 Task: Provide the 2023 Victory Lane Racing Xfinity Series picks for the track "Richmond Raceway".
Action: Mouse moved to (164, 321)
Screenshot: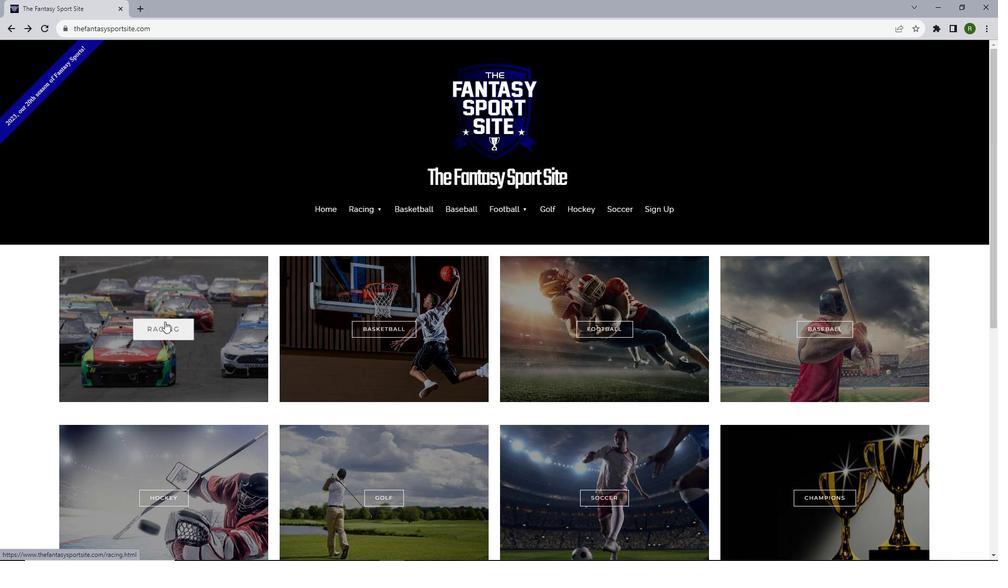 
Action: Mouse pressed left at (164, 321)
Screenshot: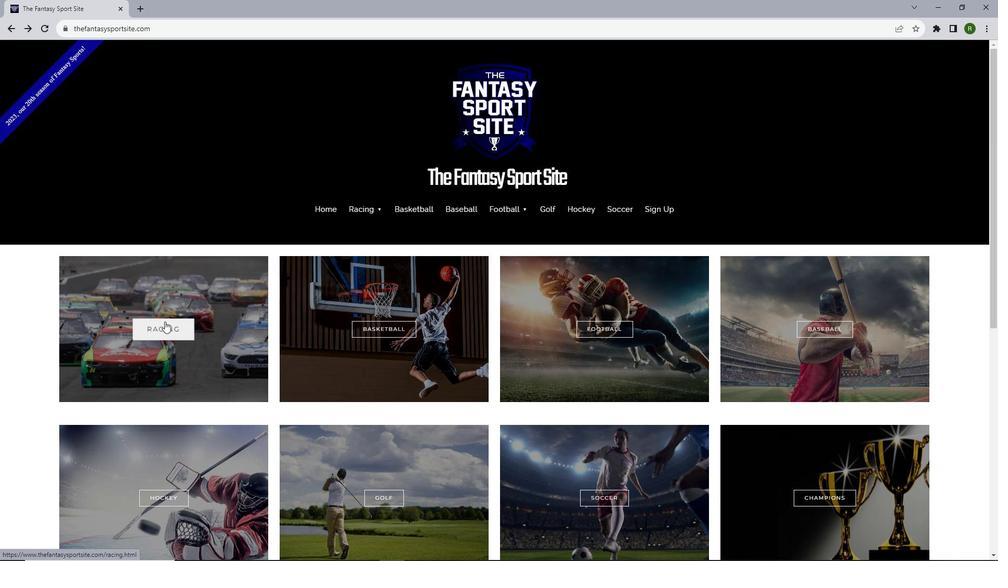 
Action: Mouse moved to (326, 294)
Screenshot: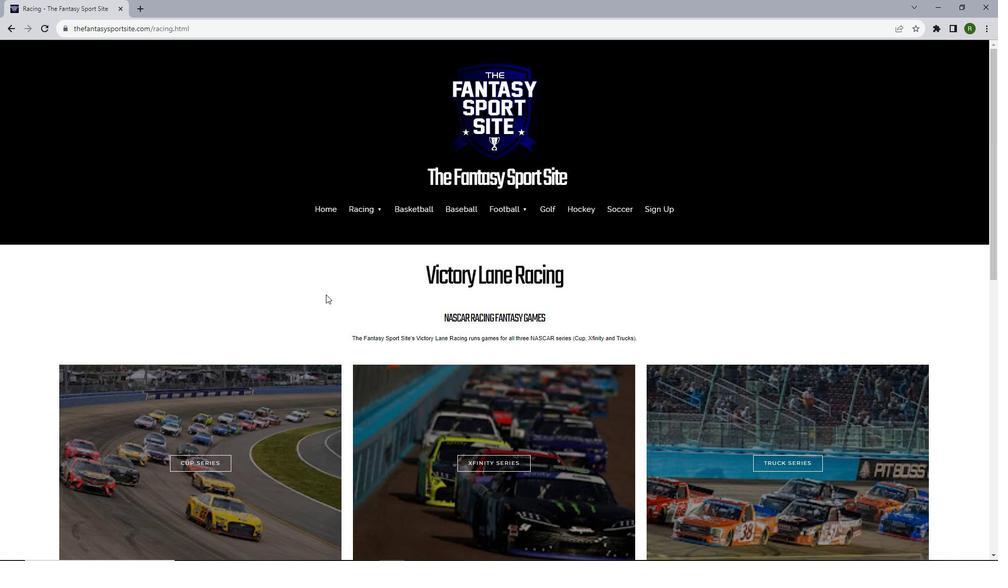
Action: Mouse scrolled (326, 294) with delta (0, 0)
Screenshot: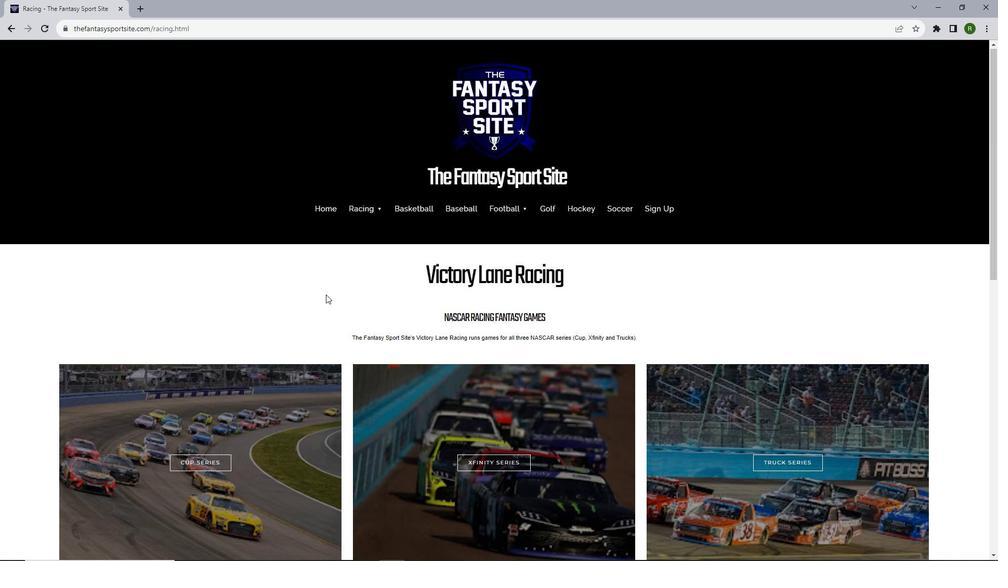 
Action: Mouse scrolled (326, 294) with delta (0, 0)
Screenshot: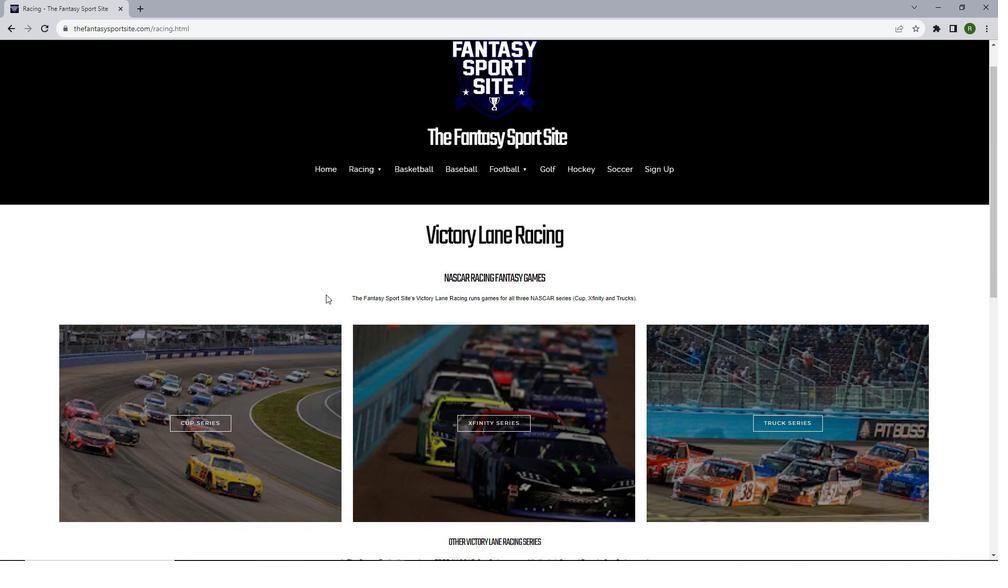 
Action: Mouse scrolled (326, 294) with delta (0, 0)
Screenshot: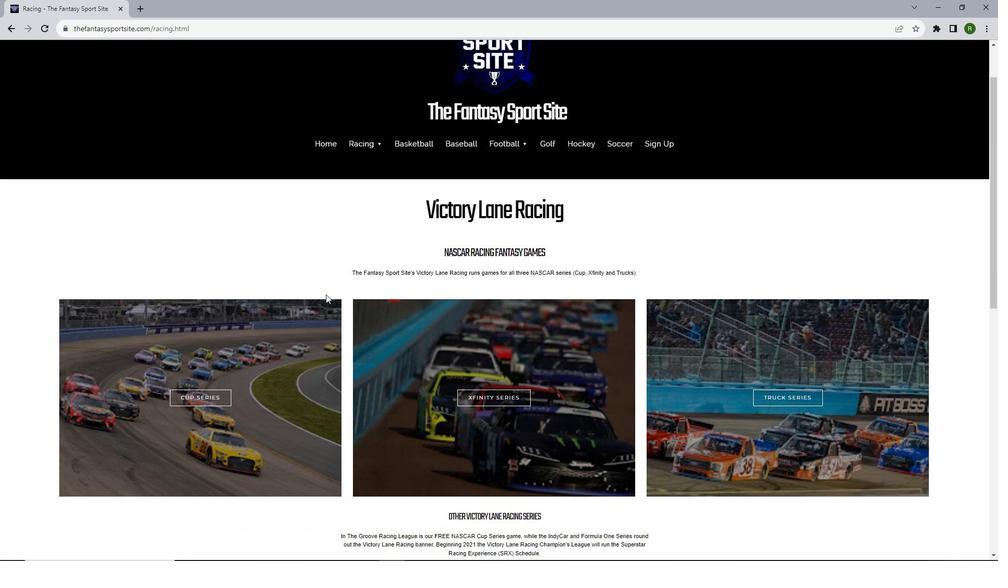 
Action: Mouse moved to (509, 298)
Screenshot: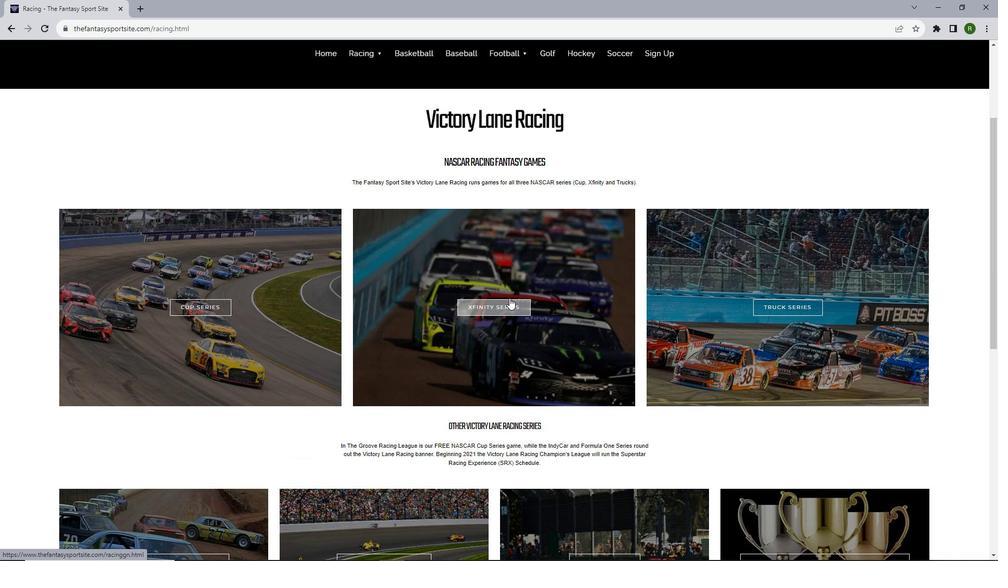
Action: Mouse pressed left at (509, 298)
Screenshot: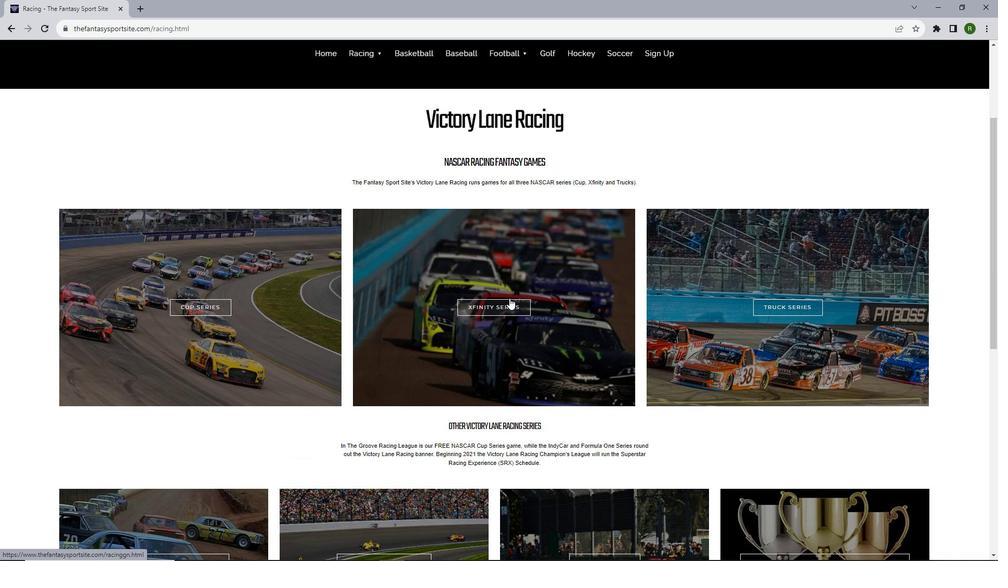 
Action: Mouse moved to (450, 311)
Screenshot: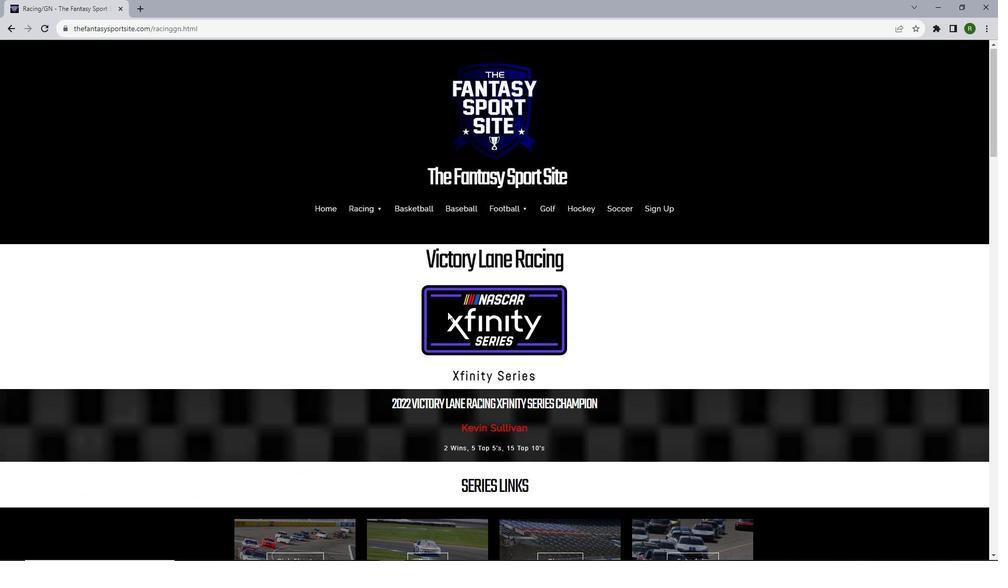 
Action: Mouse scrolled (450, 310) with delta (0, 0)
Screenshot: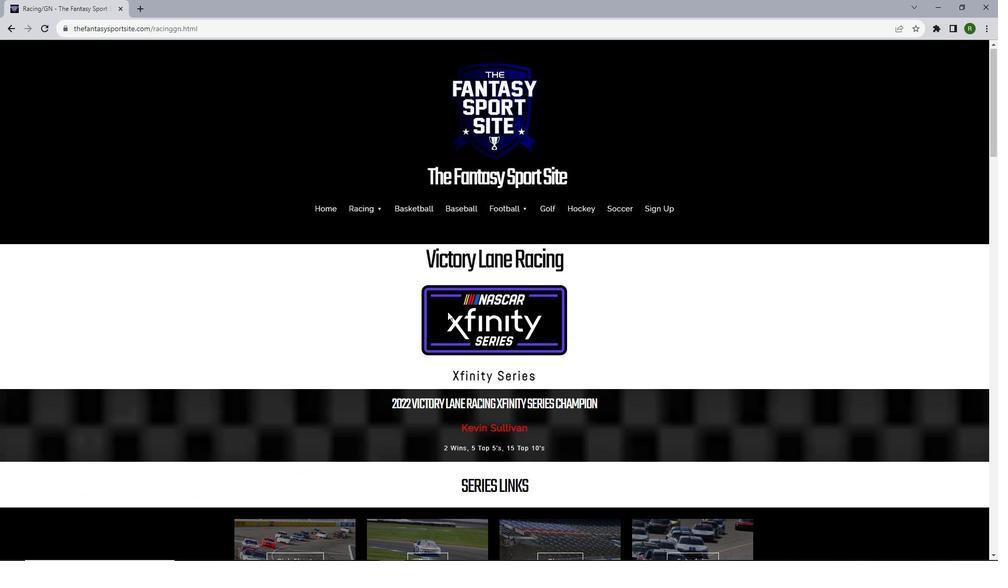 
Action: Mouse moved to (448, 311)
Screenshot: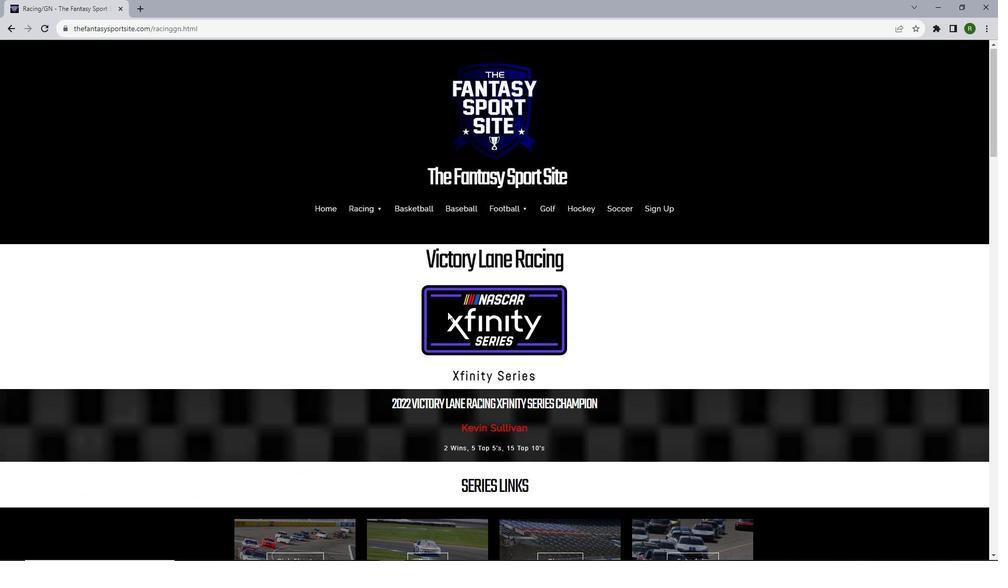 
Action: Mouse scrolled (448, 311) with delta (0, 0)
Screenshot: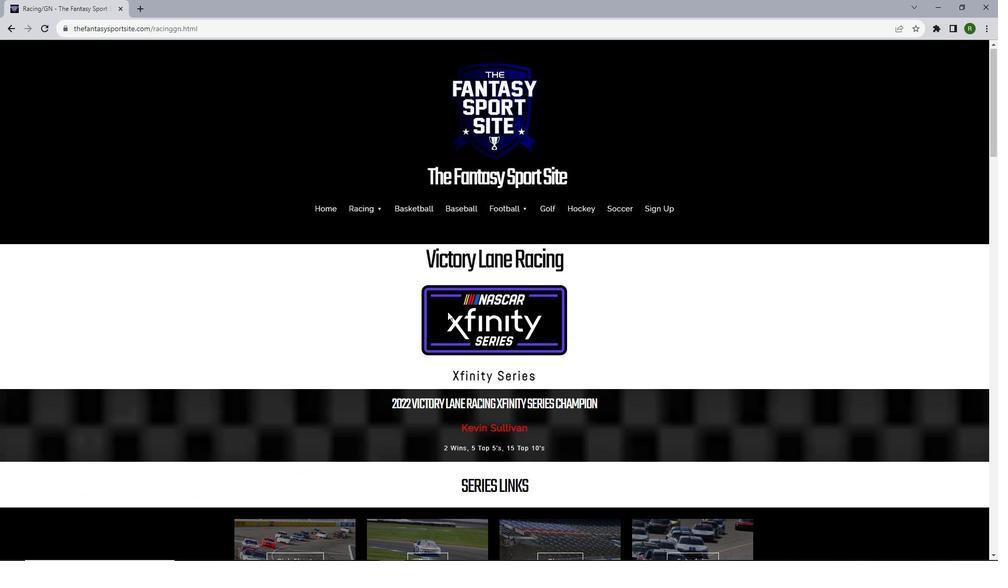 
Action: Mouse moved to (447, 311)
Screenshot: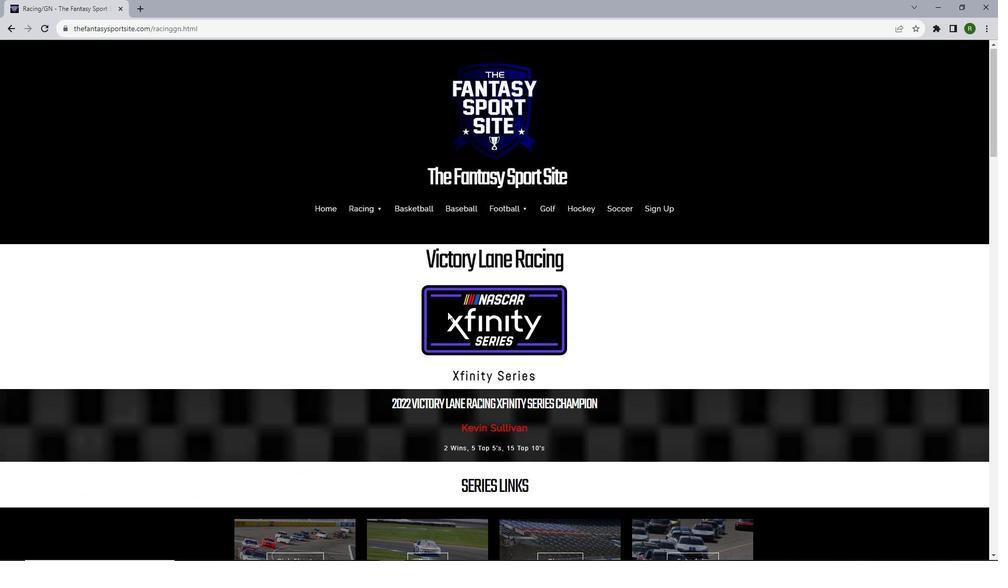 
Action: Mouse scrolled (447, 311) with delta (0, 0)
Screenshot: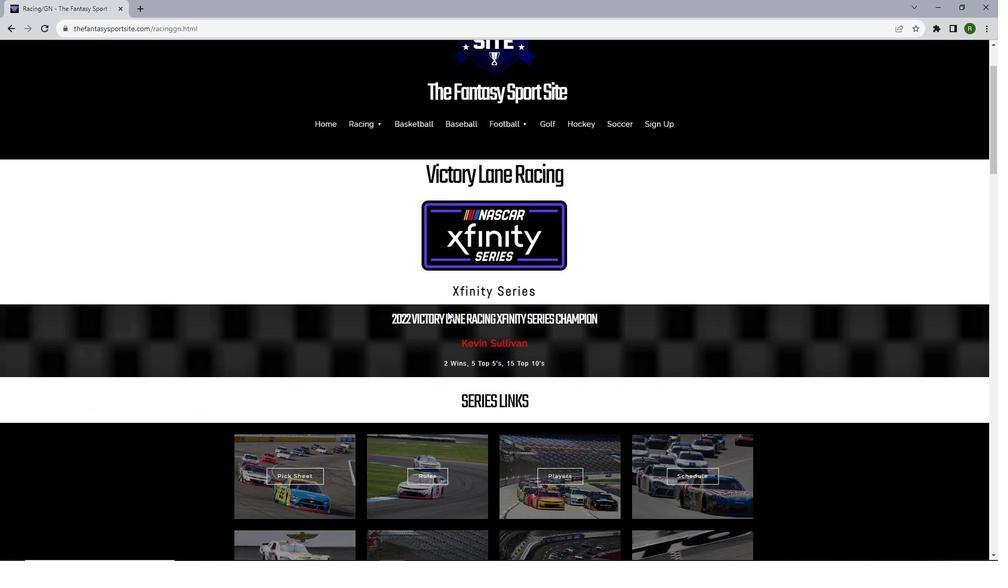 
Action: Mouse moved to (278, 504)
Screenshot: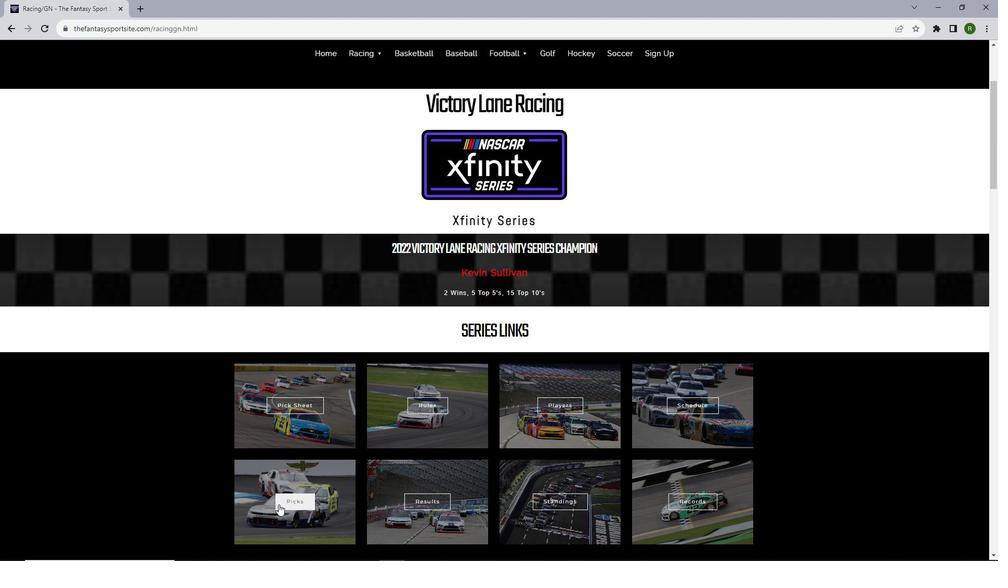 
Action: Mouse pressed left at (278, 504)
Screenshot: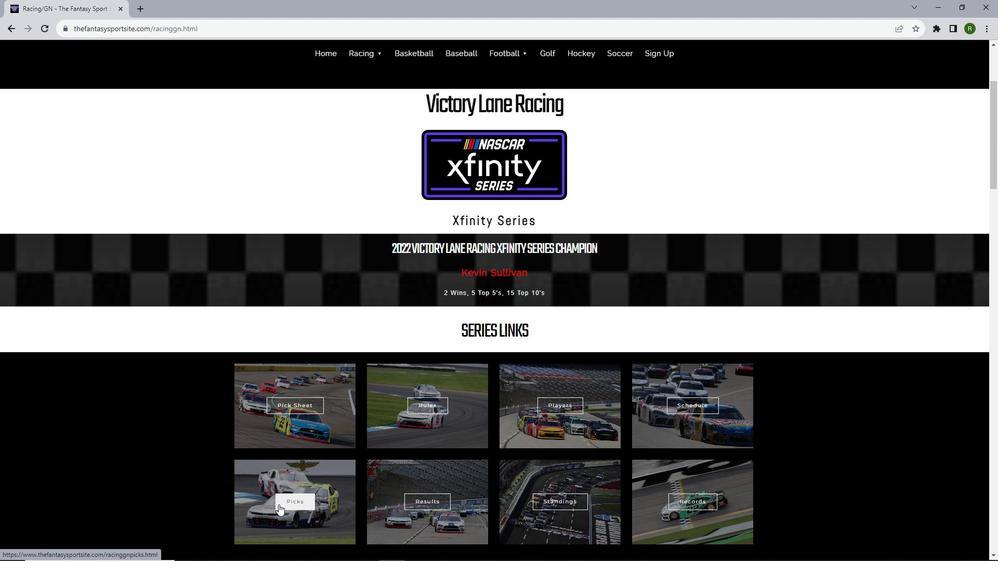 
Action: Mouse moved to (368, 321)
Screenshot: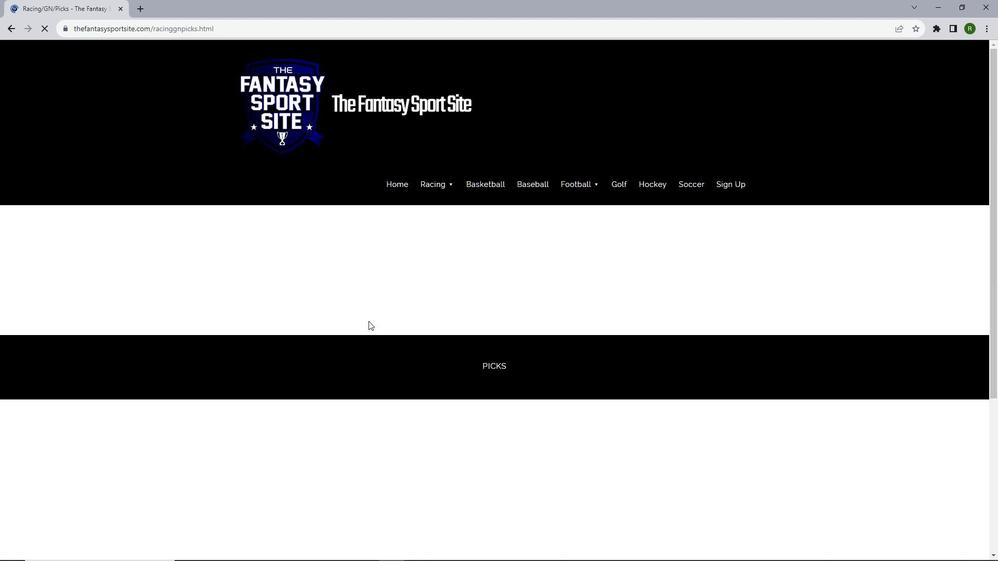 
Action: Mouse scrolled (368, 320) with delta (0, 0)
Screenshot: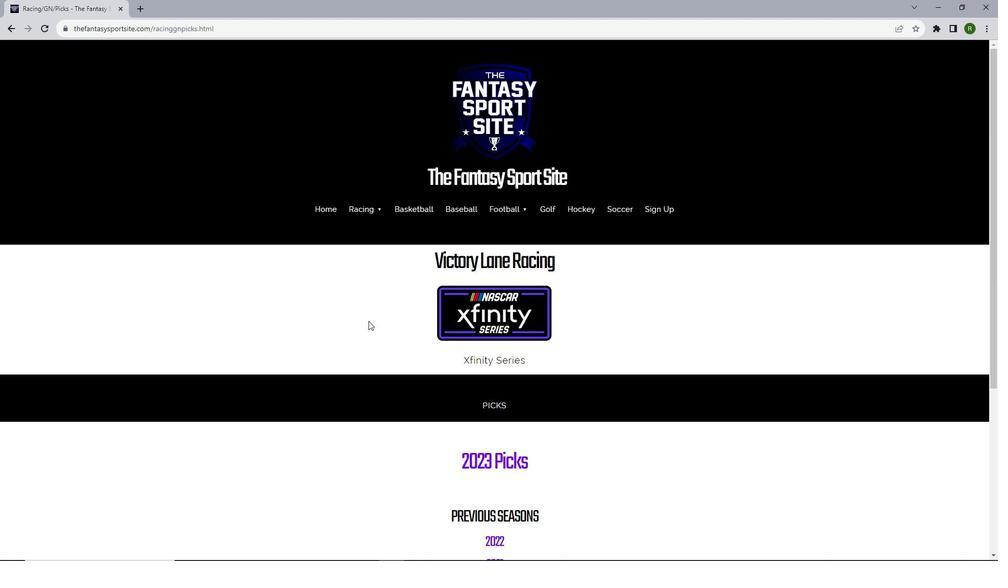 
Action: Mouse scrolled (368, 320) with delta (0, 0)
Screenshot: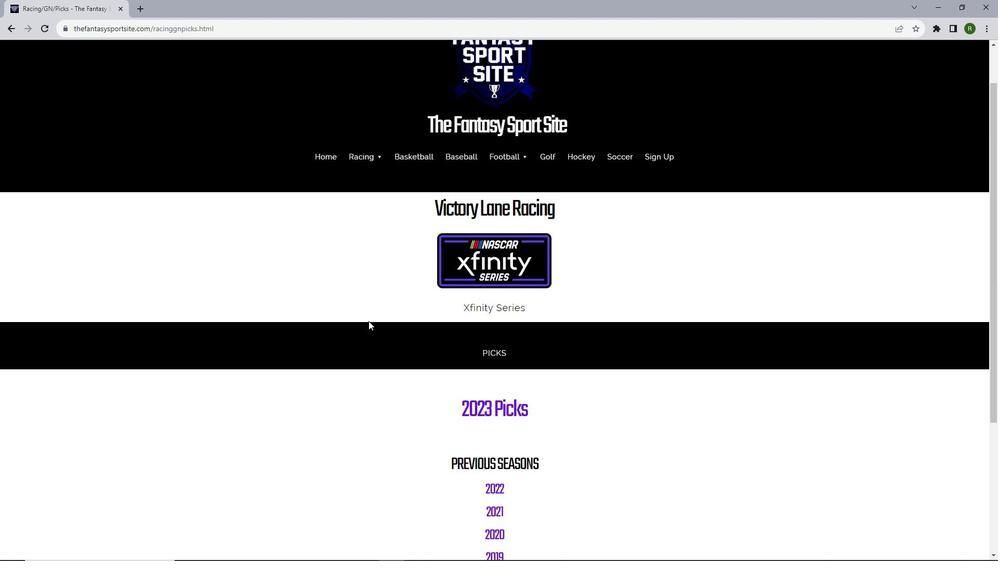 
Action: Mouse moved to (493, 351)
Screenshot: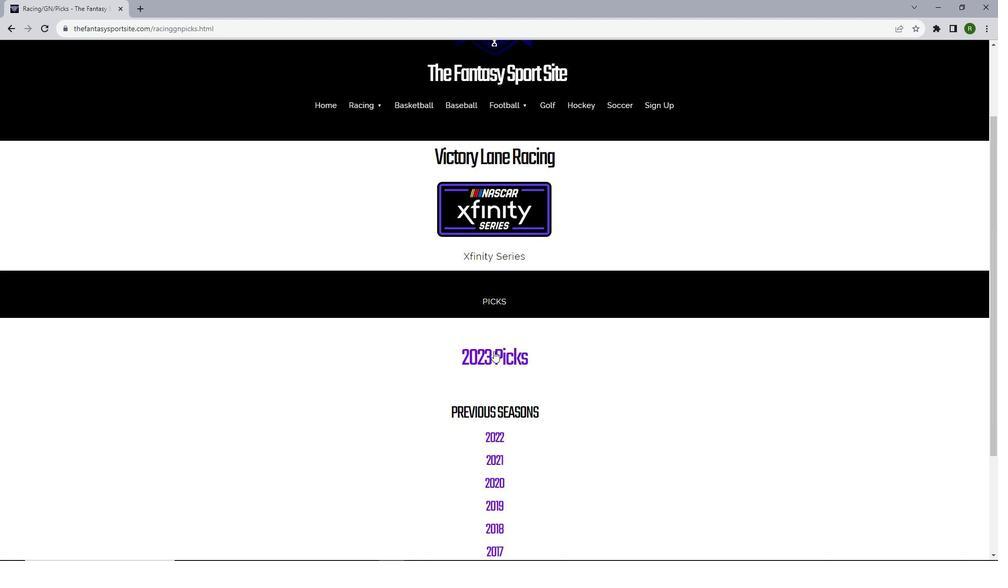 
Action: Mouse pressed left at (493, 351)
Screenshot: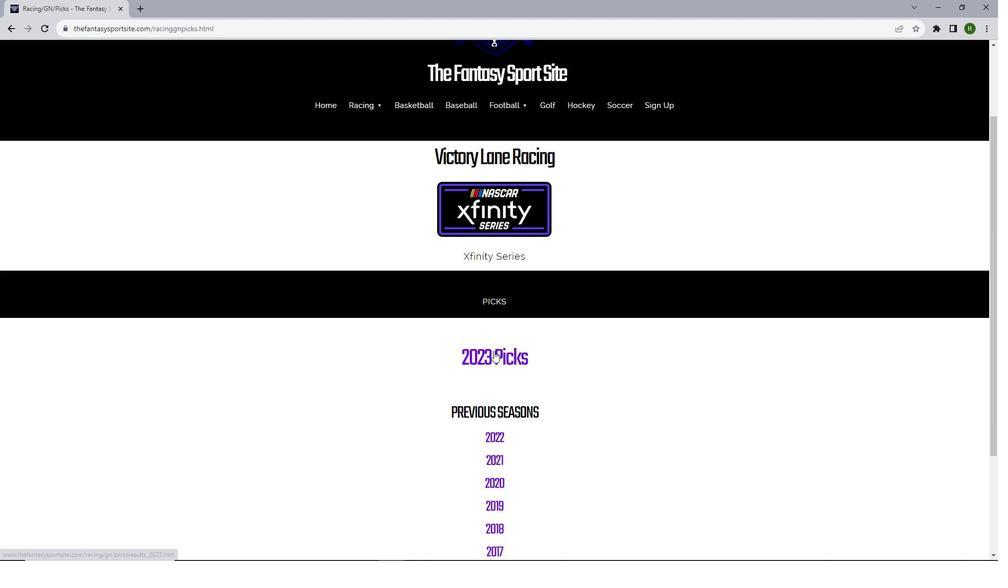 
Action: Mouse moved to (484, 164)
Screenshot: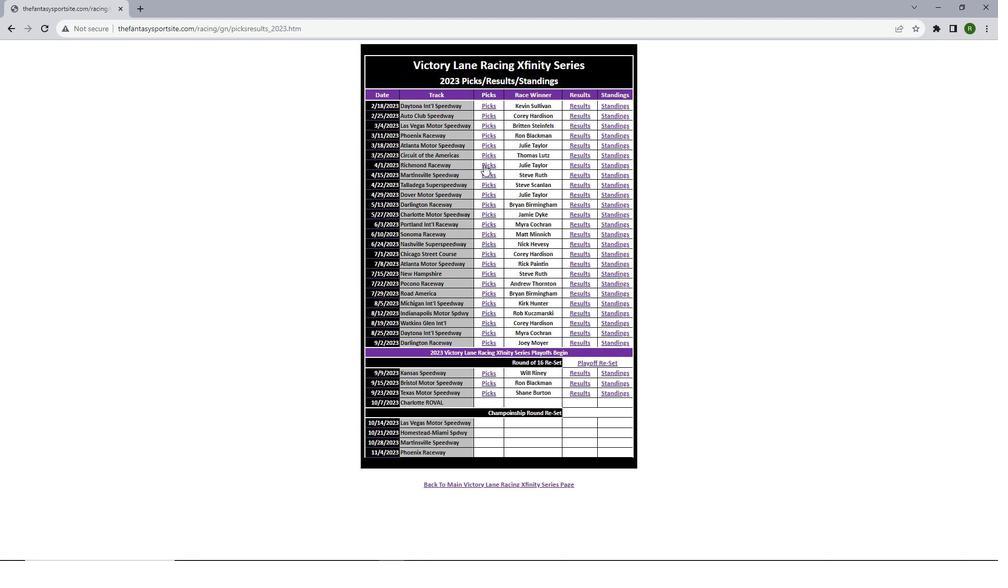 
Action: Mouse pressed left at (484, 164)
Screenshot: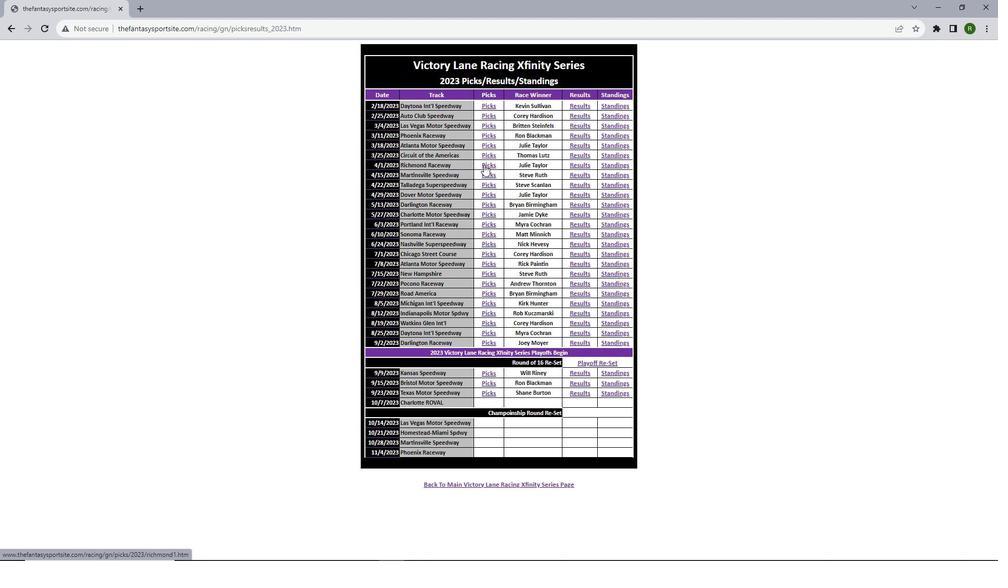 
Action: Mouse moved to (484, 164)
Screenshot: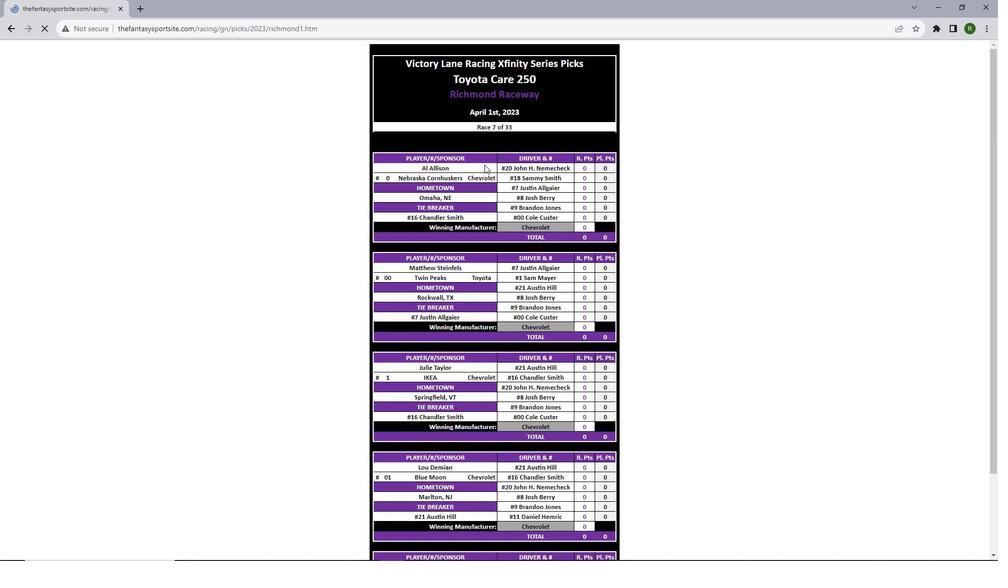 
Action: Mouse scrolled (484, 164) with delta (0, 0)
Screenshot: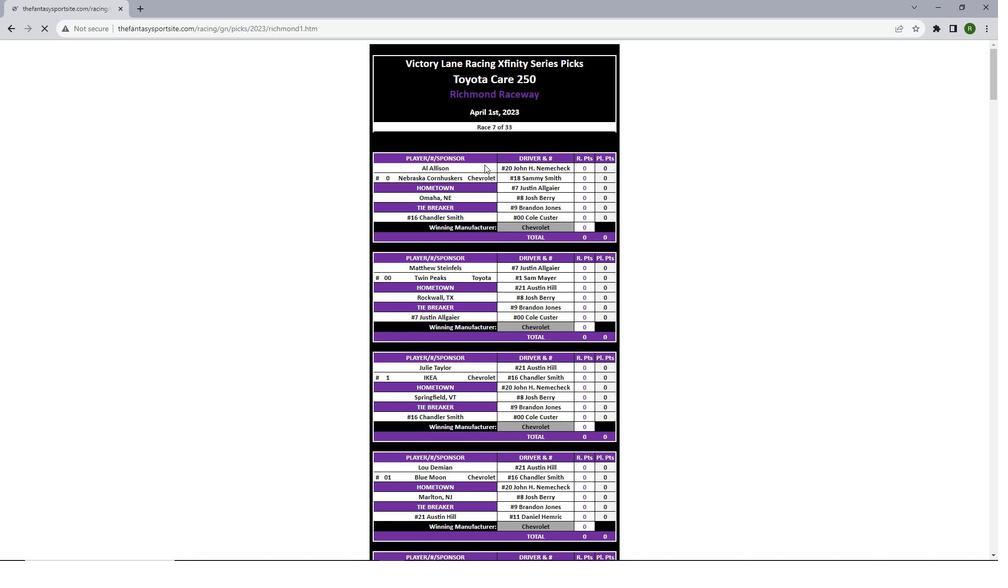 
Action: Mouse scrolled (484, 164) with delta (0, 0)
Screenshot: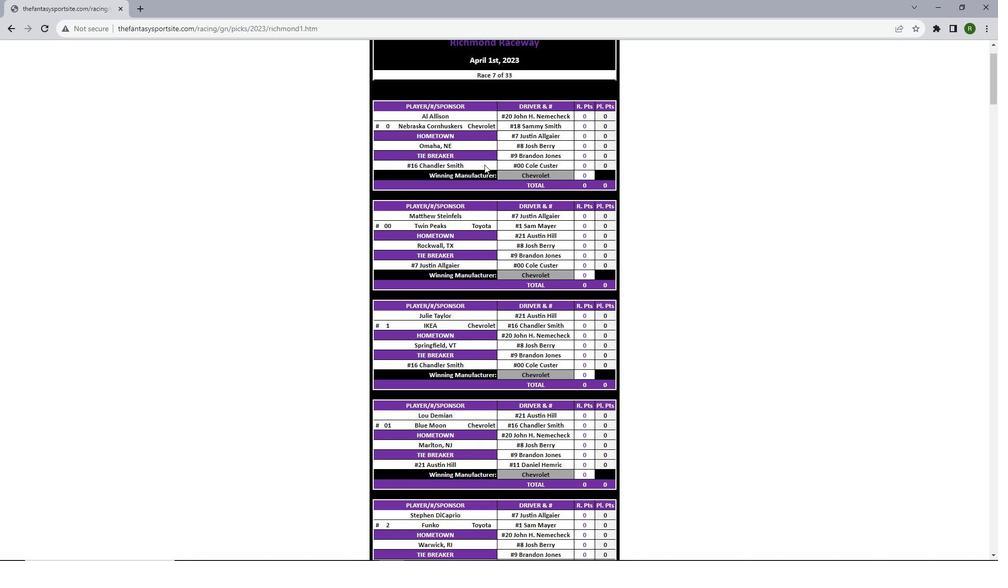 
Action: Mouse scrolled (484, 164) with delta (0, 0)
Screenshot: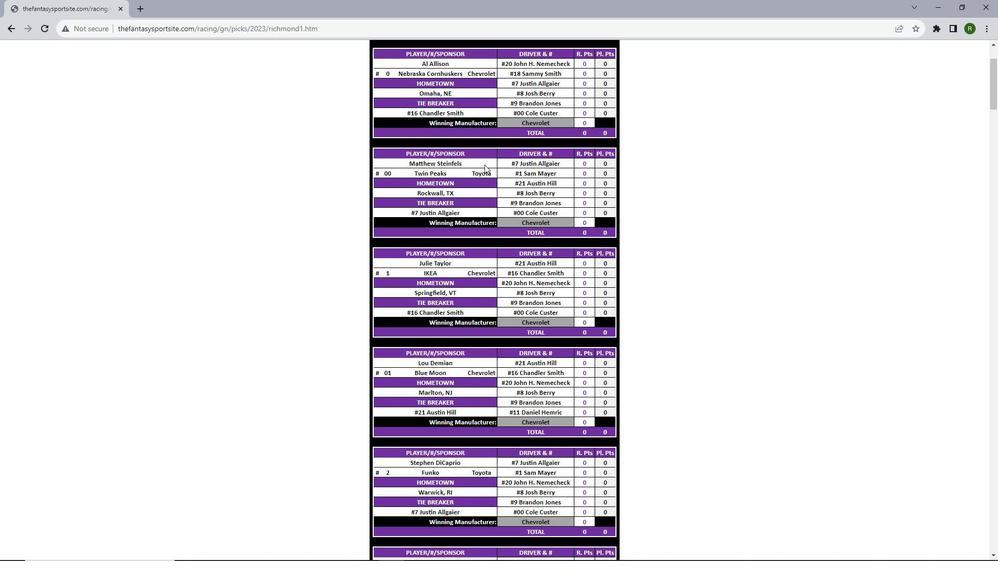 
Action: Mouse scrolled (484, 164) with delta (0, 0)
Screenshot: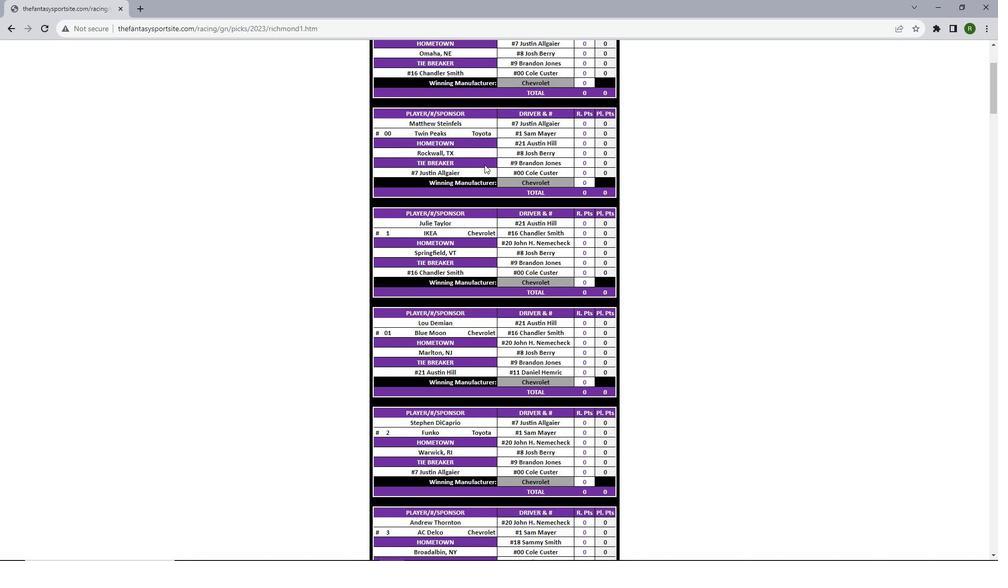 
Action: Mouse scrolled (484, 164) with delta (0, 0)
Screenshot: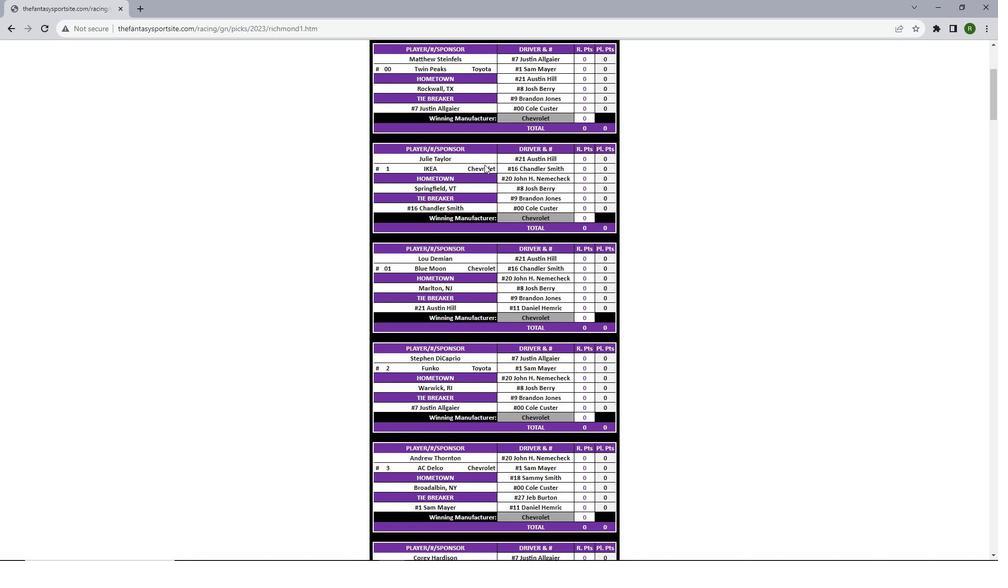 
Action: Mouse scrolled (484, 164) with delta (0, 0)
Screenshot: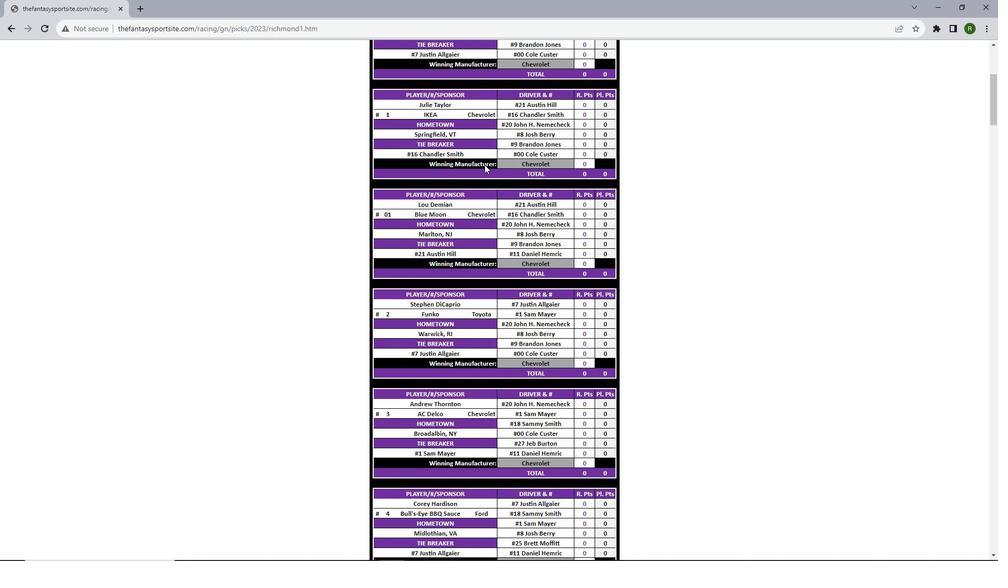 
Action: Mouse scrolled (484, 164) with delta (0, 0)
Screenshot: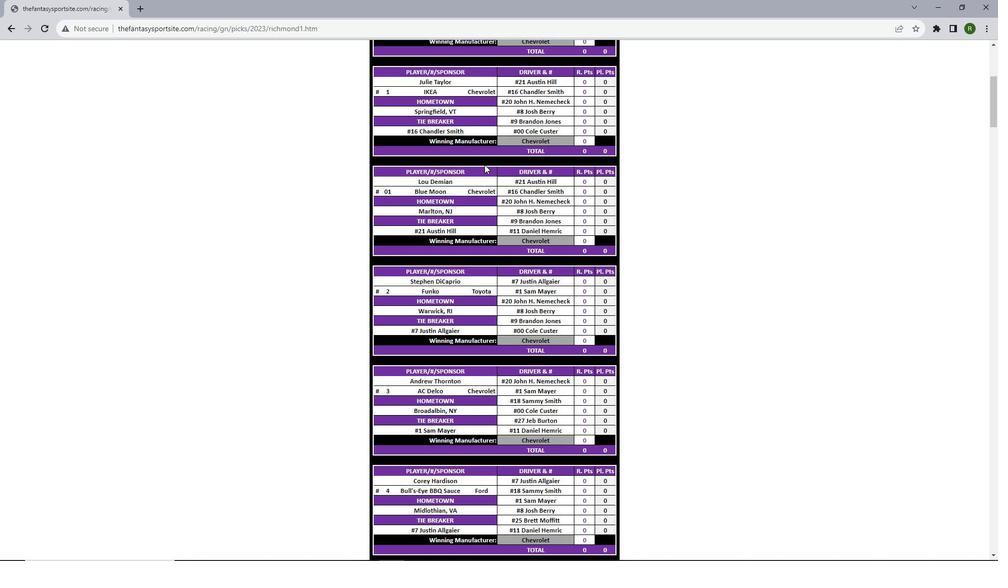 
Action: Mouse scrolled (484, 164) with delta (0, 0)
Screenshot: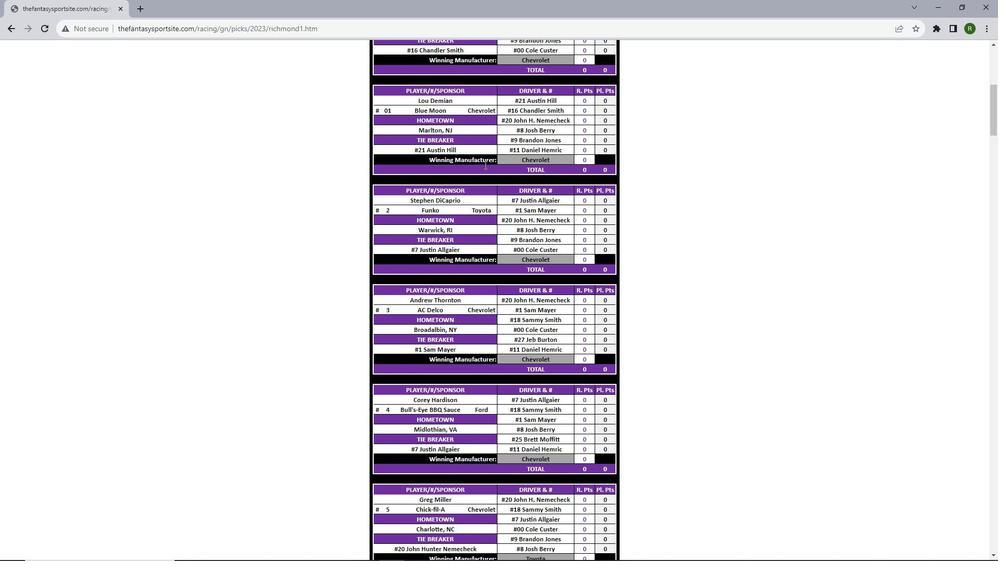 
Action: Mouse scrolled (484, 164) with delta (0, 0)
Screenshot: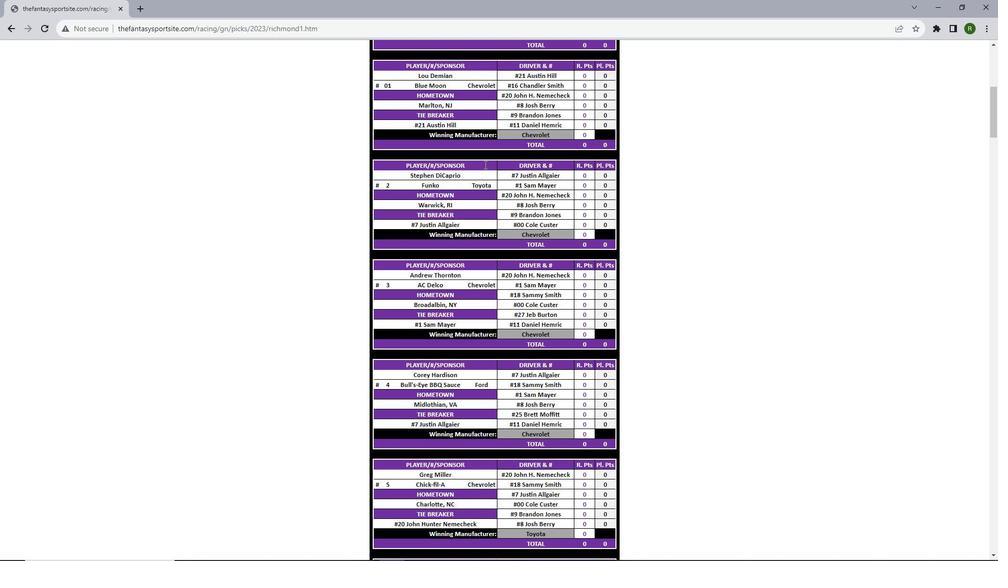 
Action: Mouse scrolled (484, 164) with delta (0, 0)
Screenshot: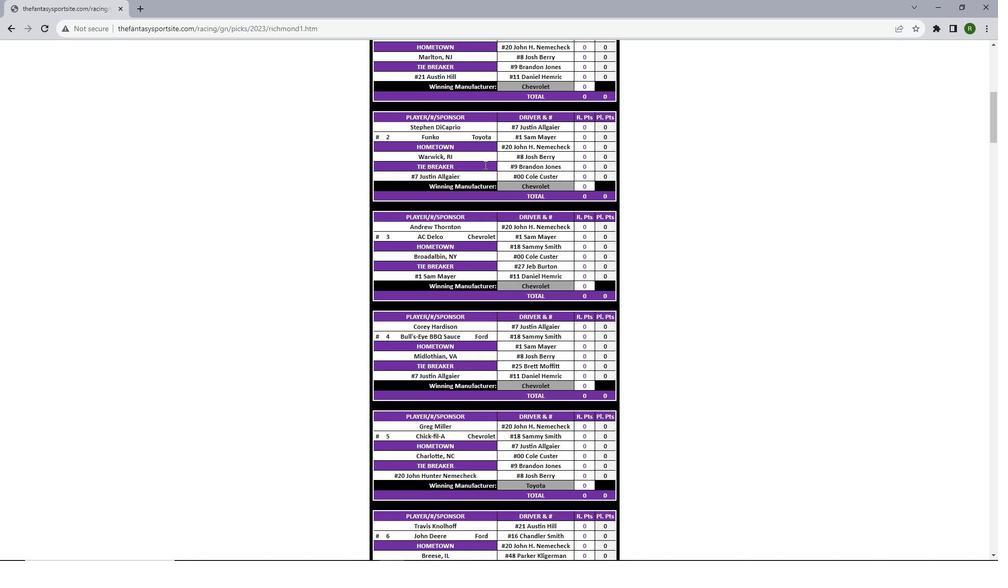
Action: Mouse scrolled (484, 164) with delta (0, 0)
Screenshot: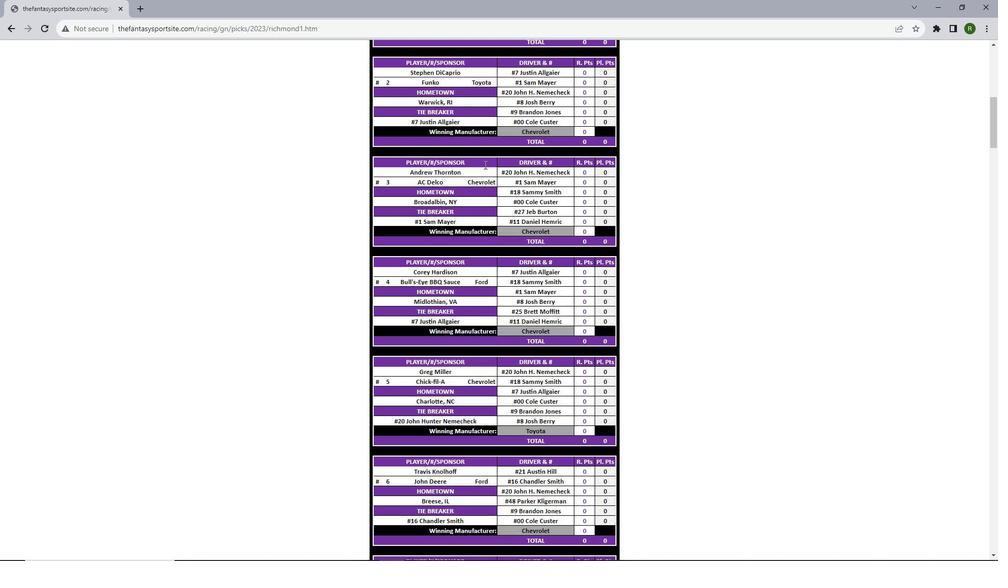 
Action: Mouse scrolled (484, 164) with delta (0, 0)
Screenshot: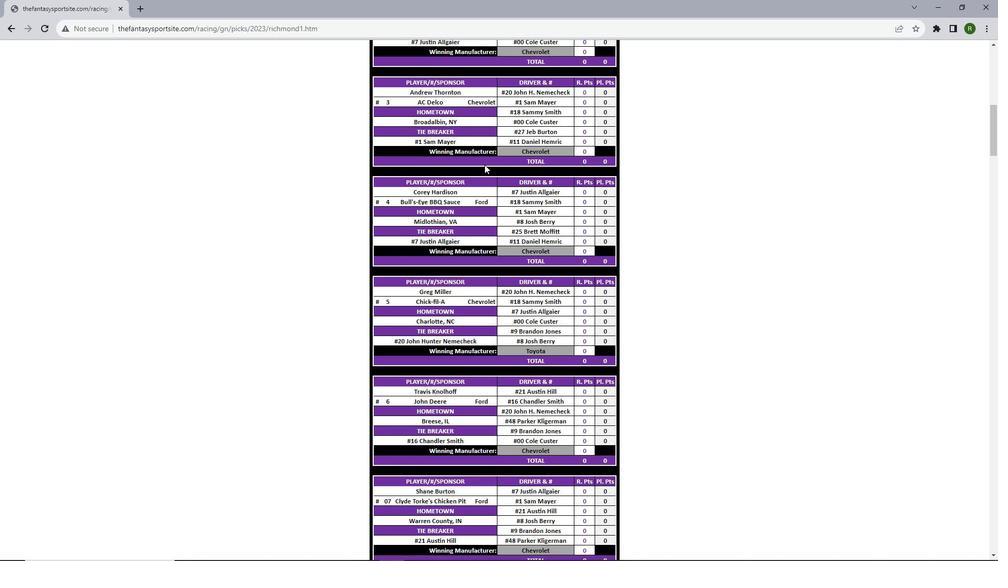 
Action: Mouse scrolled (484, 164) with delta (0, 0)
Screenshot: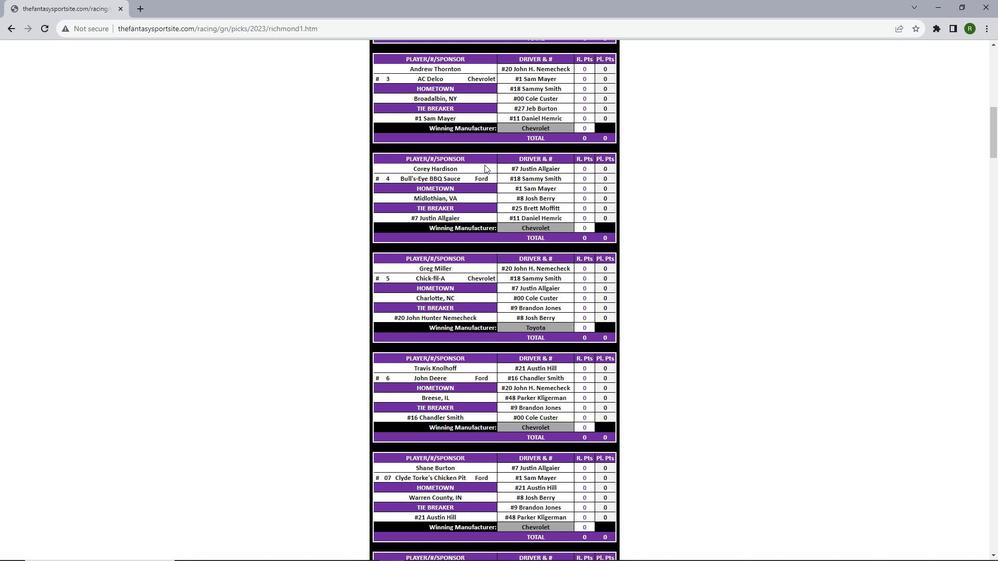 
Action: Mouse scrolled (484, 164) with delta (0, 0)
Screenshot: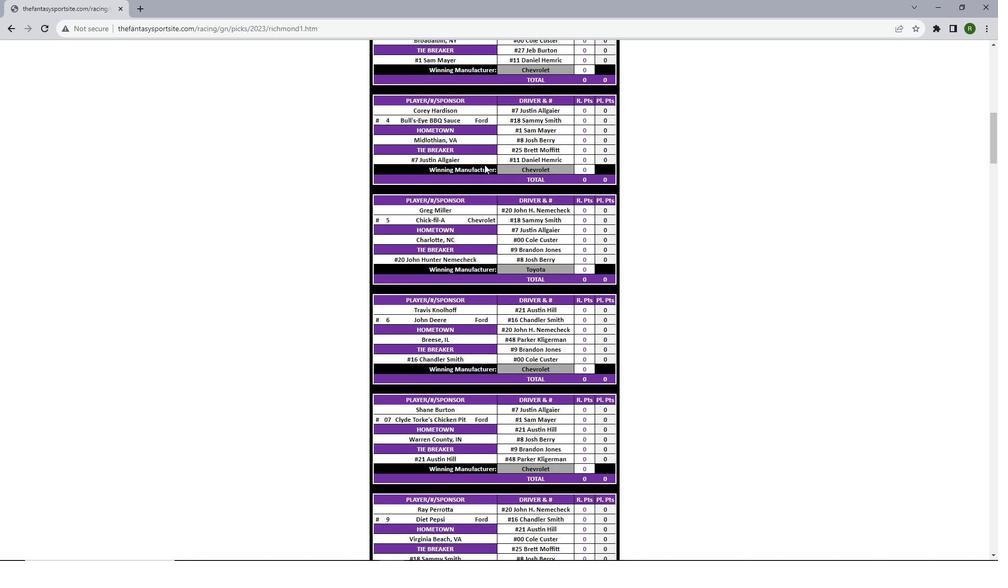 
Action: Mouse scrolled (484, 164) with delta (0, 0)
Screenshot: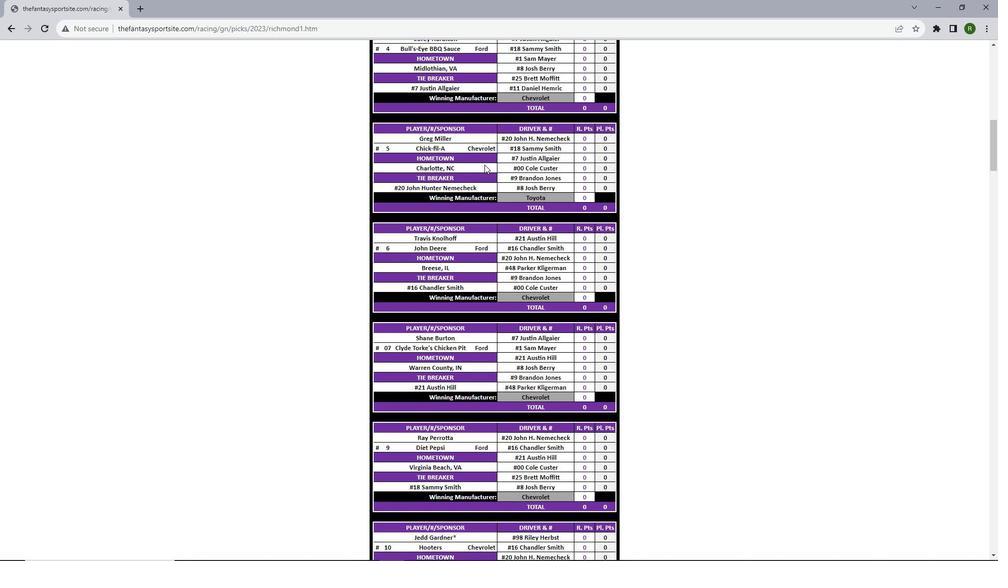
Action: Mouse scrolled (484, 164) with delta (0, 0)
Screenshot: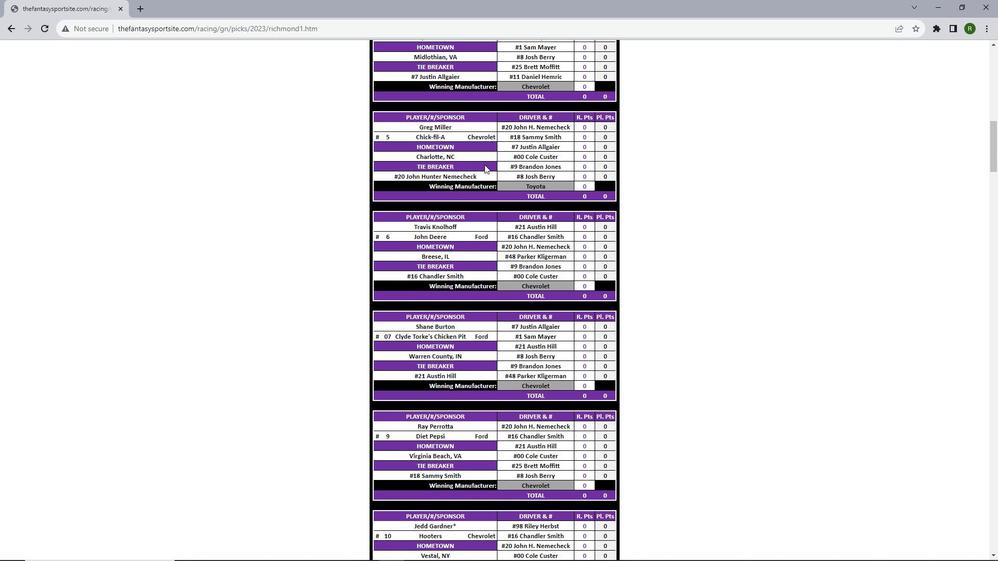 
Action: Mouse scrolled (484, 164) with delta (0, 0)
Screenshot: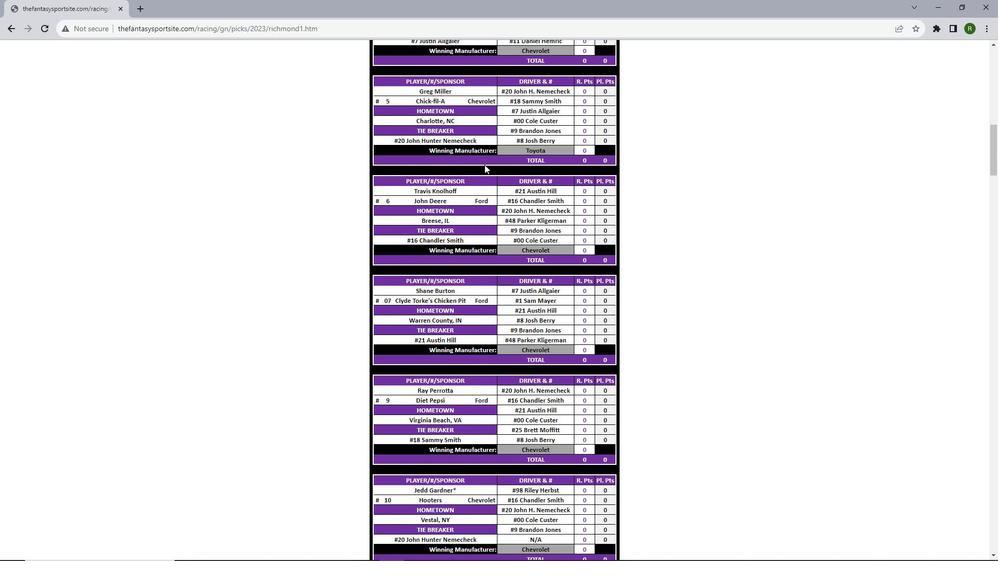 
Action: Mouse scrolled (484, 164) with delta (0, 0)
Screenshot: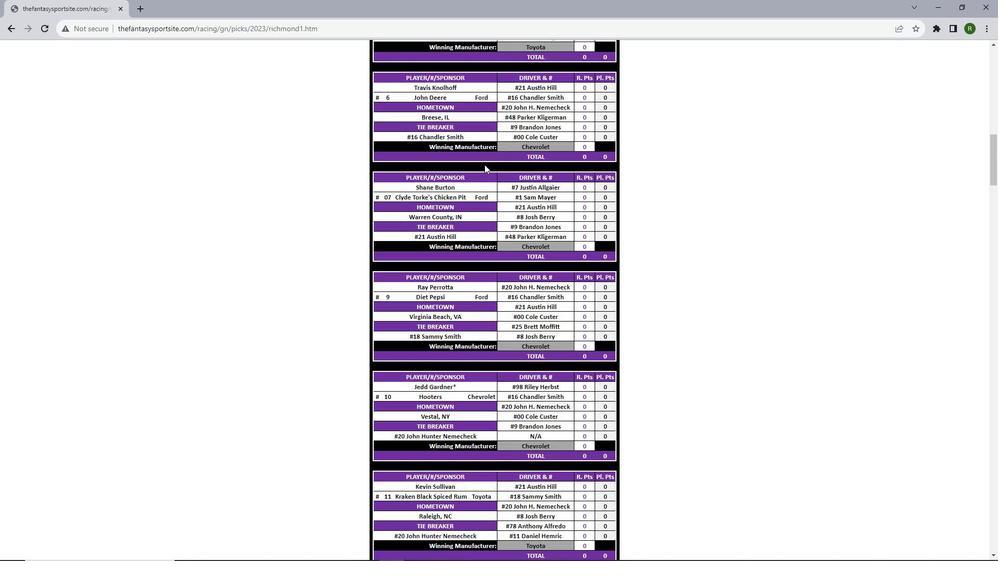 
Action: Mouse scrolled (484, 164) with delta (0, 0)
Screenshot: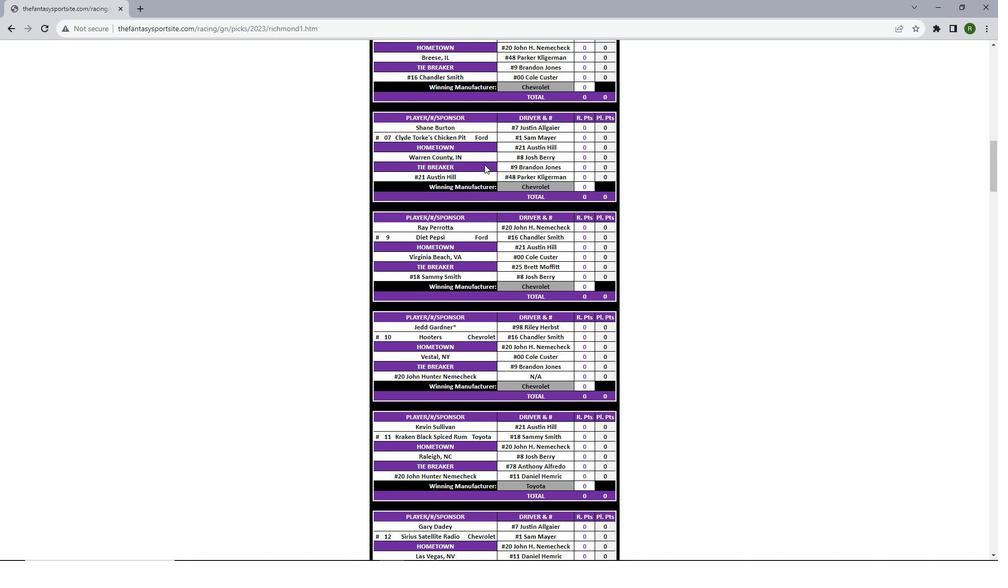 
Action: Mouse moved to (484, 165)
Screenshot: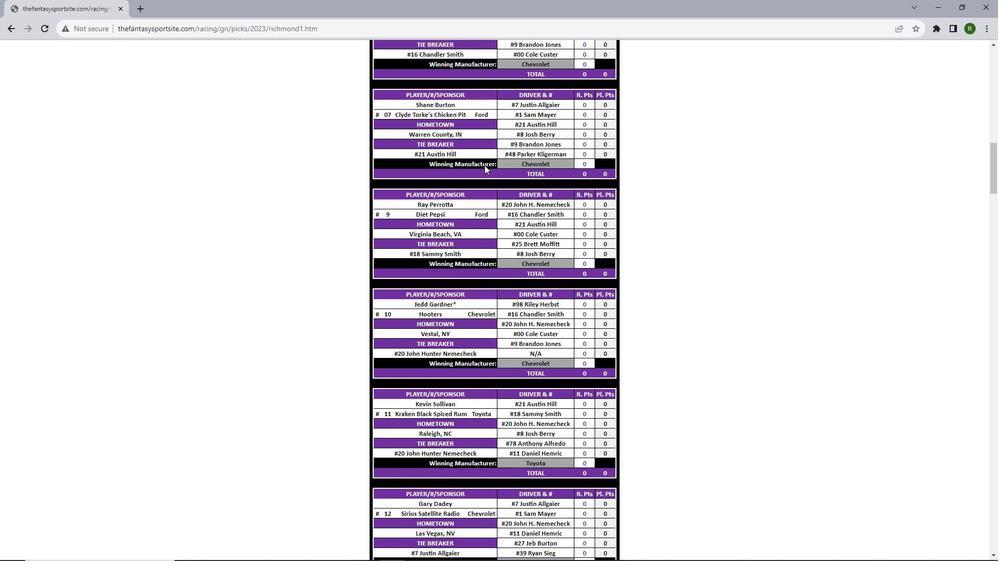 
Action: Mouse scrolled (484, 164) with delta (0, 0)
Screenshot: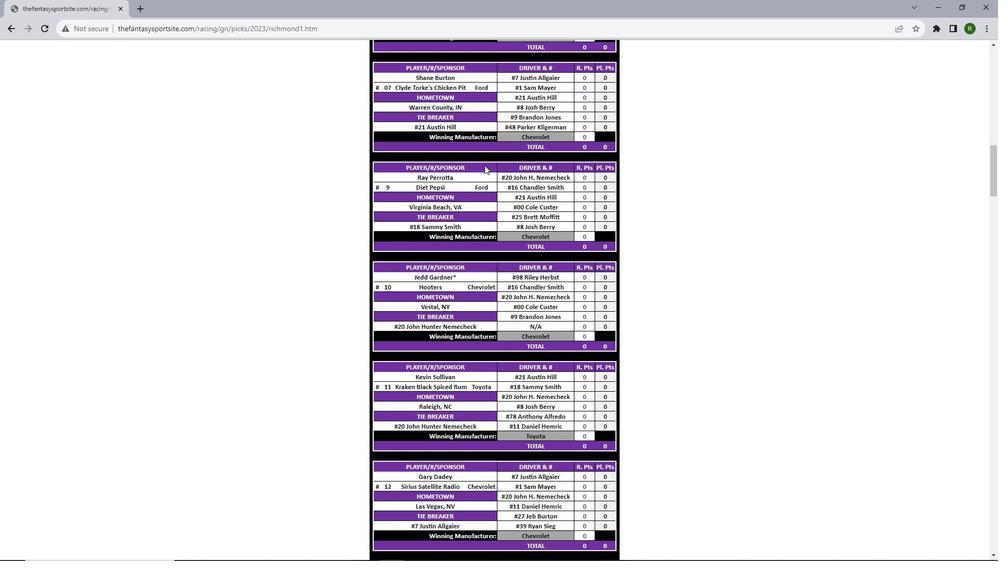 
Action: Mouse scrolled (484, 164) with delta (0, 0)
Screenshot: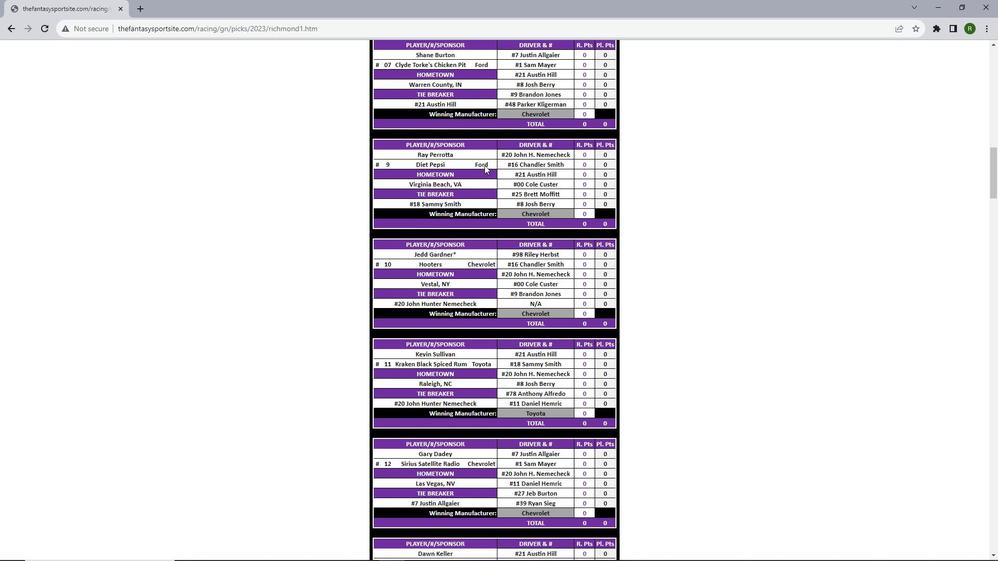 
Action: Mouse scrolled (484, 164) with delta (0, 0)
Screenshot: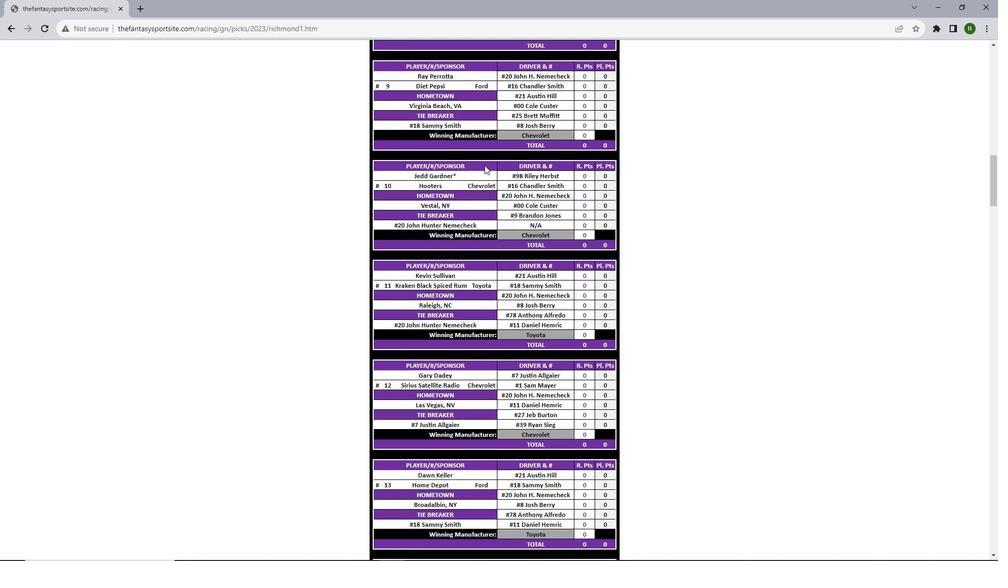 
Action: Mouse scrolled (484, 164) with delta (0, 0)
Screenshot: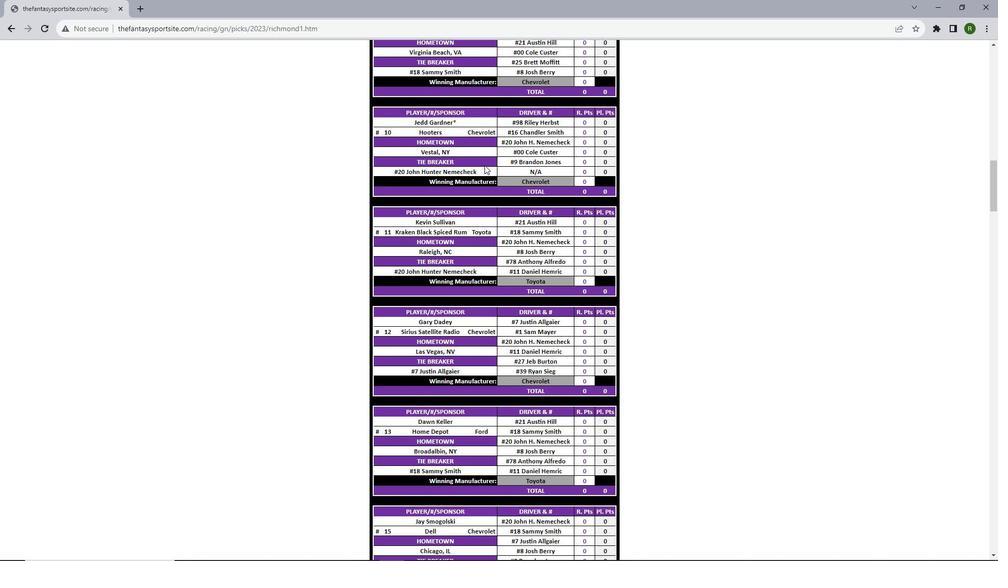 
Action: Mouse scrolled (484, 164) with delta (0, 0)
Screenshot: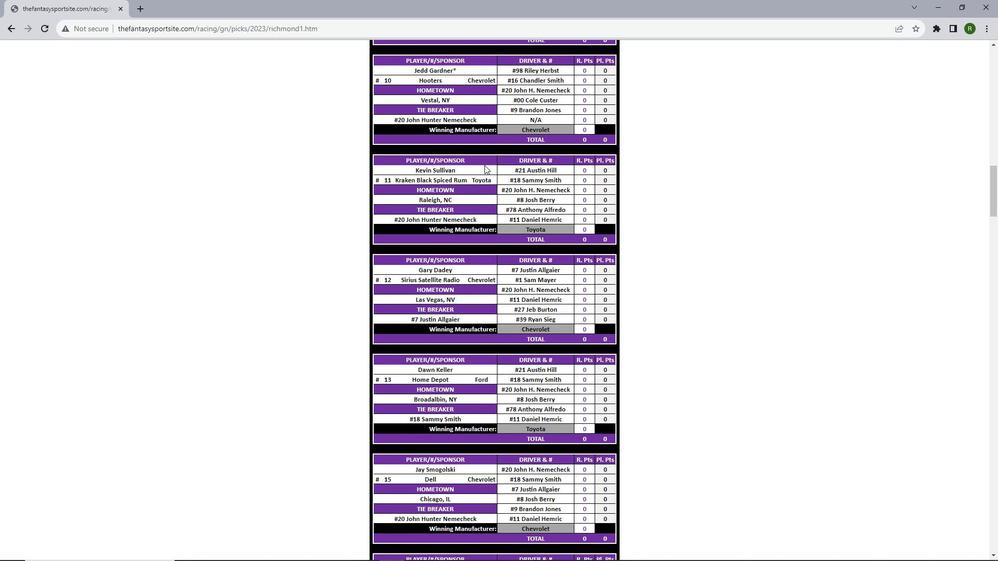 
Action: Mouse scrolled (484, 164) with delta (0, 0)
Screenshot: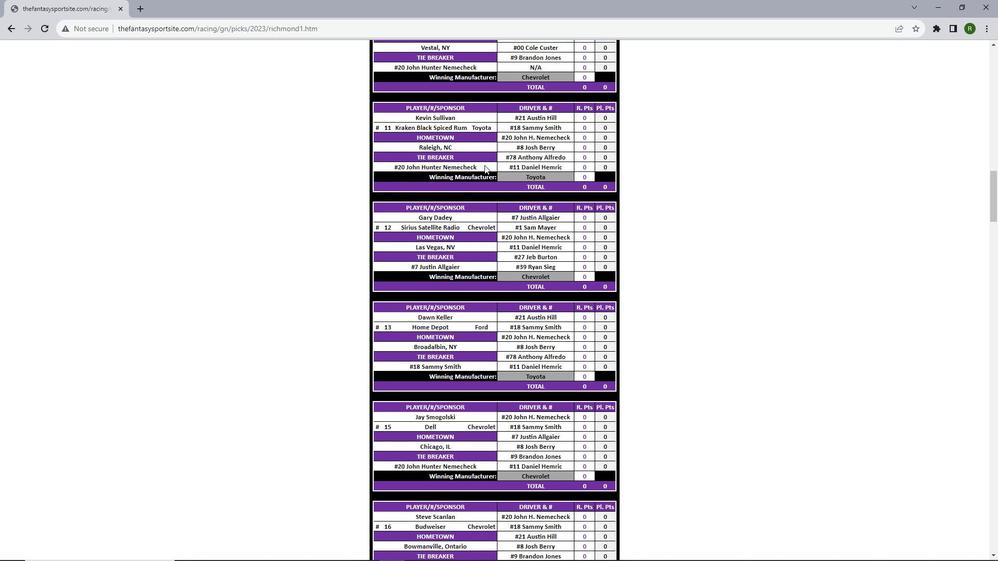 
Action: Mouse scrolled (484, 164) with delta (0, 0)
Screenshot: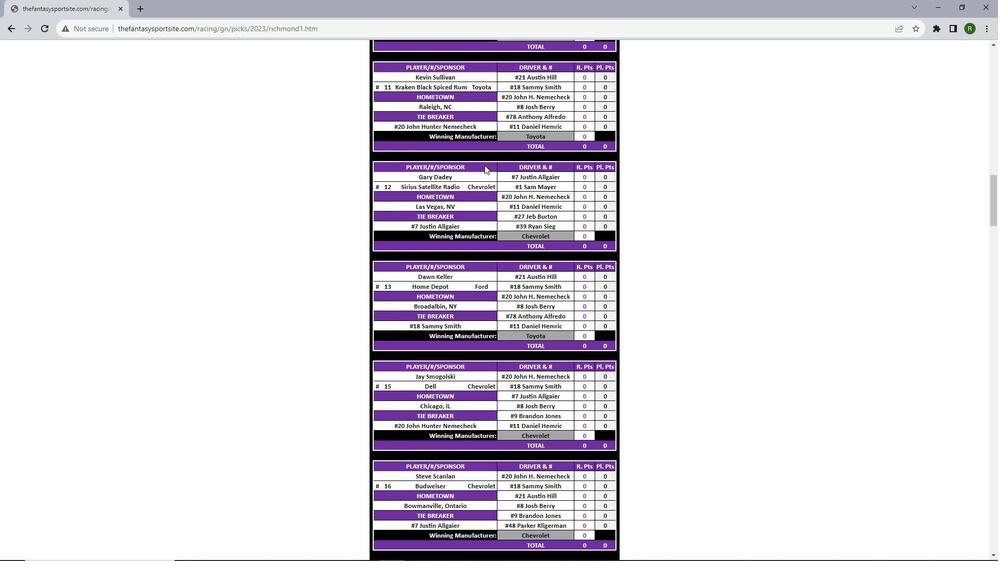 
Action: Mouse scrolled (484, 164) with delta (0, 0)
Screenshot: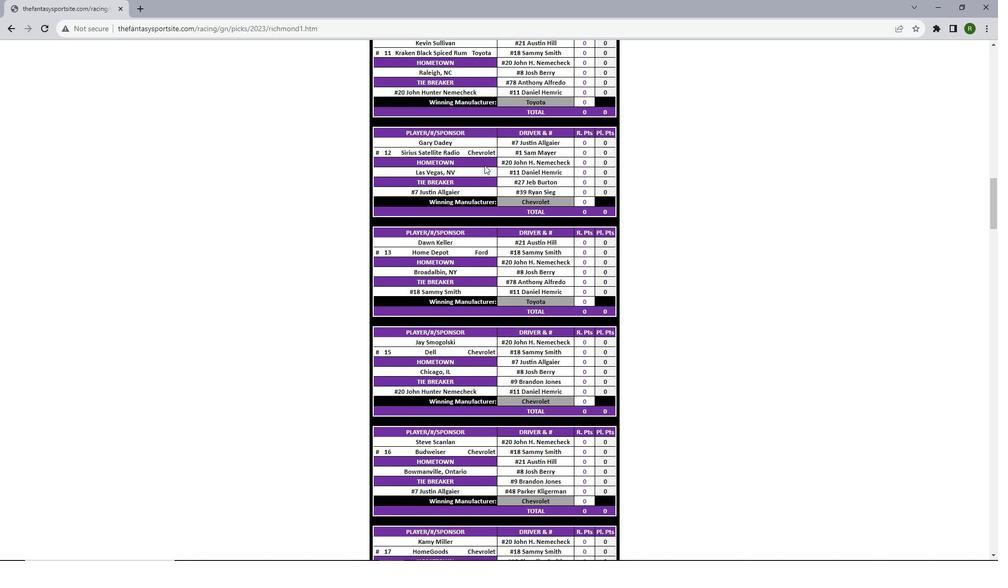 
Action: Mouse scrolled (484, 164) with delta (0, 0)
Screenshot: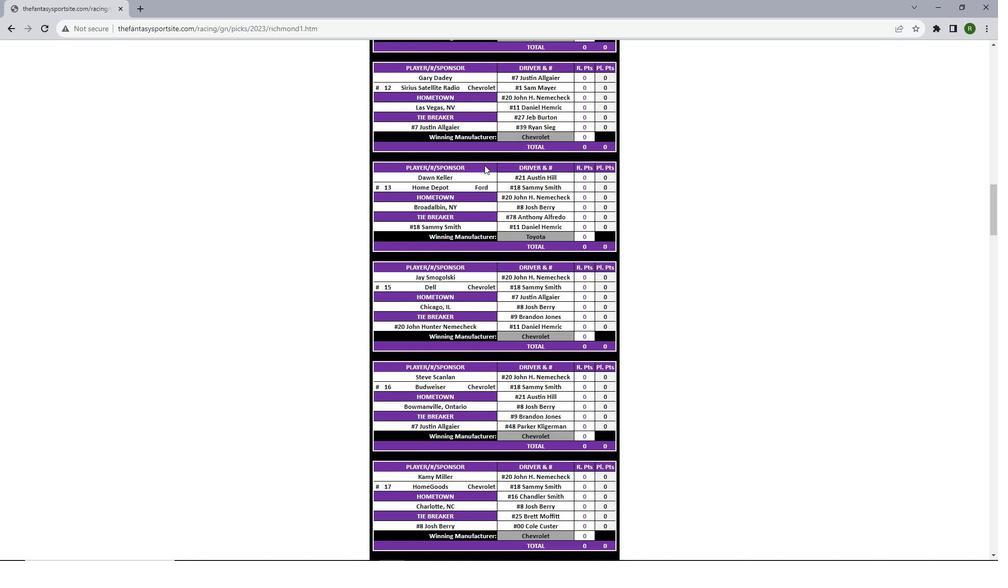 
Action: Mouse scrolled (484, 164) with delta (0, 0)
Screenshot: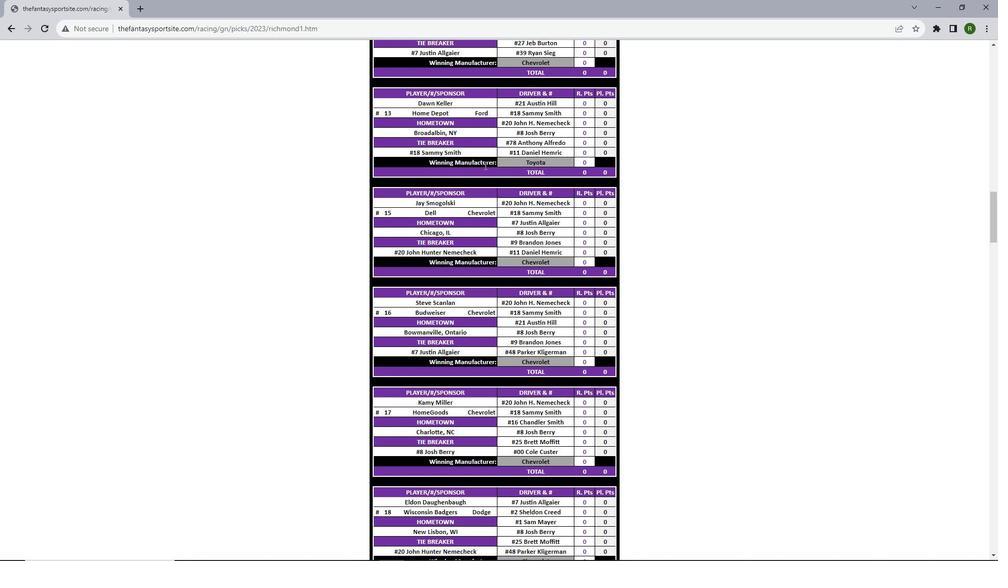 
Action: Mouse scrolled (484, 164) with delta (0, 0)
Screenshot: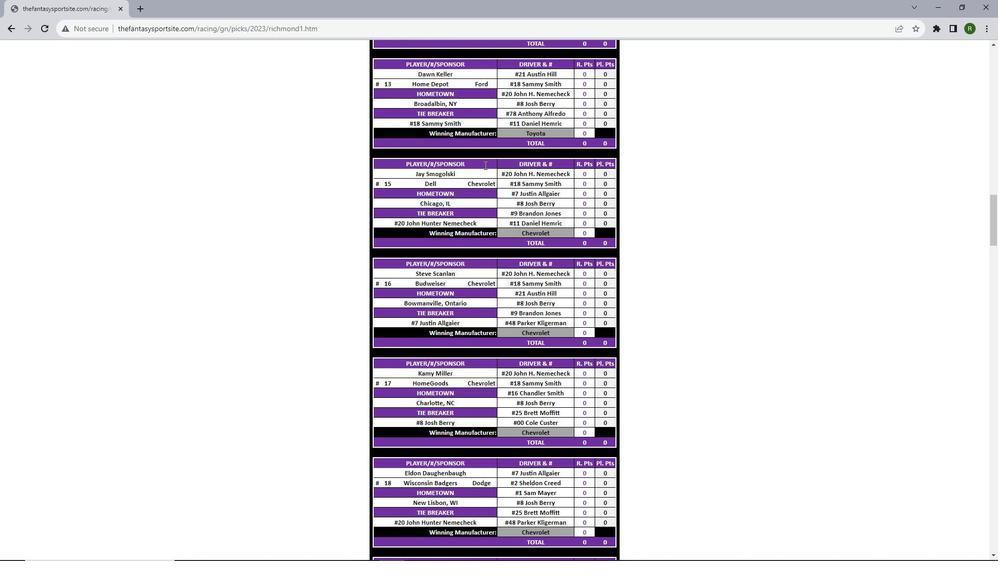 
Action: Mouse scrolled (484, 164) with delta (0, 0)
Screenshot: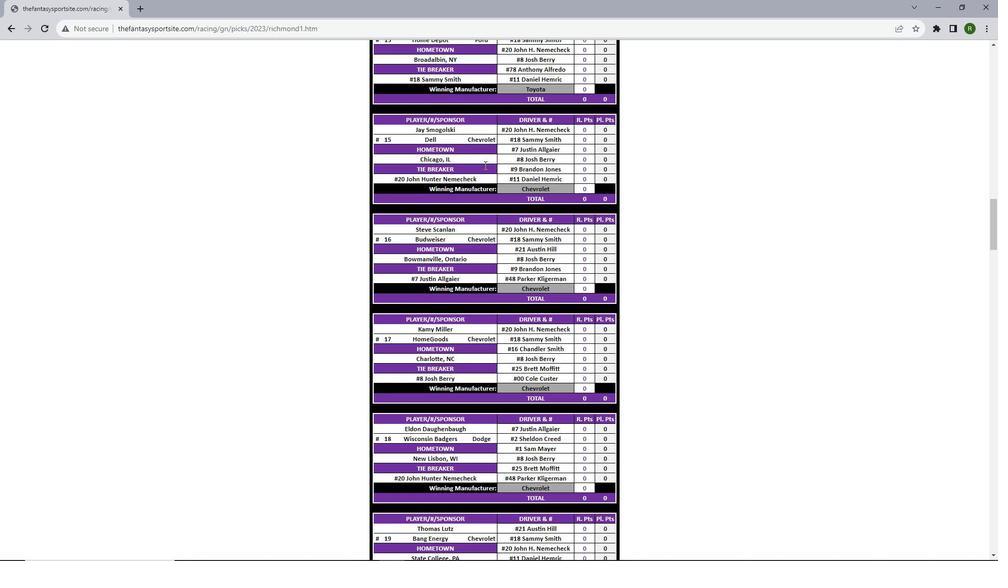 
Action: Mouse scrolled (484, 164) with delta (0, 0)
Screenshot: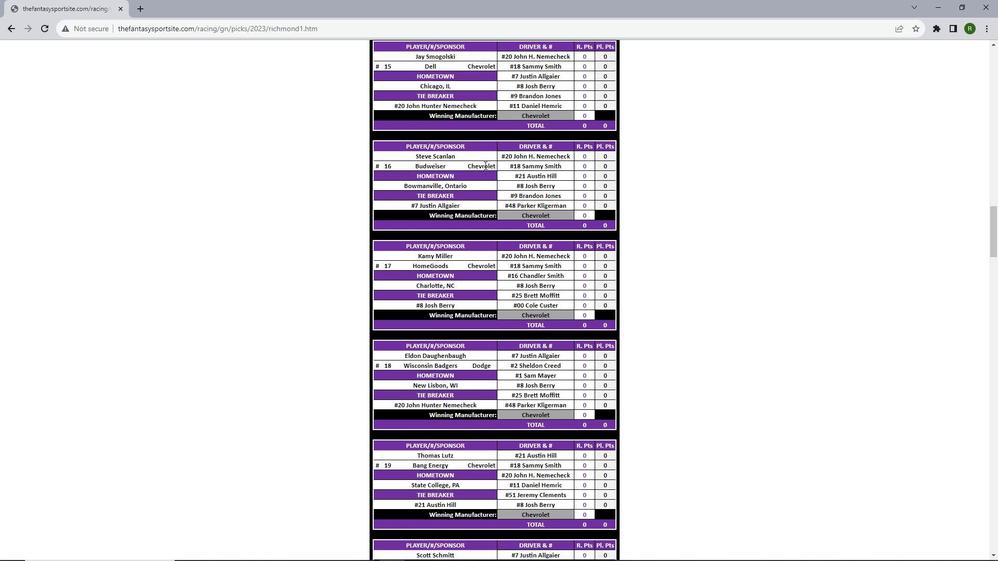 
Action: Mouse scrolled (484, 164) with delta (0, 0)
Screenshot: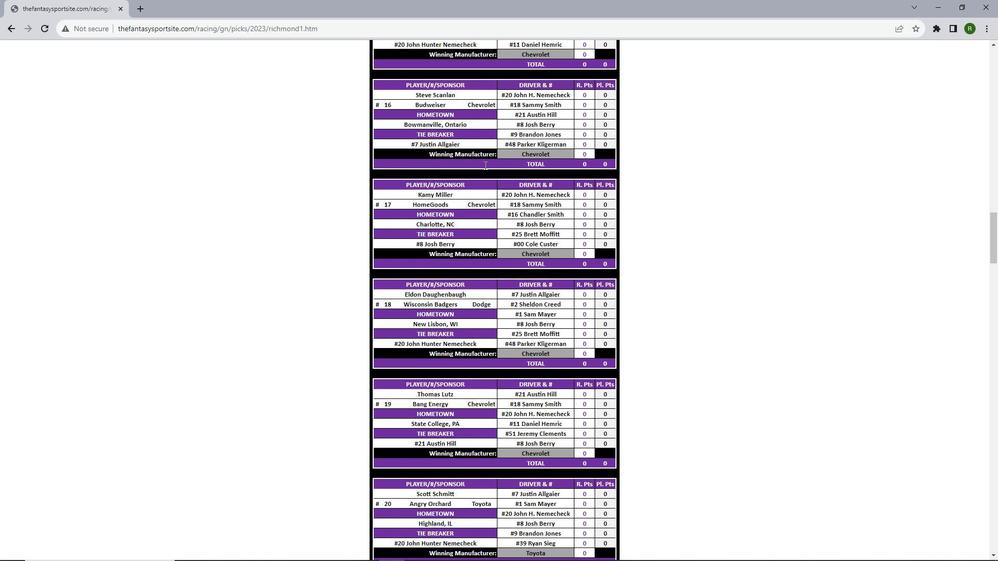 
Action: Mouse scrolled (484, 164) with delta (0, 0)
Screenshot: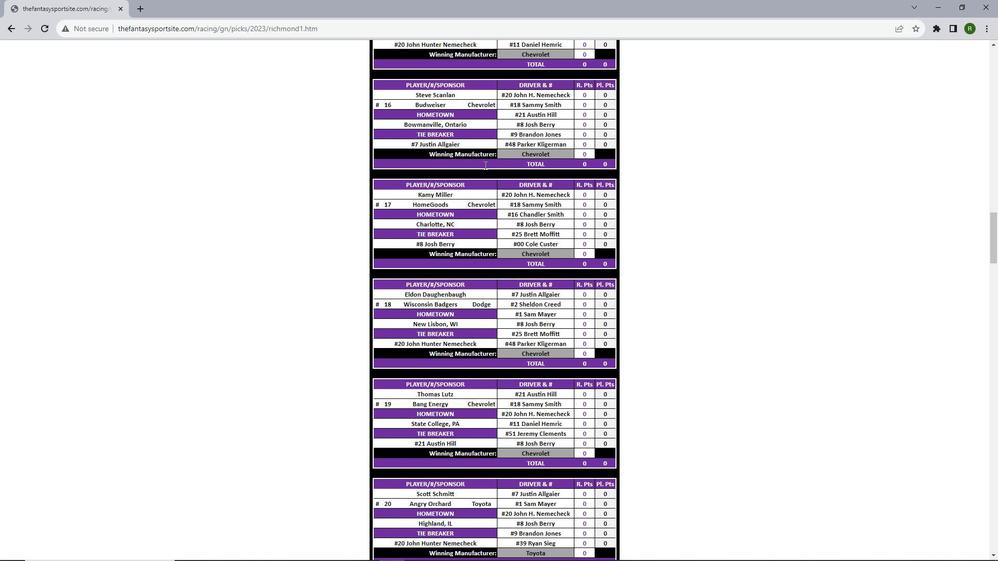 
Action: Mouse scrolled (484, 164) with delta (0, 0)
Screenshot: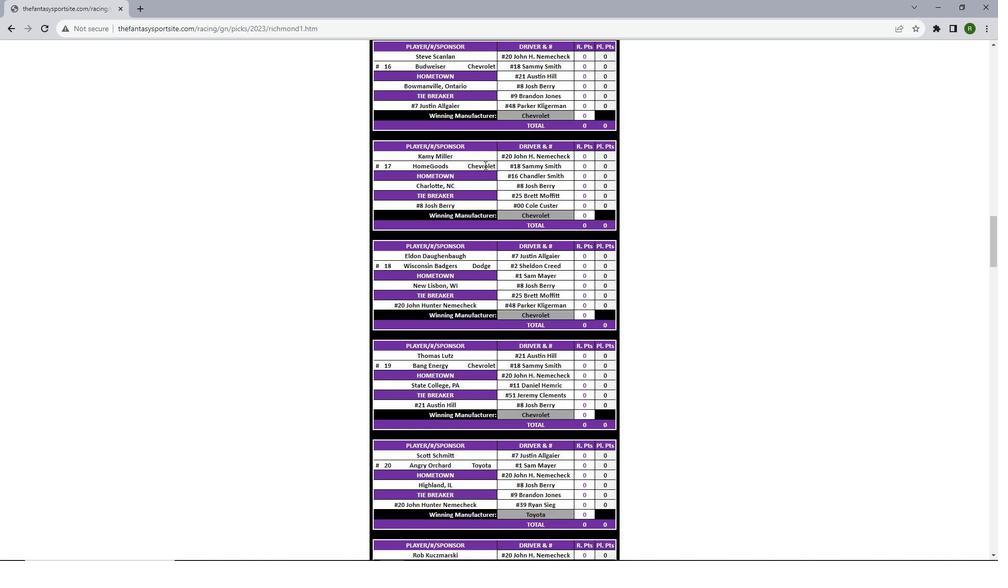 
Action: Mouse scrolled (484, 164) with delta (0, 0)
Screenshot: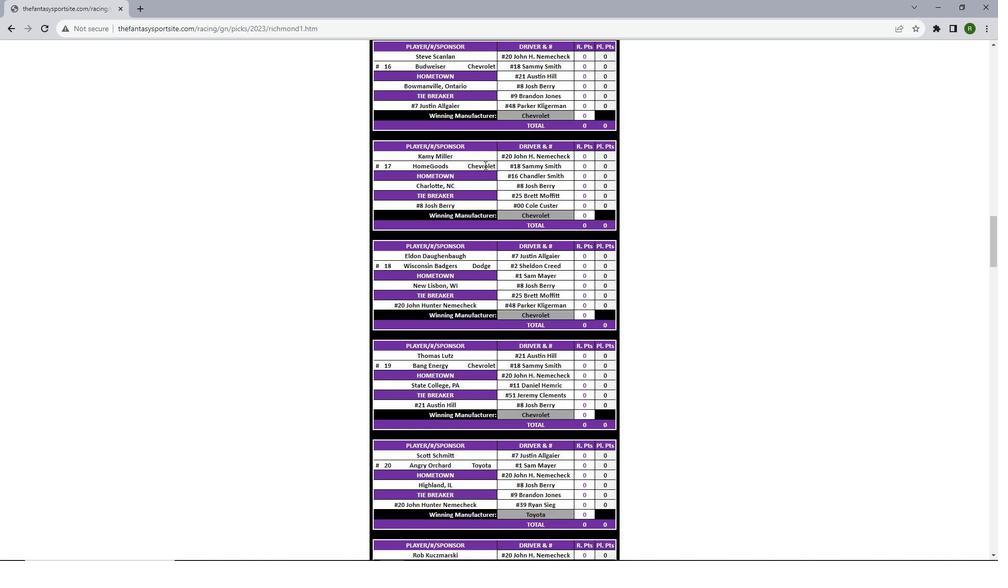 
Action: Mouse scrolled (484, 164) with delta (0, 0)
Screenshot: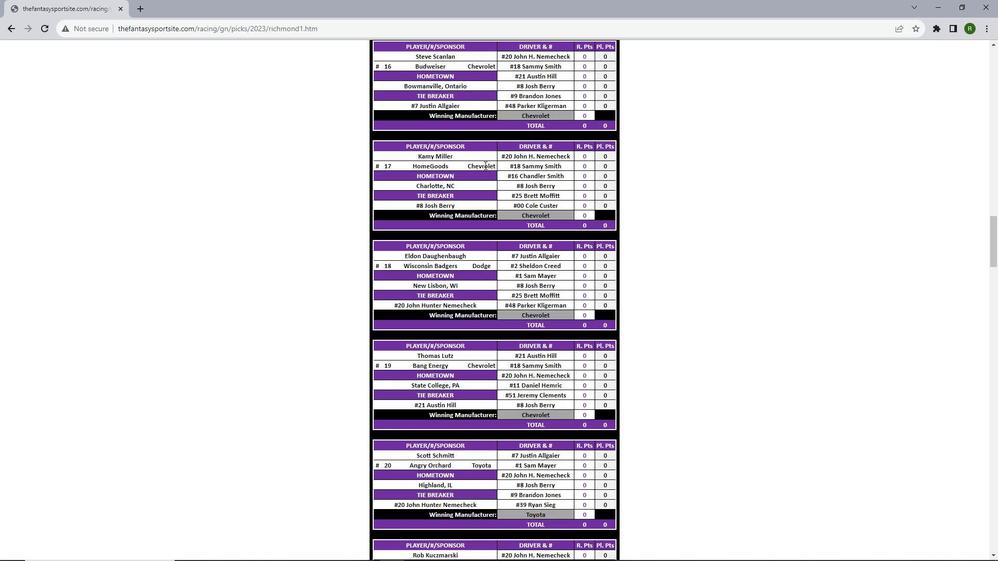 
Action: Mouse scrolled (484, 164) with delta (0, 0)
Screenshot: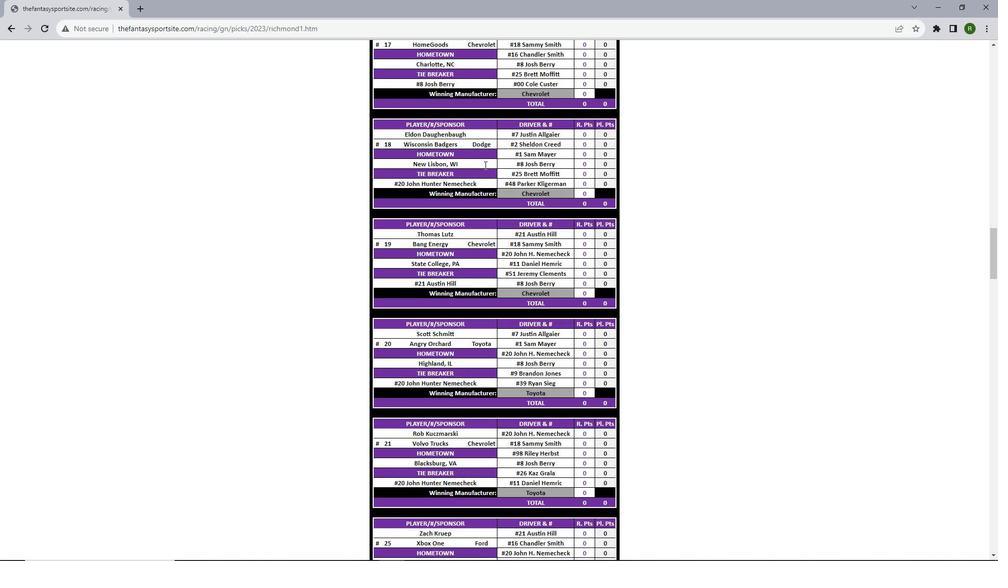 
Action: Mouse scrolled (484, 164) with delta (0, 0)
Screenshot: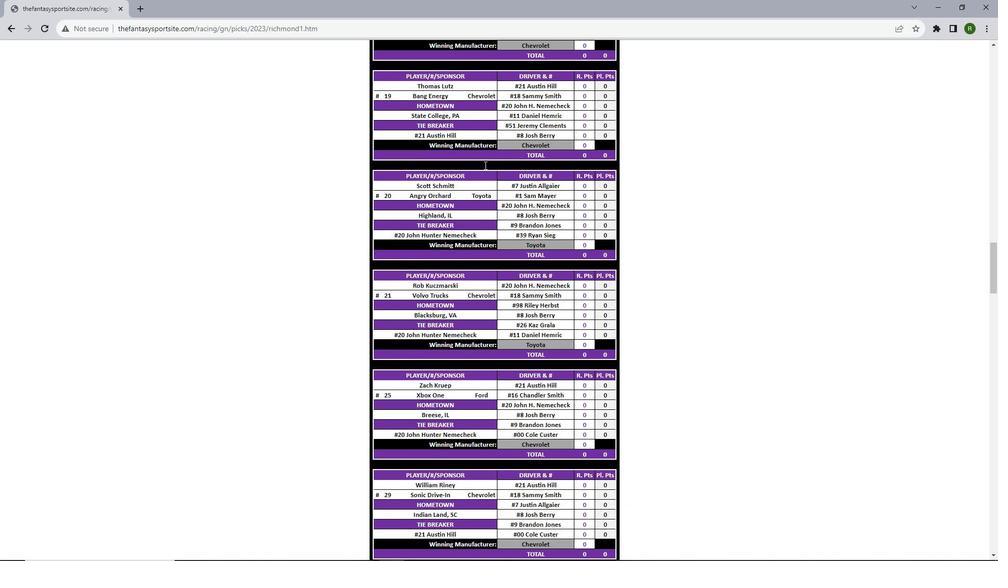 
Action: Mouse scrolled (484, 164) with delta (0, 0)
Screenshot: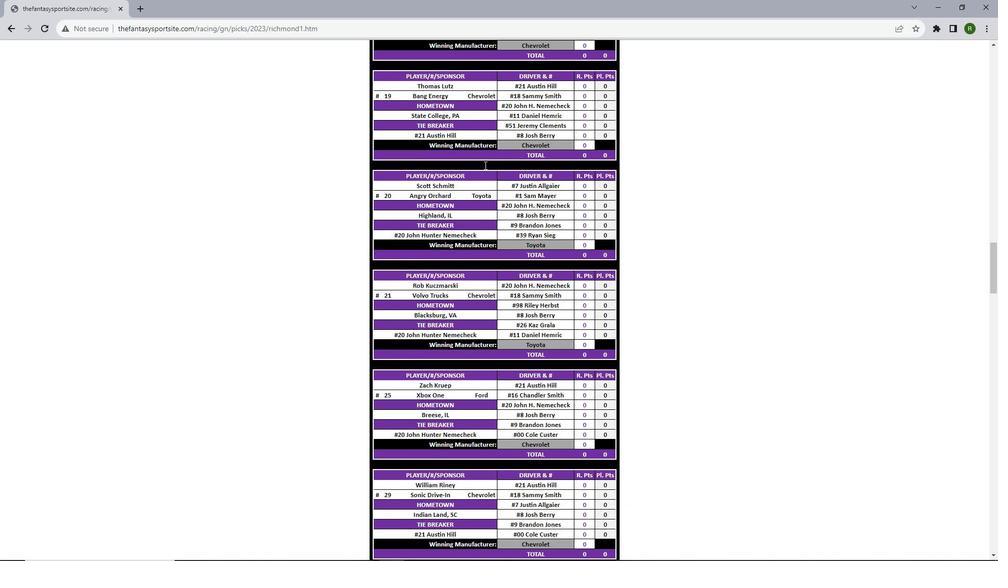 
Action: Mouse scrolled (484, 164) with delta (0, 0)
Screenshot: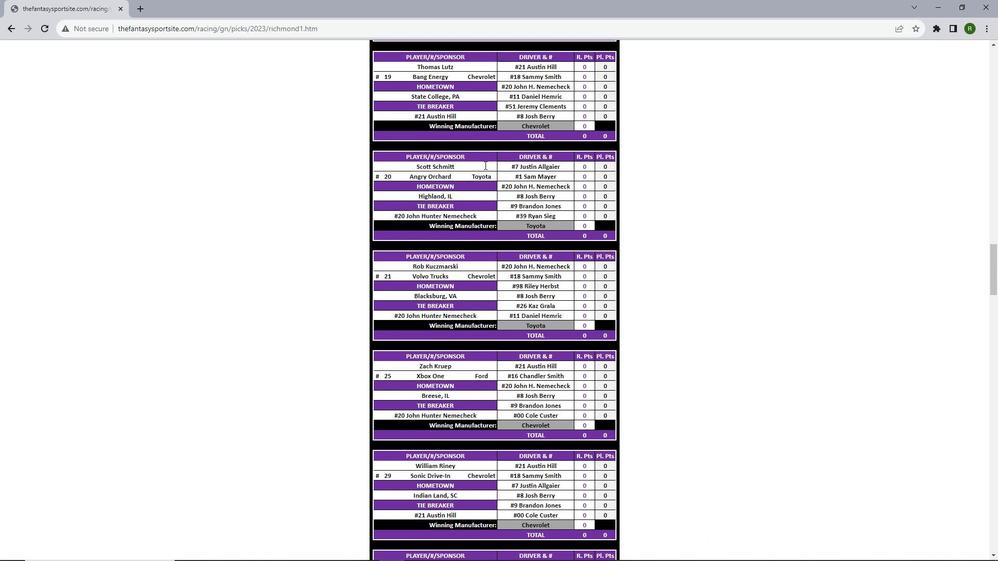 
Action: Mouse scrolled (484, 164) with delta (0, 0)
Screenshot: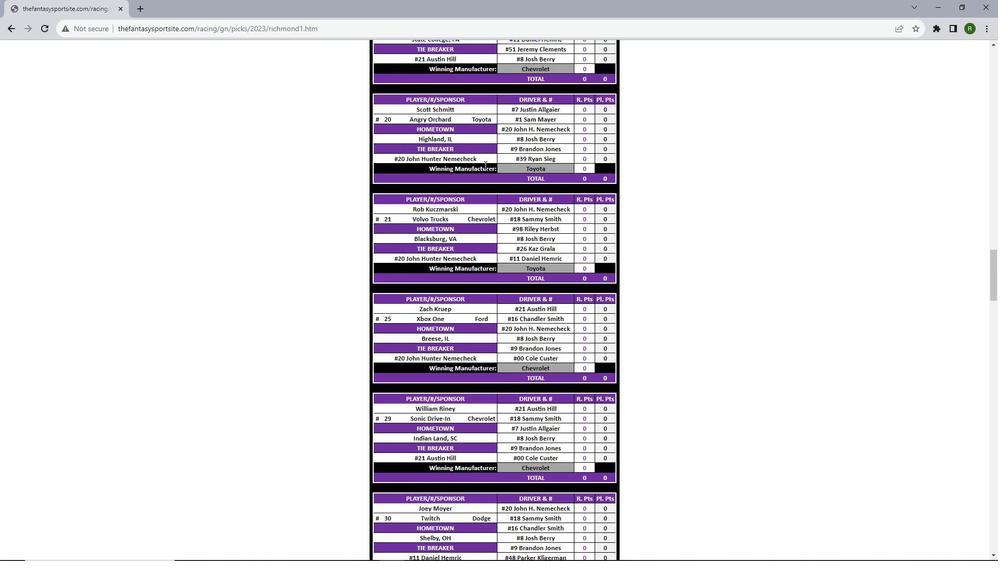 
Action: Mouse scrolled (484, 164) with delta (0, 0)
Screenshot: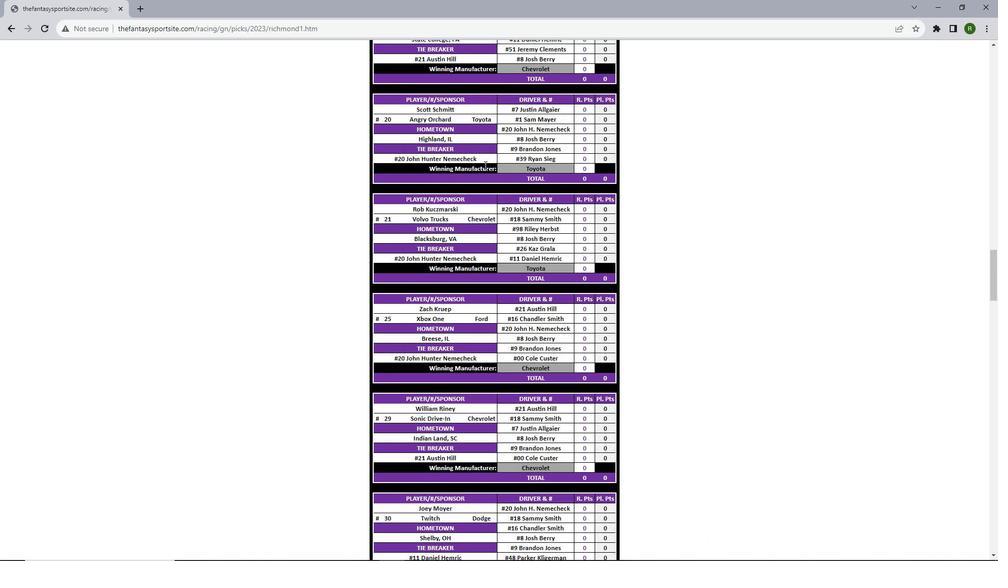 
Action: Mouse scrolled (484, 164) with delta (0, 0)
Screenshot: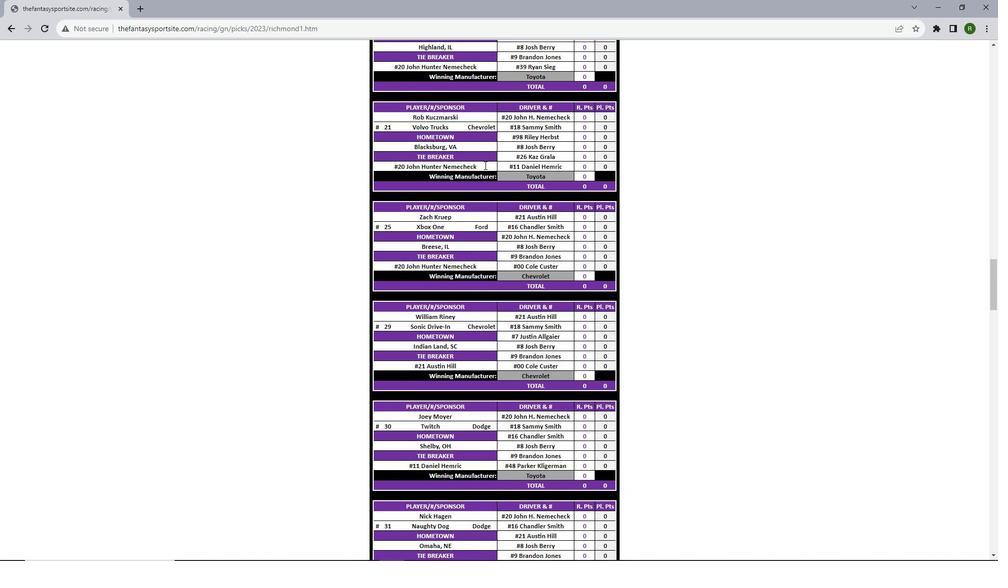 
Action: Mouse scrolled (484, 164) with delta (0, 0)
Screenshot: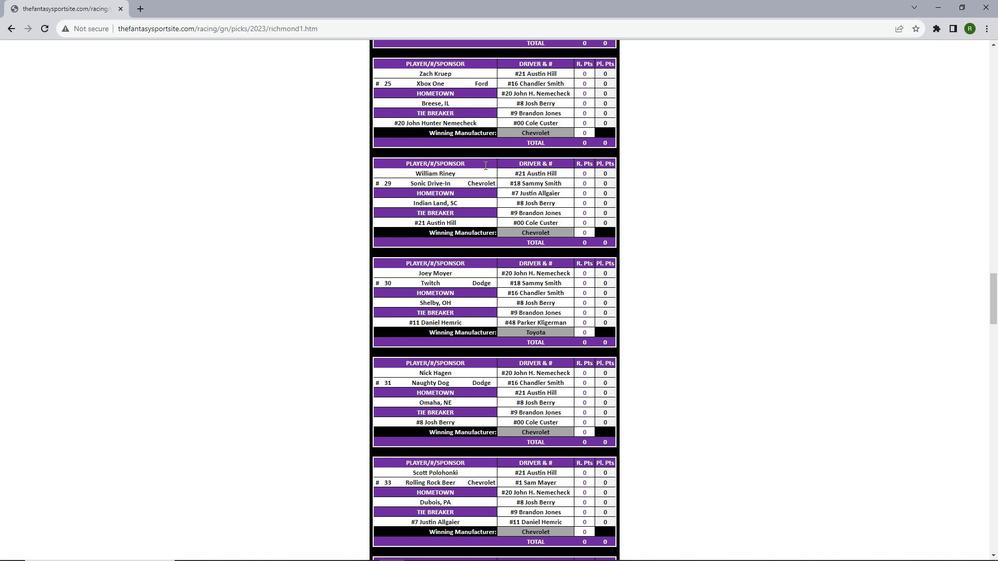 
Action: Mouse scrolled (484, 164) with delta (0, 0)
Screenshot: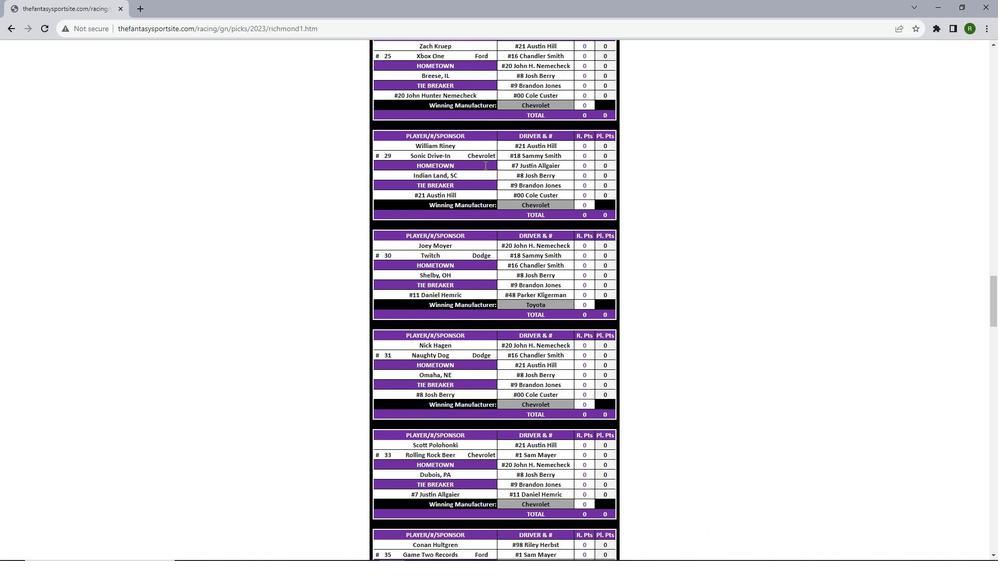 
Action: Mouse scrolled (484, 164) with delta (0, 0)
Screenshot: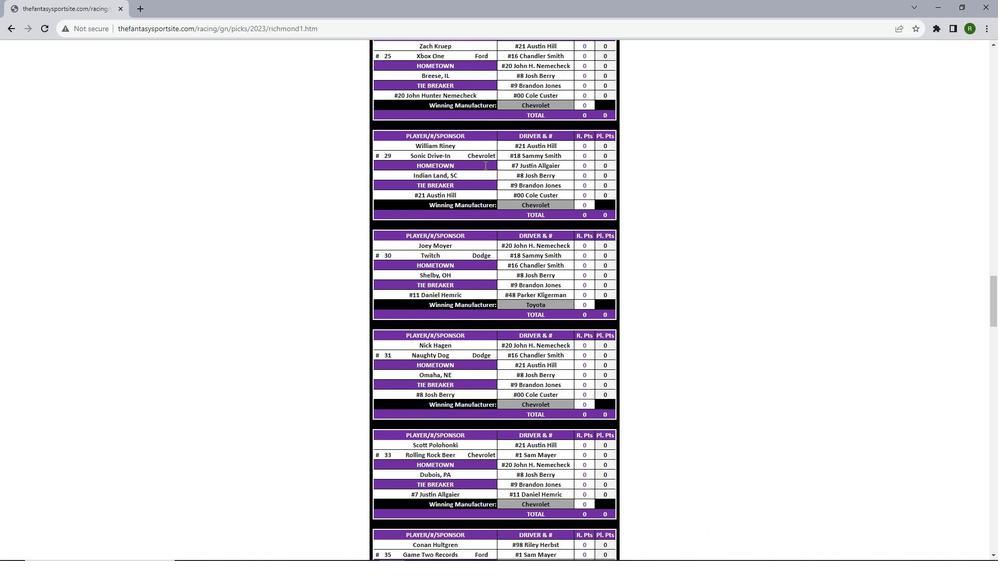 
Action: Mouse scrolled (484, 164) with delta (0, 0)
Screenshot: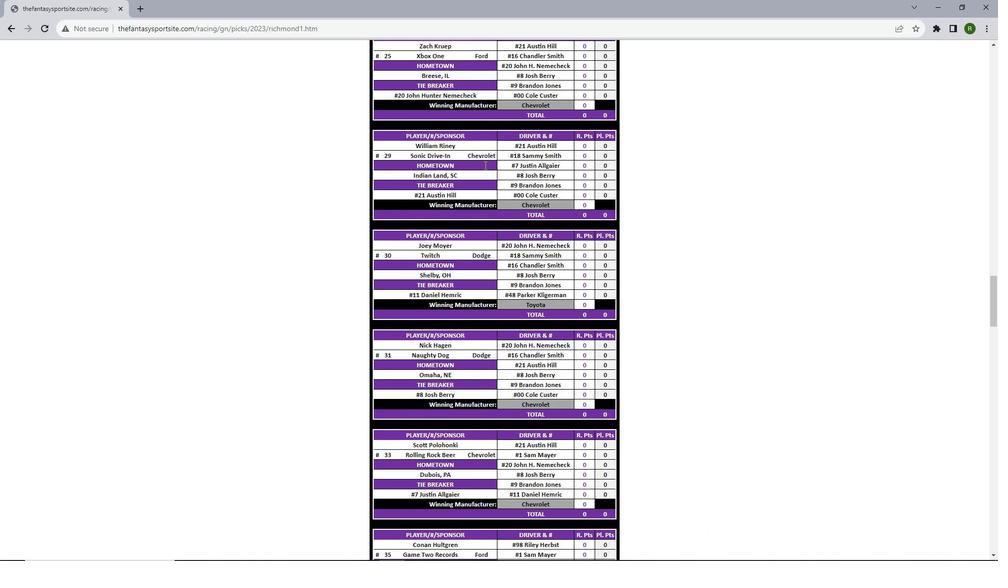 
Action: Mouse scrolled (484, 164) with delta (0, 0)
Screenshot: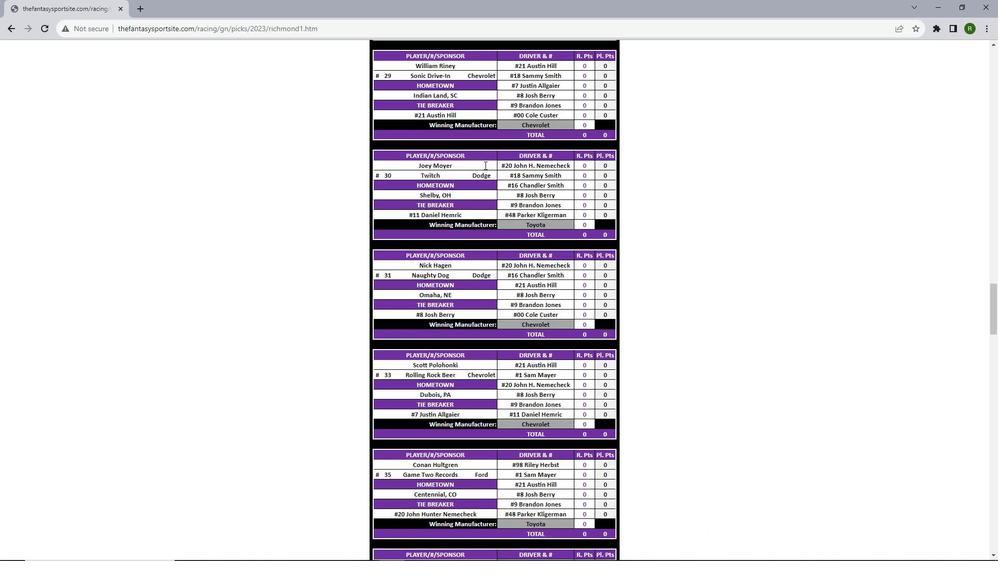 
Action: Mouse scrolled (484, 164) with delta (0, 0)
Screenshot: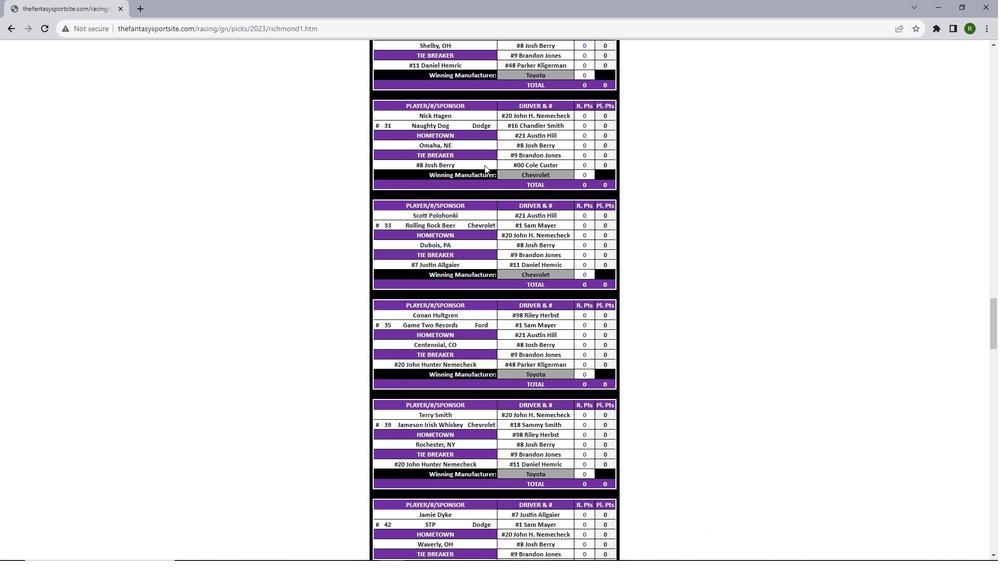 
Action: Mouse scrolled (484, 164) with delta (0, 0)
Screenshot: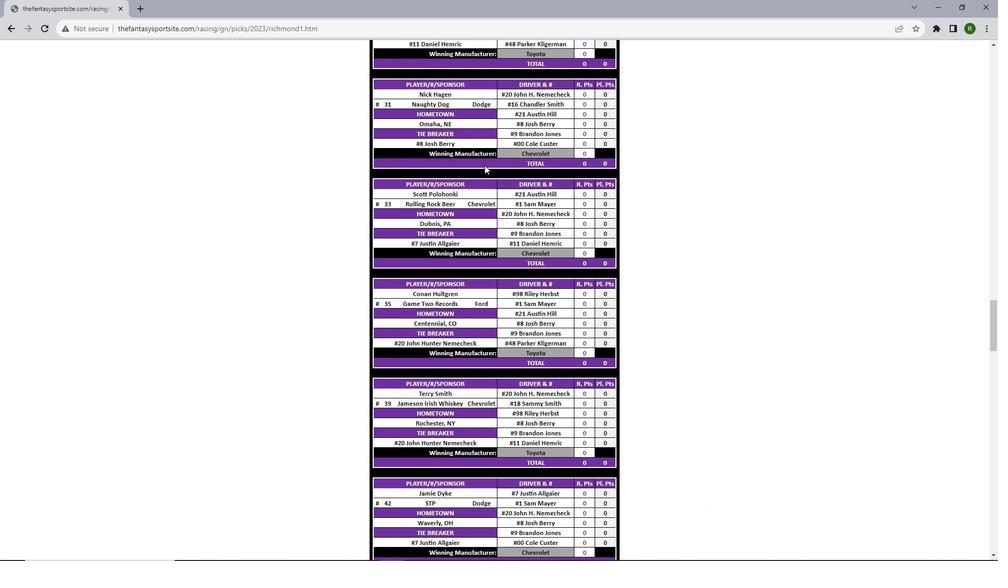
Action: Mouse scrolled (484, 164) with delta (0, 0)
Screenshot: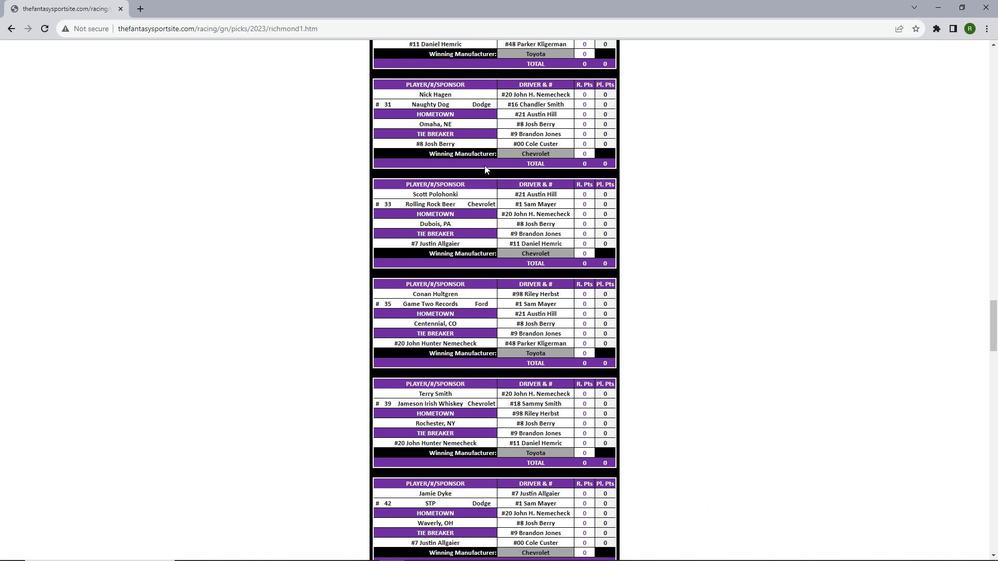 
Action: Mouse scrolled (484, 164) with delta (0, 0)
Screenshot: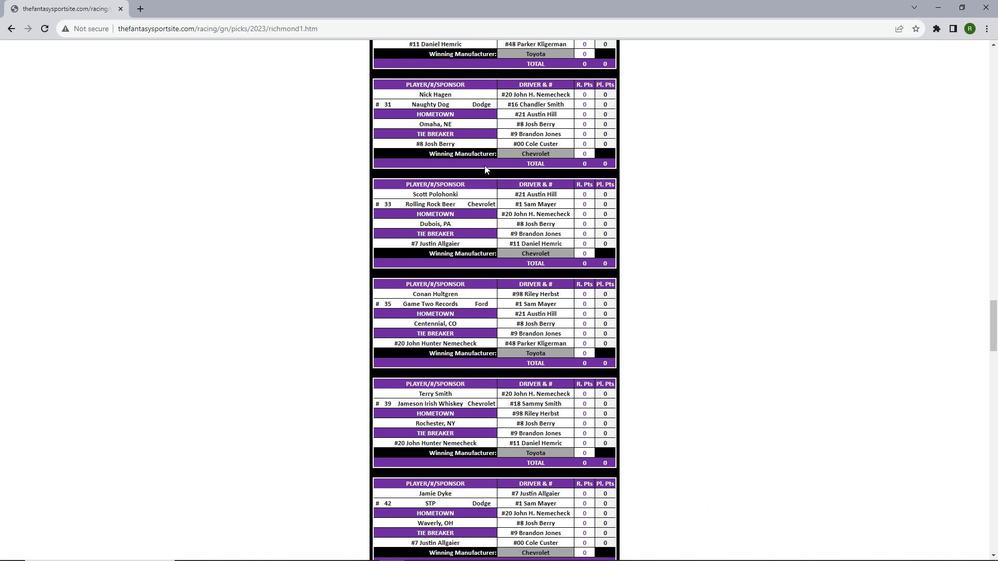
Action: Mouse scrolled (484, 164) with delta (0, 0)
Screenshot: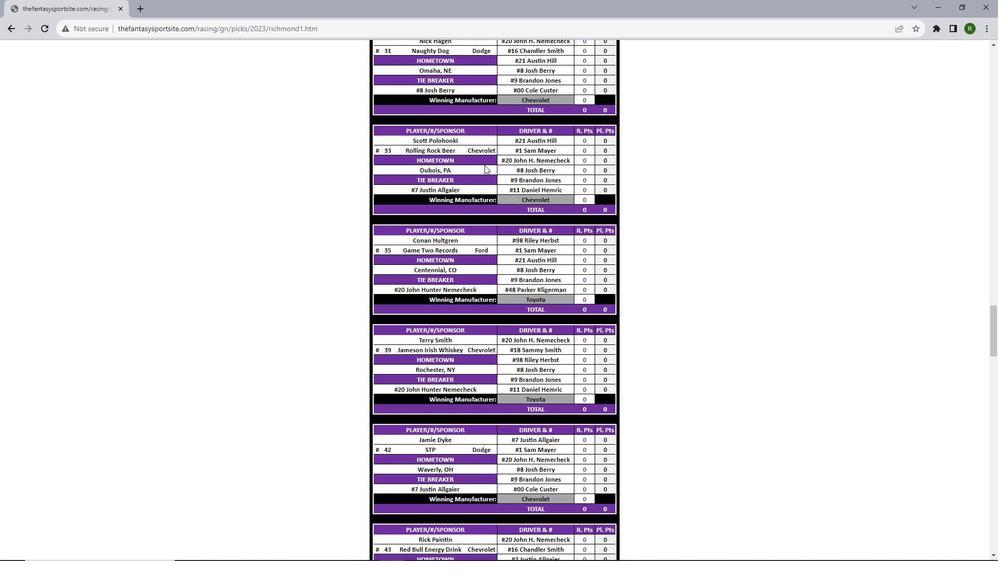 
Action: Mouse scrolled (484, 164) with delta (0, 0)
Screenshot: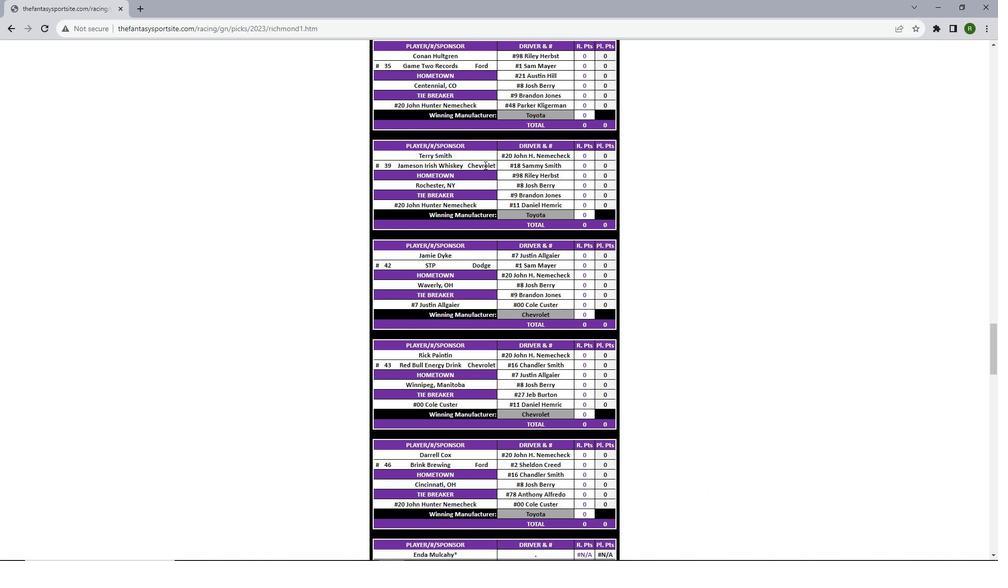 
Action: Mouse scrolled (484, 164) with delta (0, 0)
Screenshot: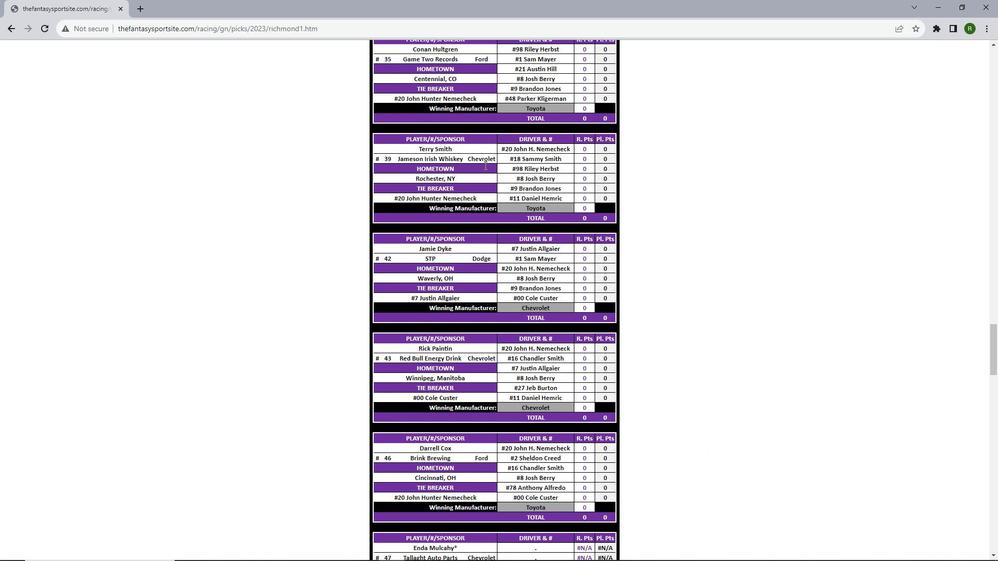
Action: Mouse scrolled (484, 164) with delta (0, 0)
Screenshot: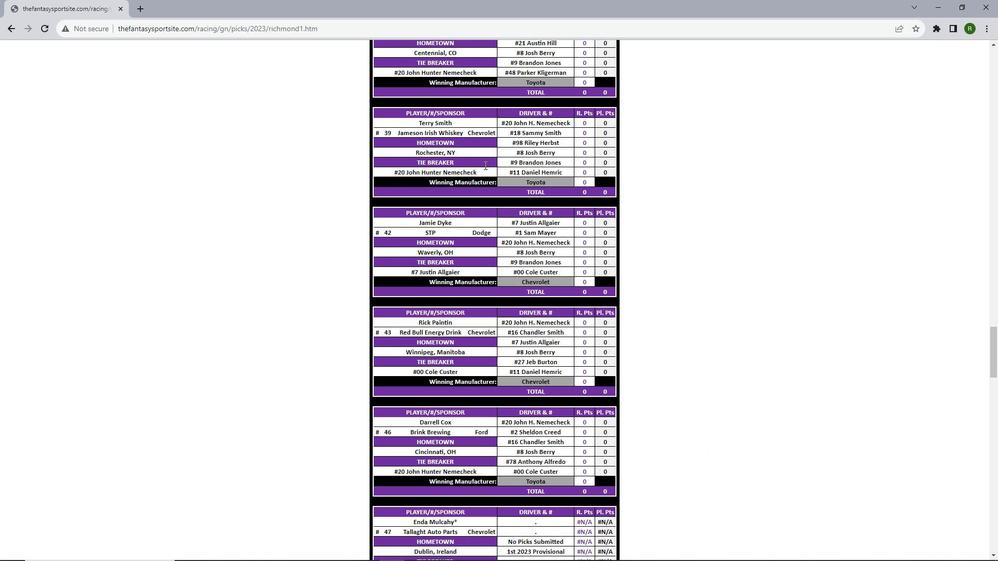
Action: Mouse scrolled (484, 164) with delta (0, 0)
Screenshot: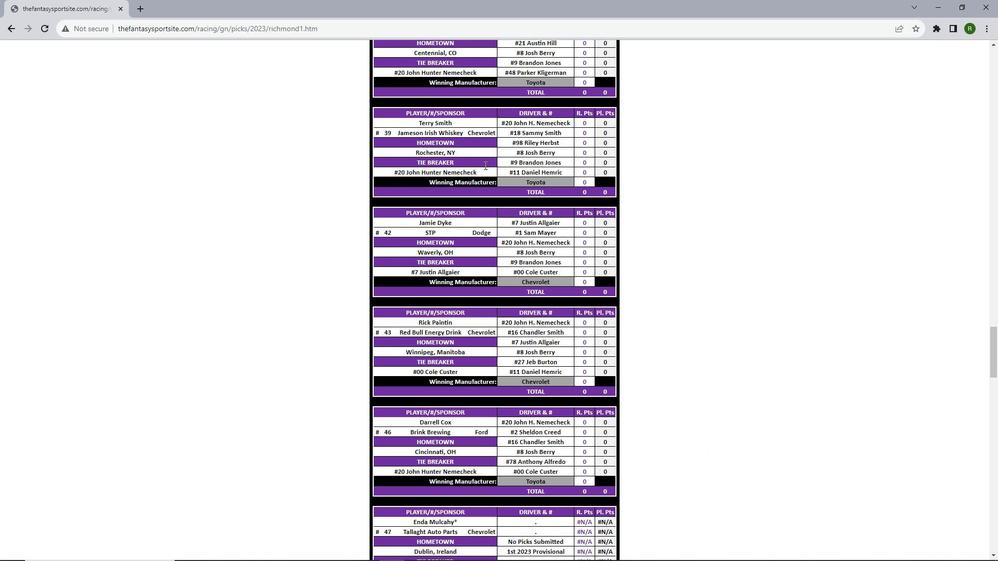 
Action: Mouse scrolled (484, 164) with delta (0, 0)
Screenshot: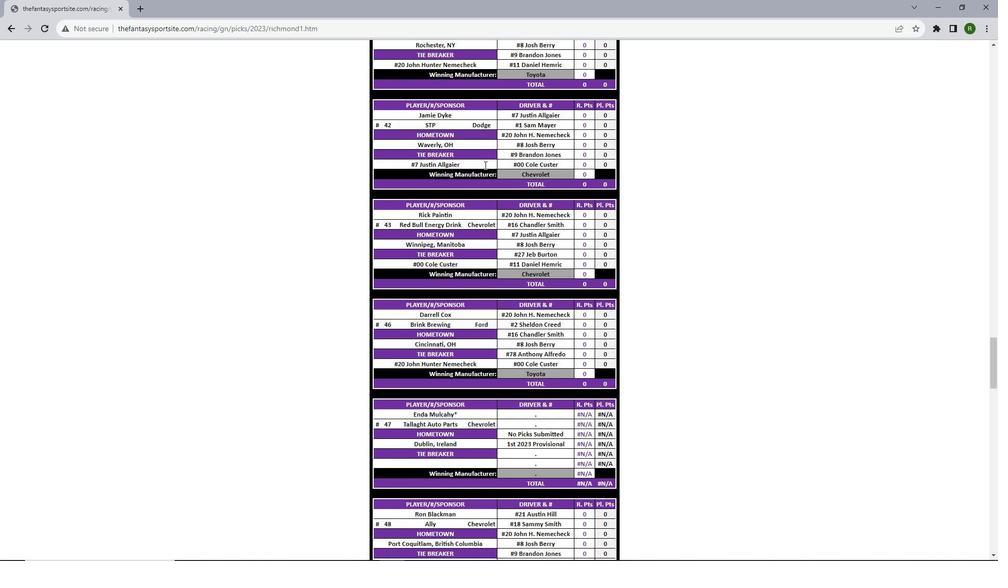 
Action: Mouse scrolled (484, 164) with delta (0, 0)
Screenshot: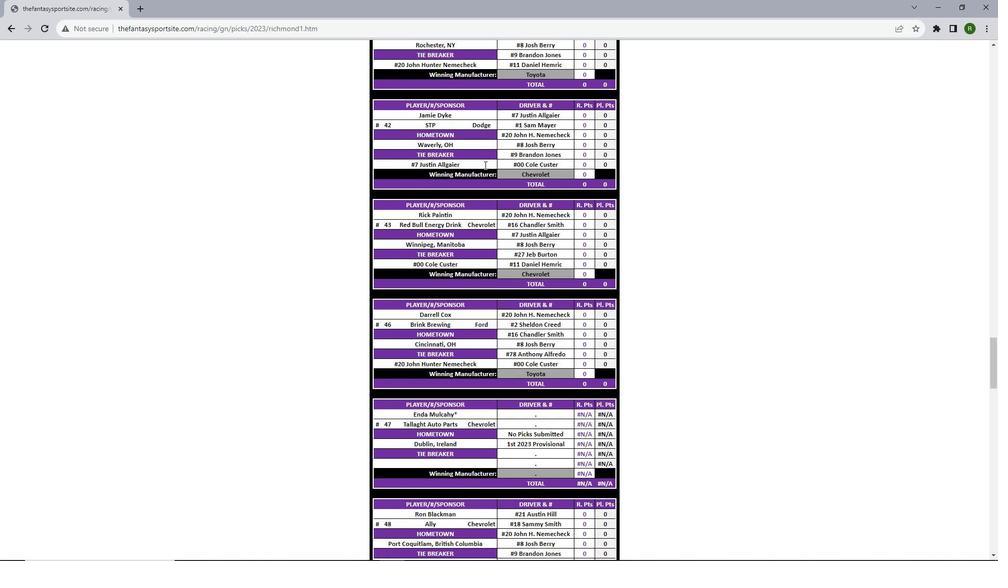 
Action: Mouse scrolled (484, 164) with delta (0, 0)
Screenshot: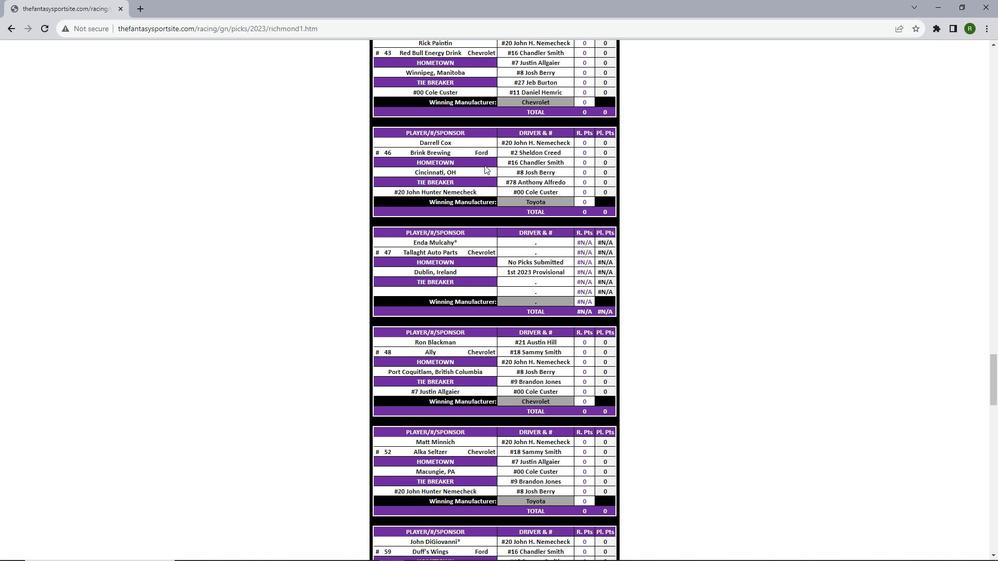 
Action: Mouse scrolled (484, 164) with delta (0, 0)
Screenshot: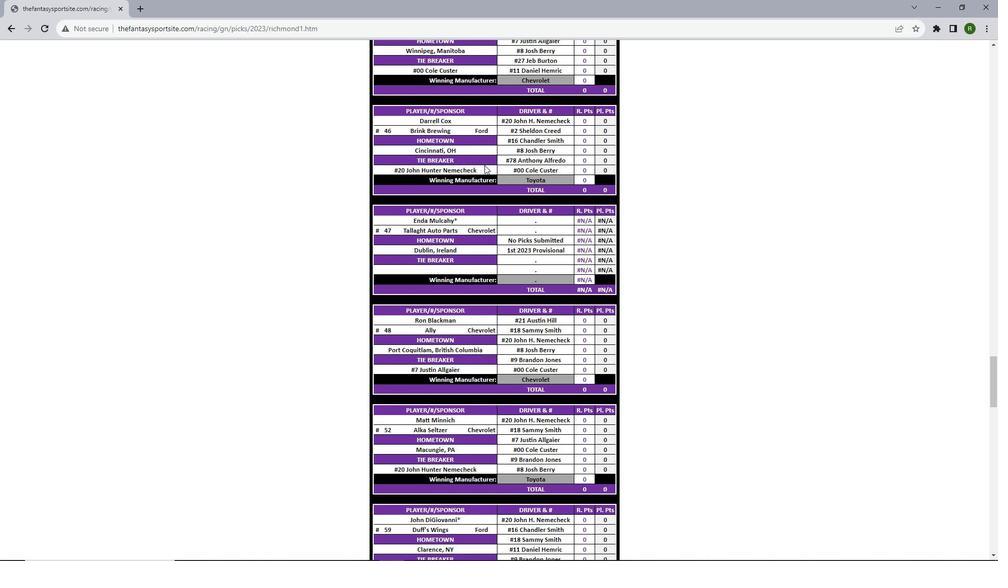 
Action: Mouse scrolled (484, 164) with delta (0, 0)
Screenshot: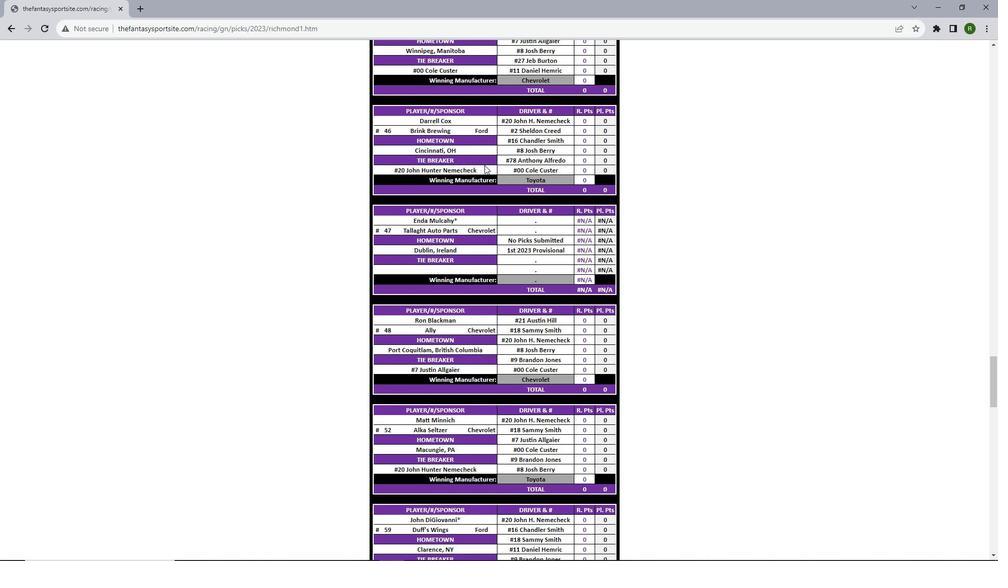 
Action: Mouse scrolled (484, 164) with delta (0, 0)
Screenshot: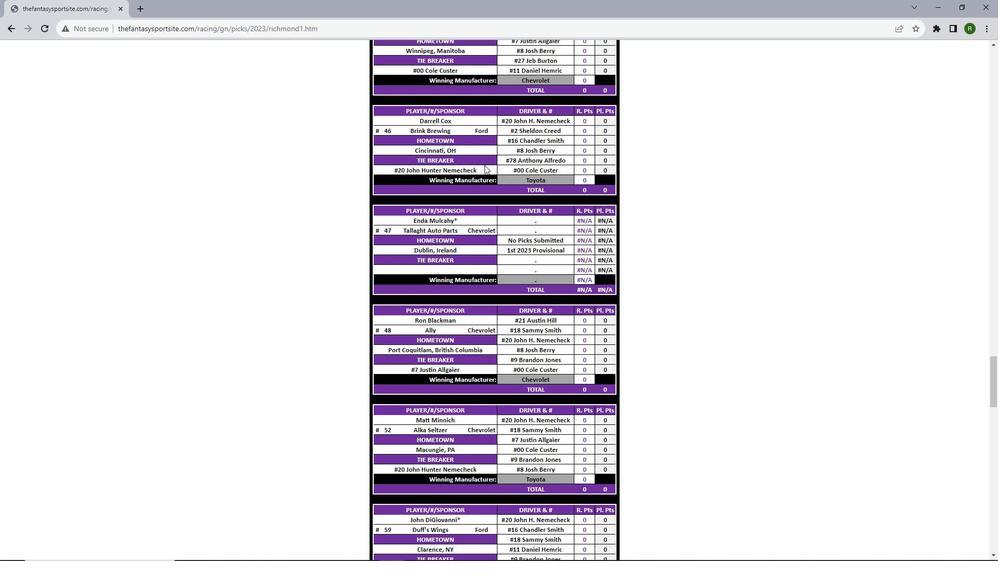 
Action: Mouse scrolled (484, 164) with delta (0, 0)
Screenshot: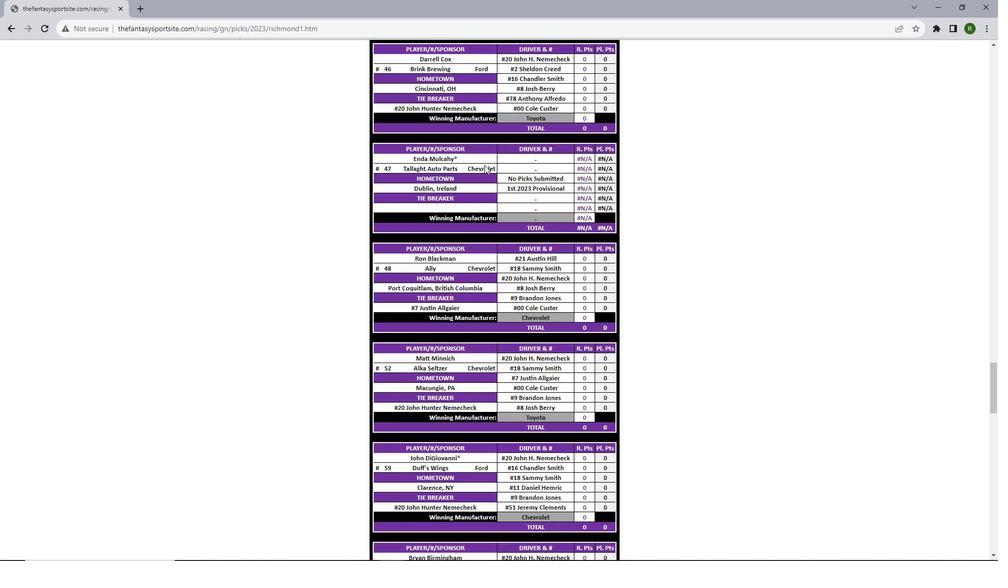 
Action: Mouse scrolled (484, 164) with delta (0, 0)
Screenshot: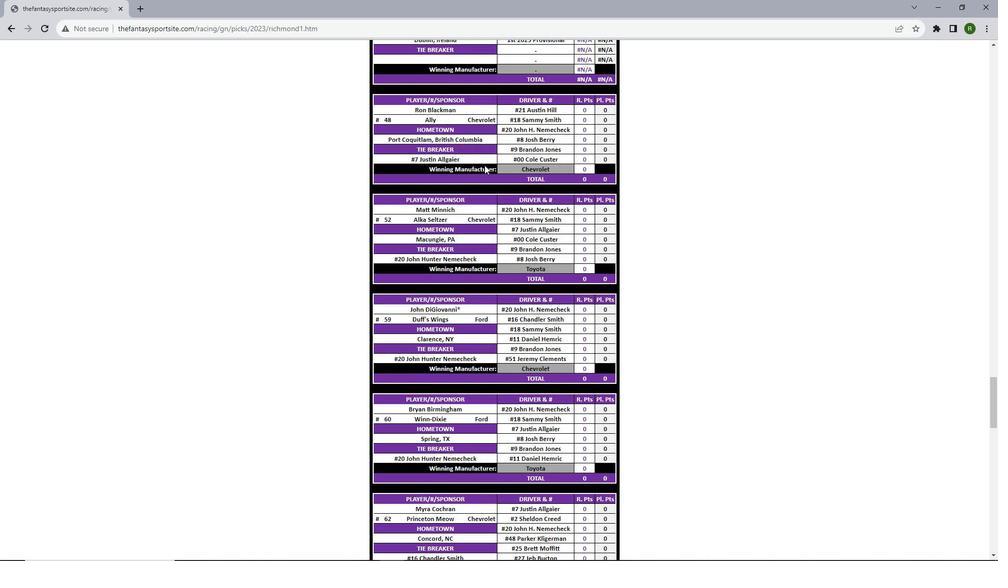 
Action: Mouse scrolled (484, 164) with delta (0, 0)
Screenshot: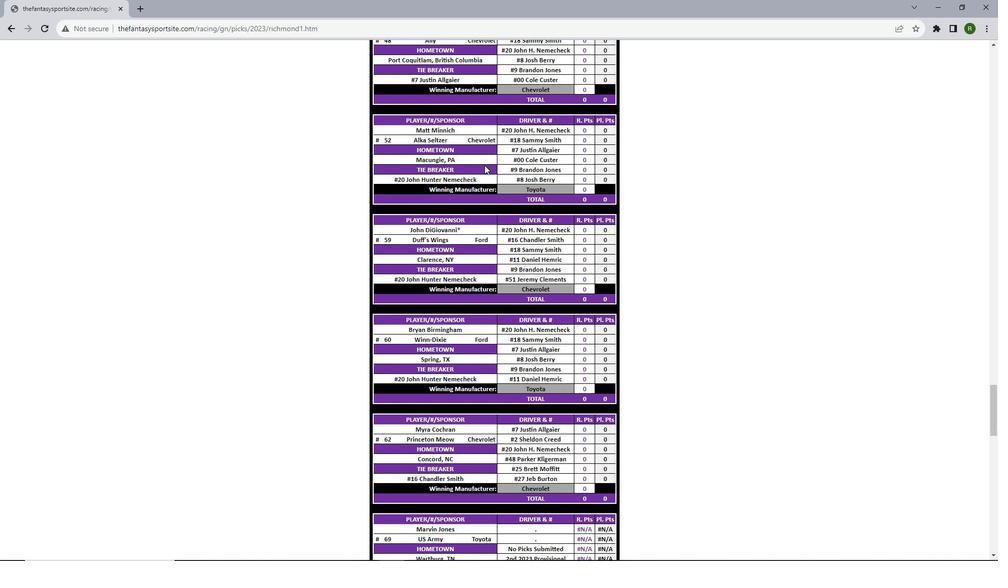 
Action: Mouse scrolled (484, 164) with delta (0, 0)
Screenshot: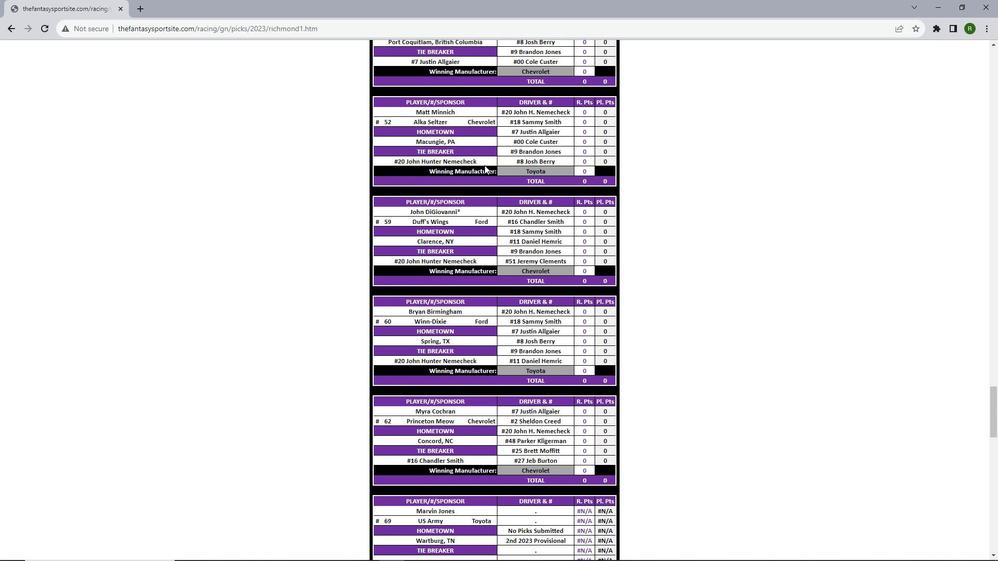 
Action: Mouse scrolled (484, 164) with delta (0, 0)
Screenshot: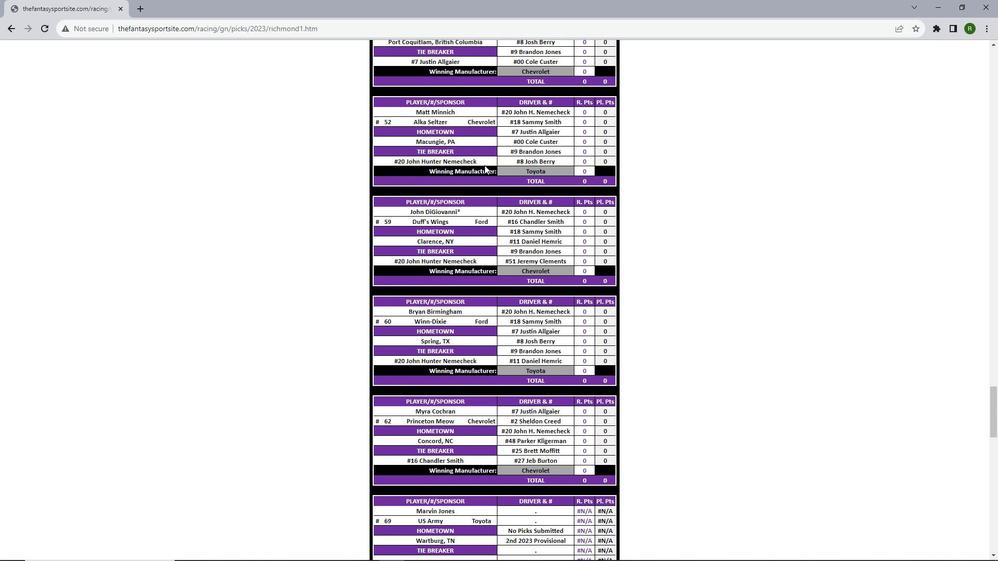 
Action: Mouse scrolled (484, 164) with delta (0, 0)
Screenshot: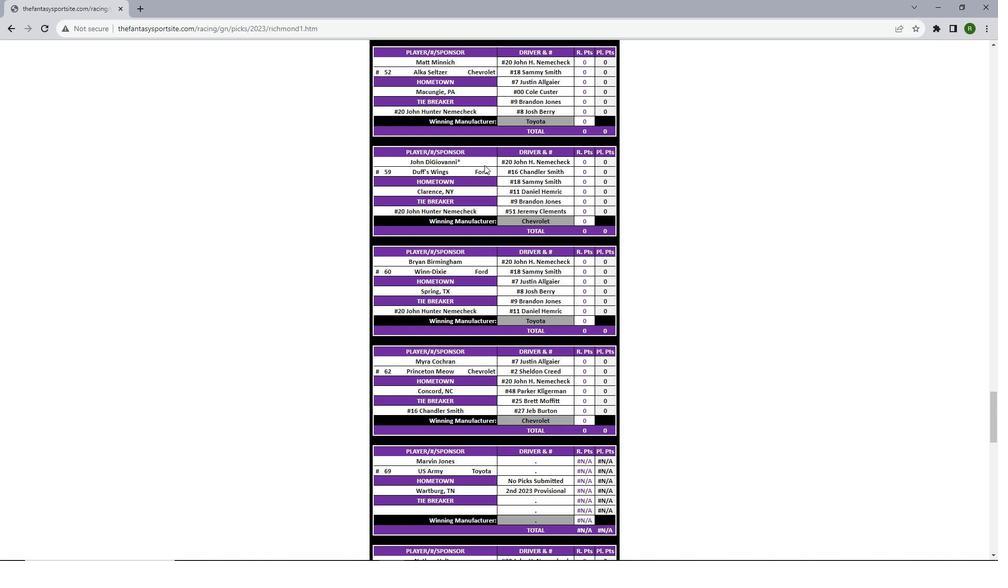 
Action: Mouse scrolled (484, 164) with delta (0, 0)
Screenshot: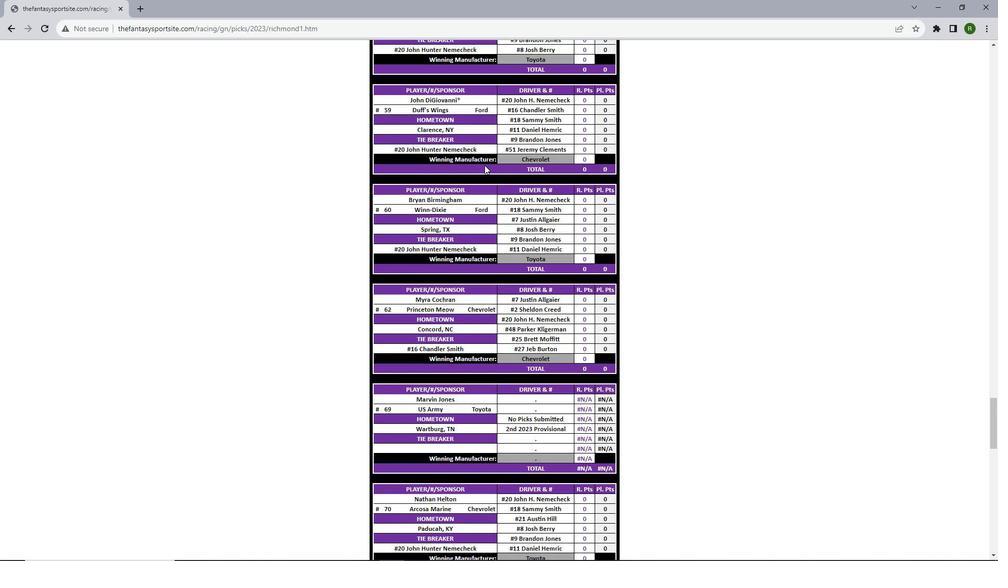 
Action: Mouse scrolled (484, 164) with delta (0, 0)
Screenshot: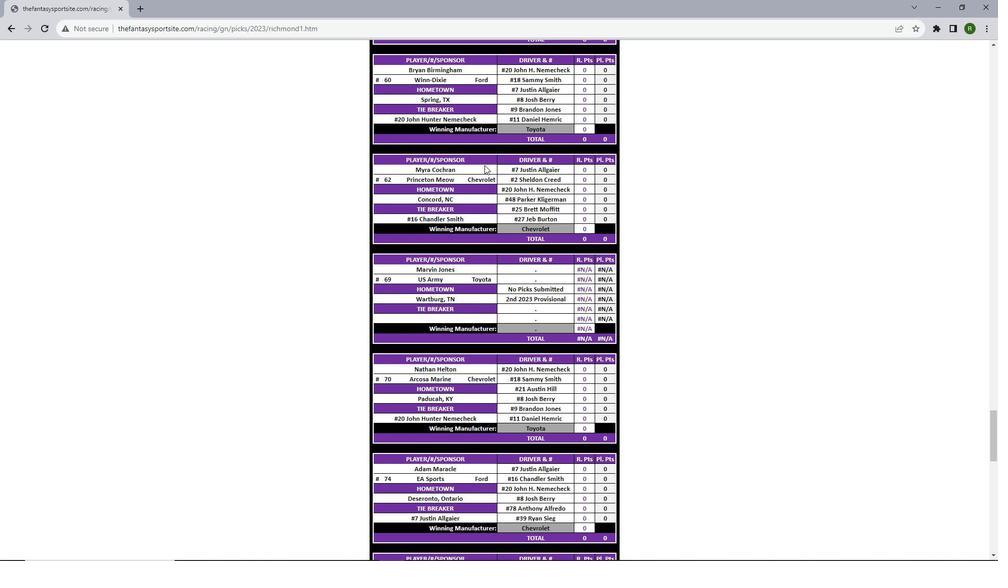
Action: Mouse scrolled (484, 164) with delta (0, 0)
Screenshot: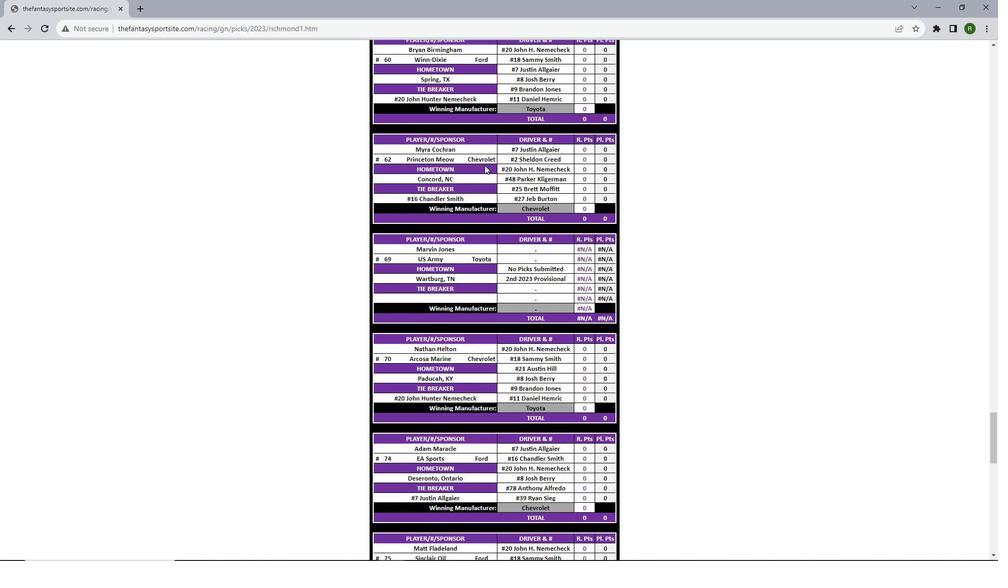 
Action: Mouse scrolled (484, 164) with delta (0, 0)
Screenshot: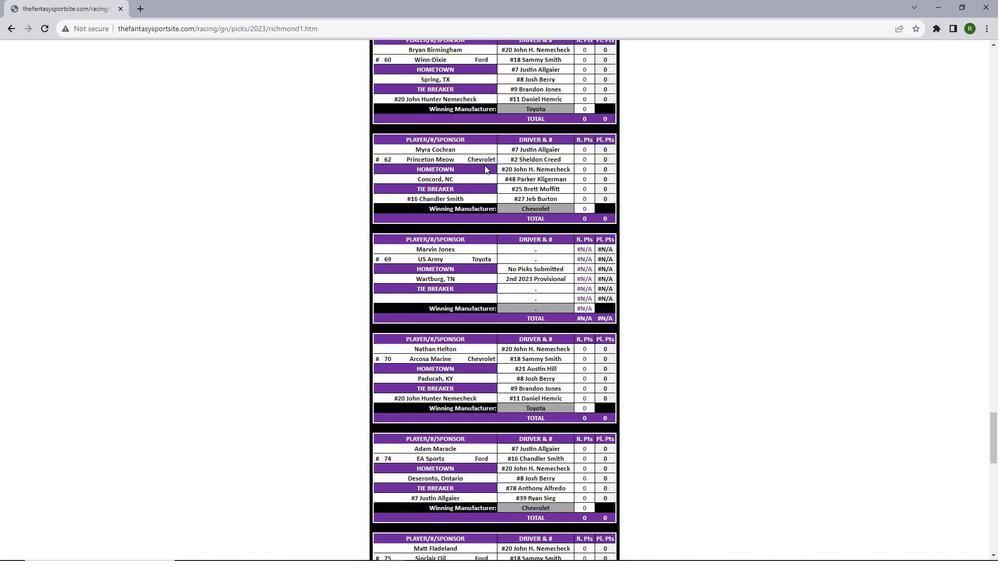 
Action: Mouse scrolled (484, 164) with delta (0, 0)
Screenshot: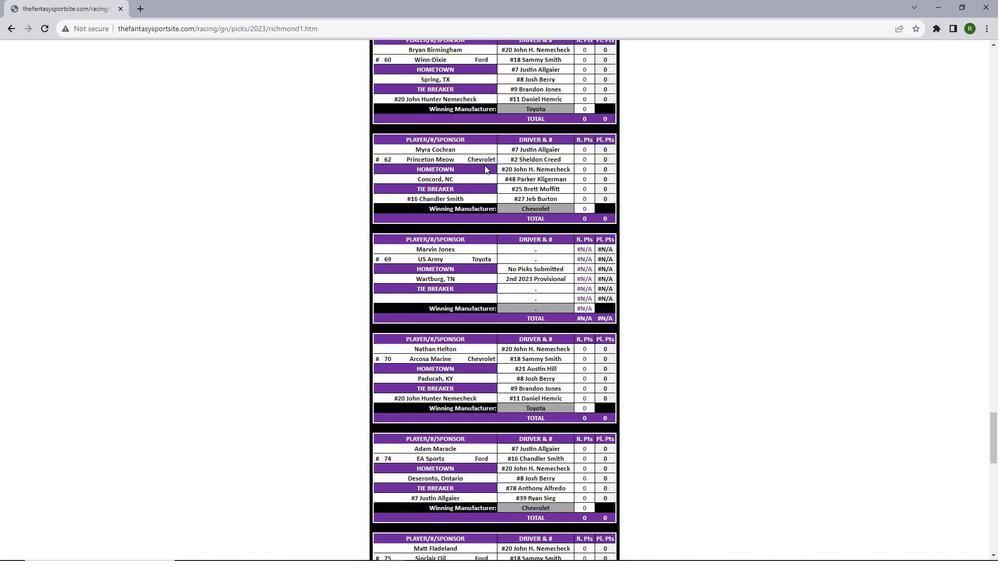 
Action: Mouse scrolled (484, 164) with delta (0, 0)
Screenshot: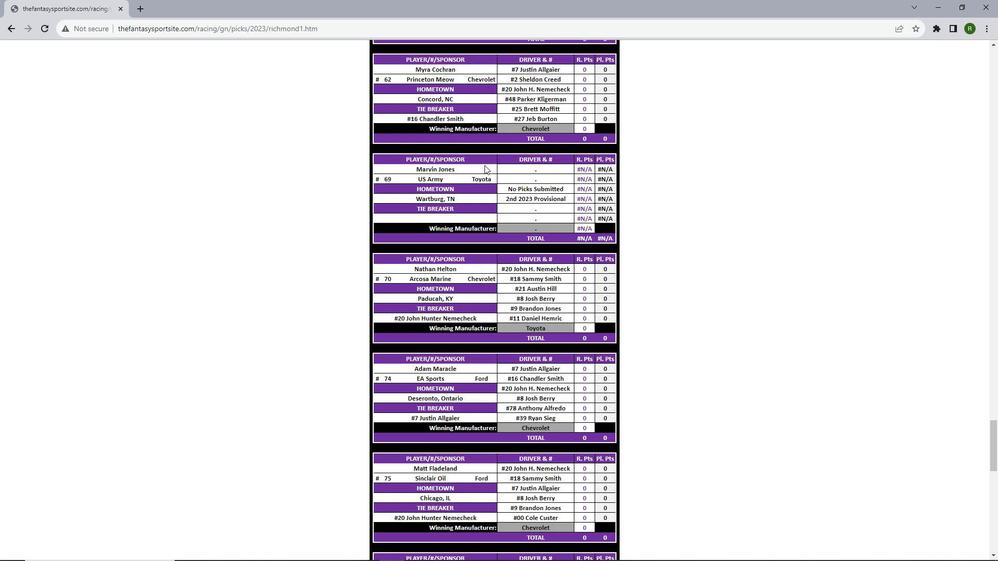 
Action: Mouse scrolled (484, 164) with delta (0, 0)
Screenshot: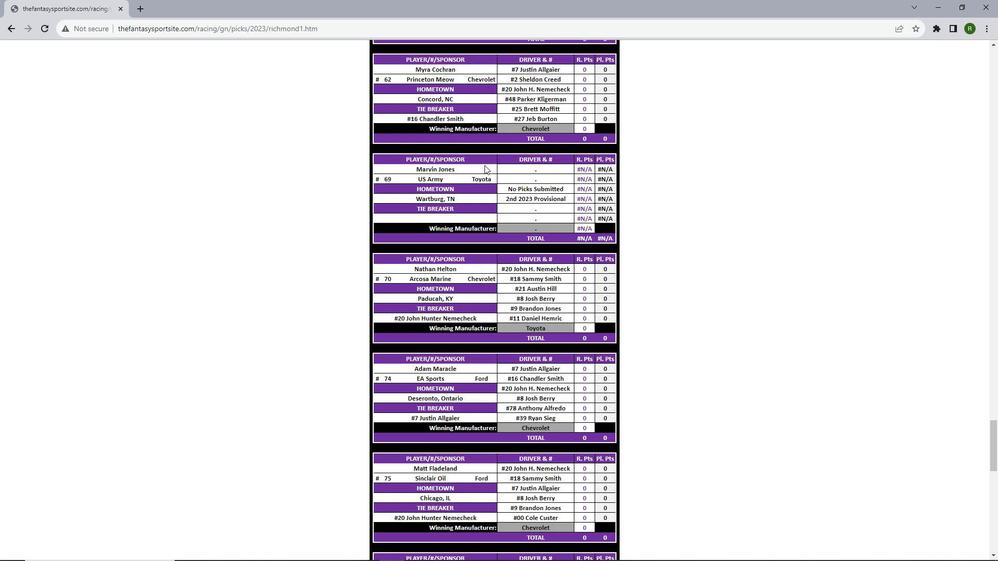 
Action: Mouse scrolled (484, 164) with delta (0, 0)
Screenshot: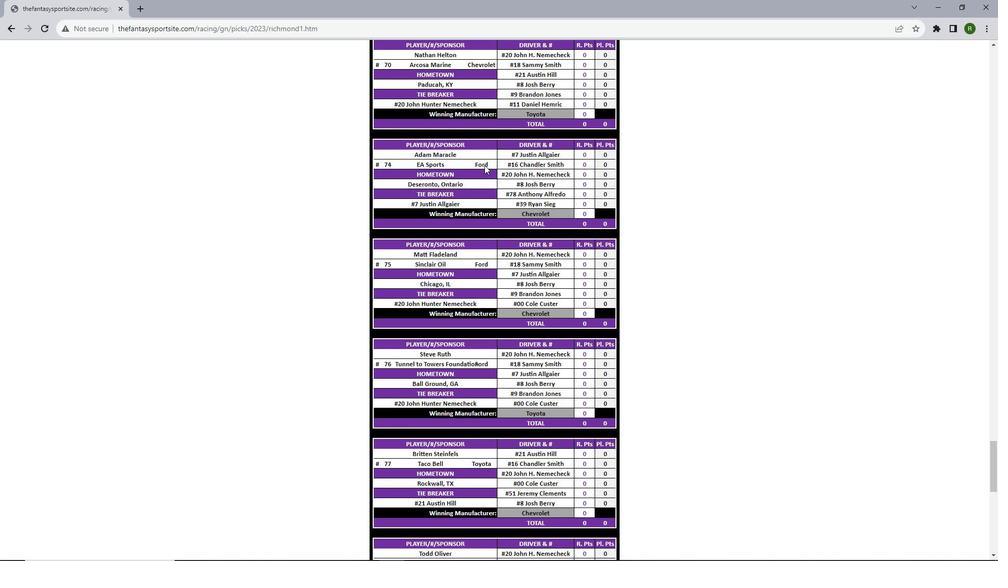 
Action: Mouse scrolled (484, 164) with delta (0, 0)
Screenshot: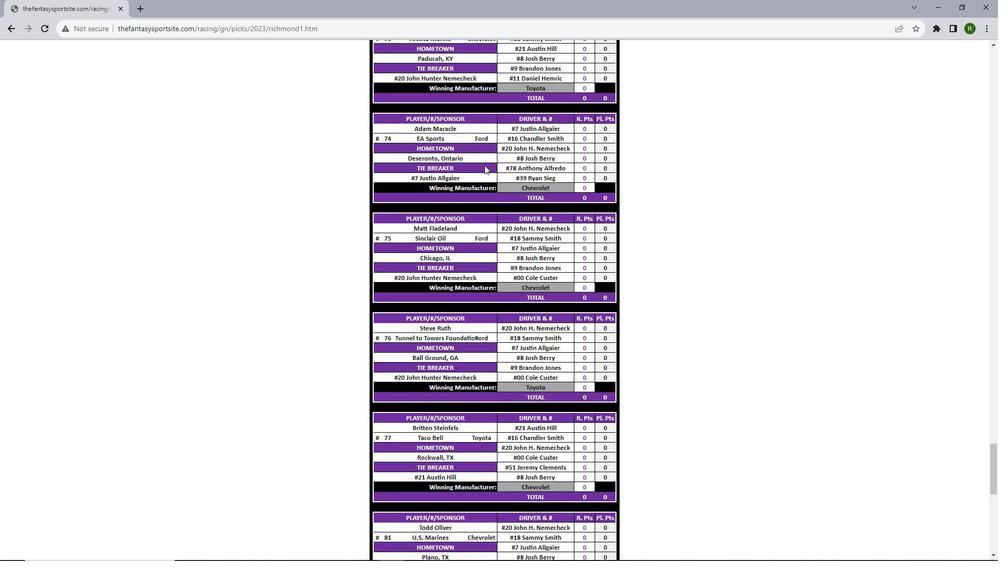 
Action: Mouse scrolled (484, 164) with delta (0, 0)
Screenshot: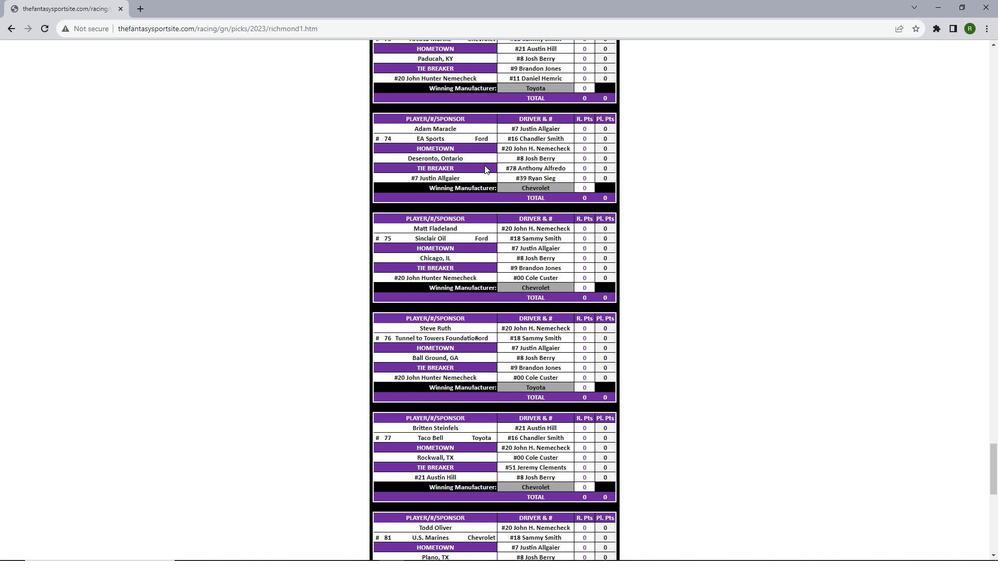 
Action: Mouse scrolled (484, 164) with delta (0, 0)
Screenshot: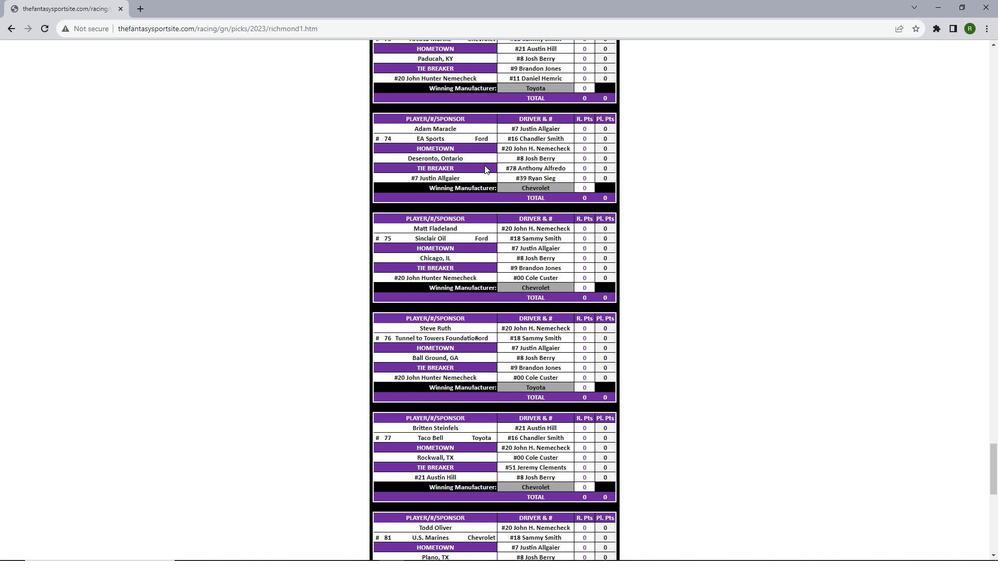 
Action: Mouse scrolled (484, 164) with delta (0, 0)
Screenshot: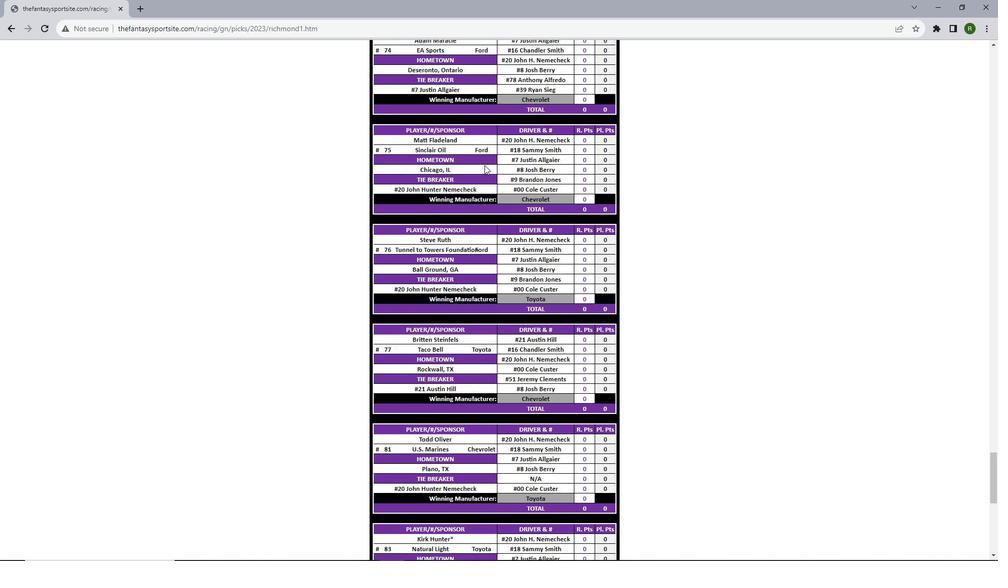 
Action: Mouse scrolled (484, 164) with delta (0, 0)
Screenshot: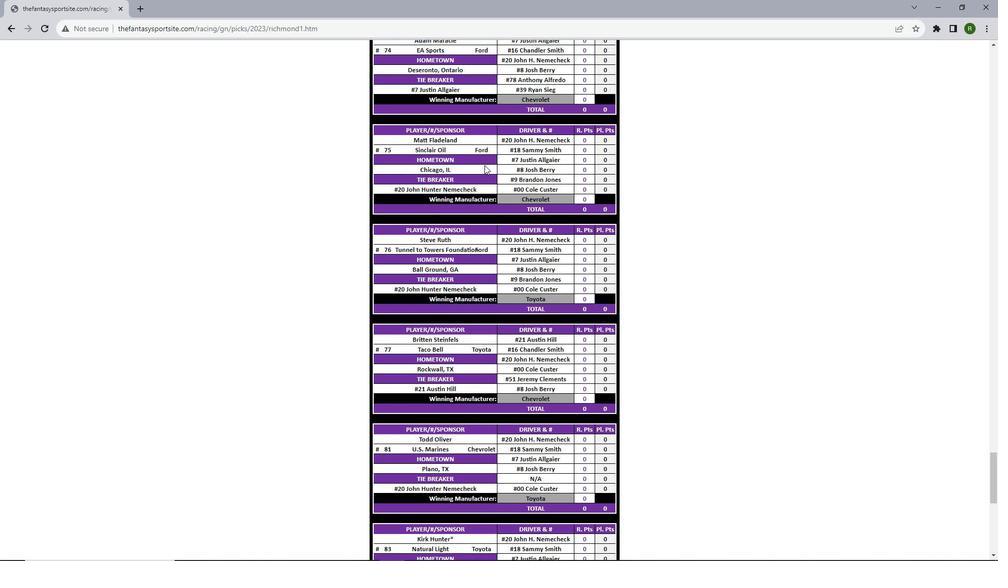 
Action: Mouse scrolled (484, 164) with delta (0, 0)
Screenshot: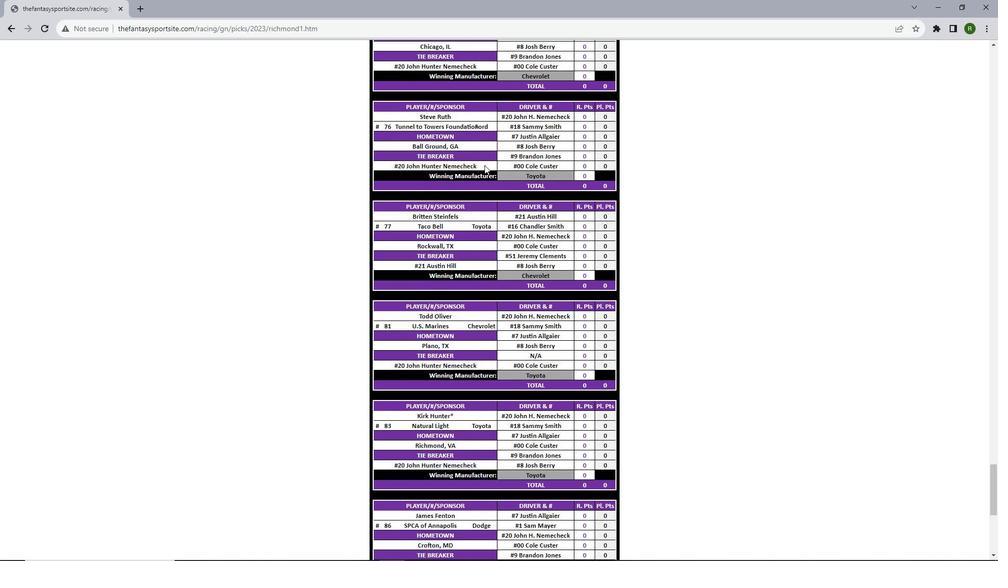 
Action: Mouse scrolled (484, 164) with delta (0, 0)
Screenshot: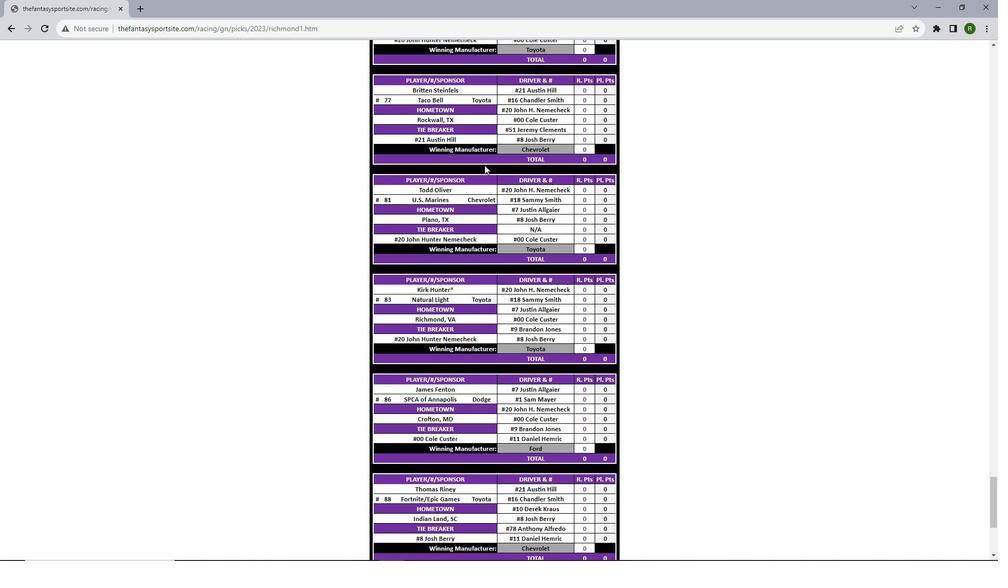 
Action: Mouse scrolled (484, 164) with delta (0, 0)
Screenshot: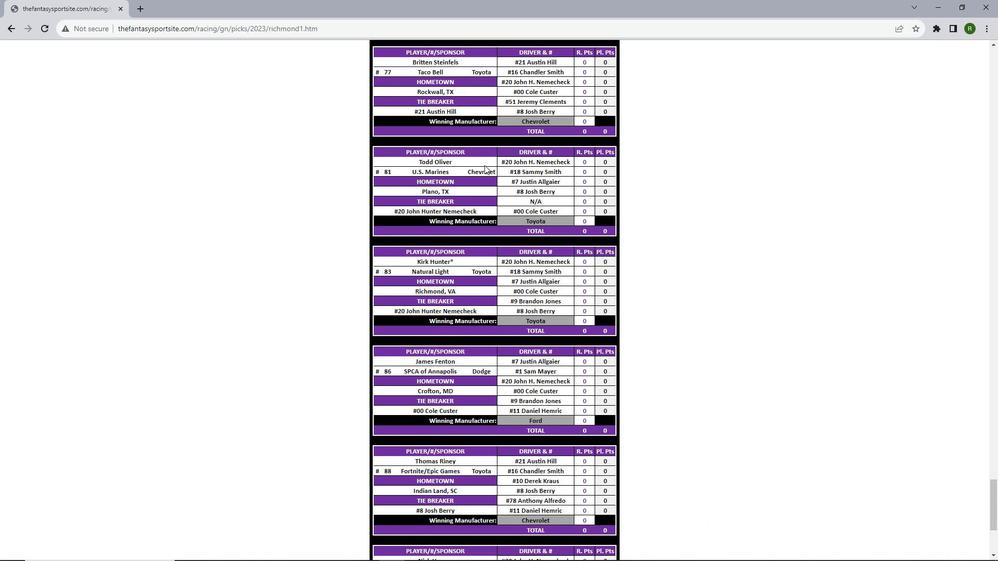 
Action: Mouse scrolled (484, 164) with delta (0, 0)
Screenshot: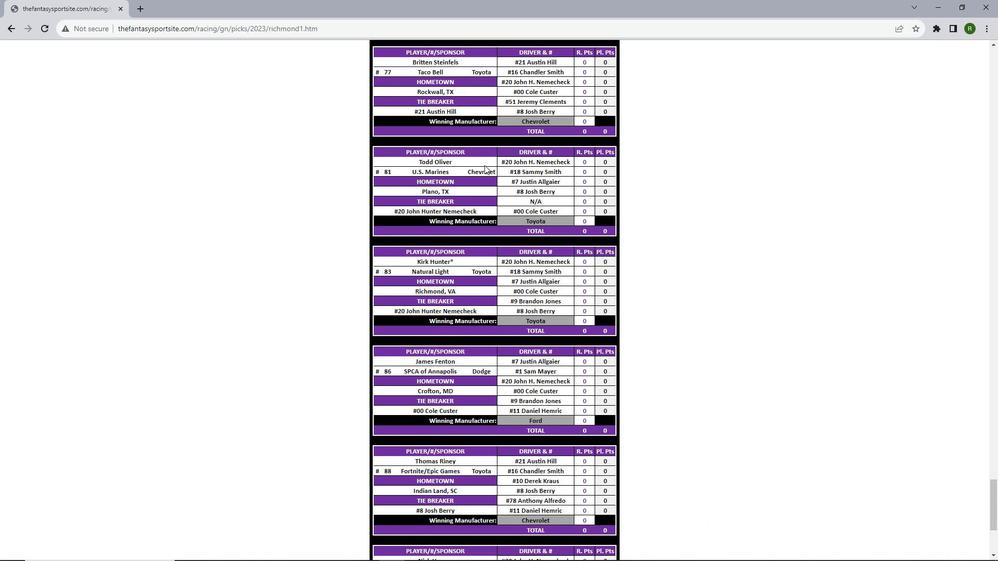 
Action: Mouse scrolled (484, 164) with delta (0, 0)
Screenshot: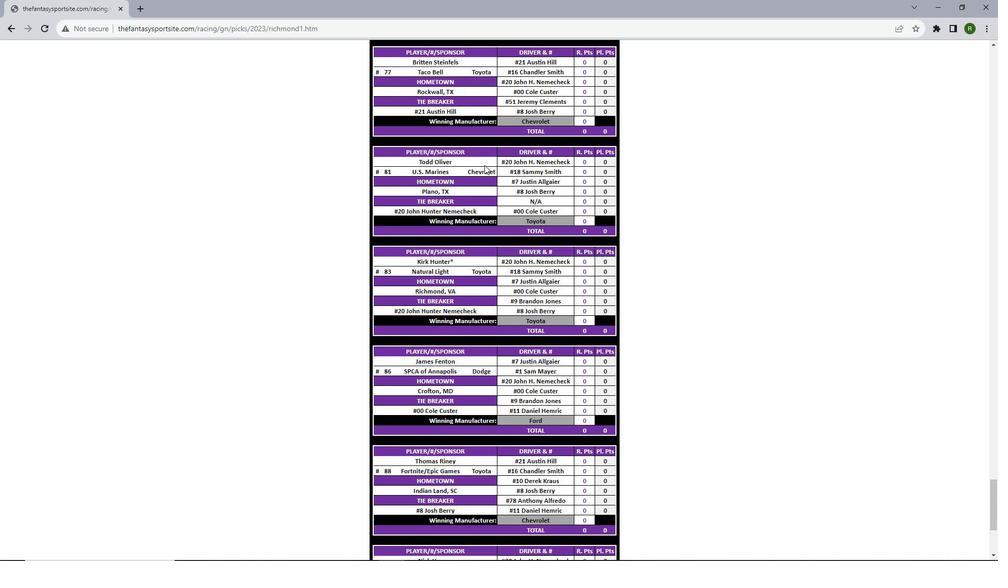 
Action: Mouse scrolled (484, 164) with delta (0, 0)
Screenshot: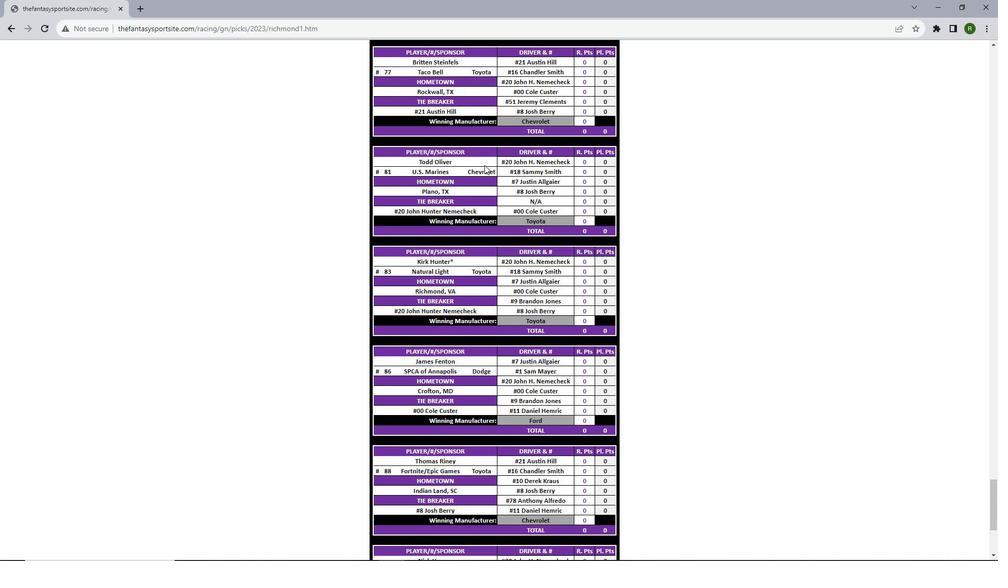 
Action: Mouse scrolled (484, 164) with delta (0, 0)
Screenshot: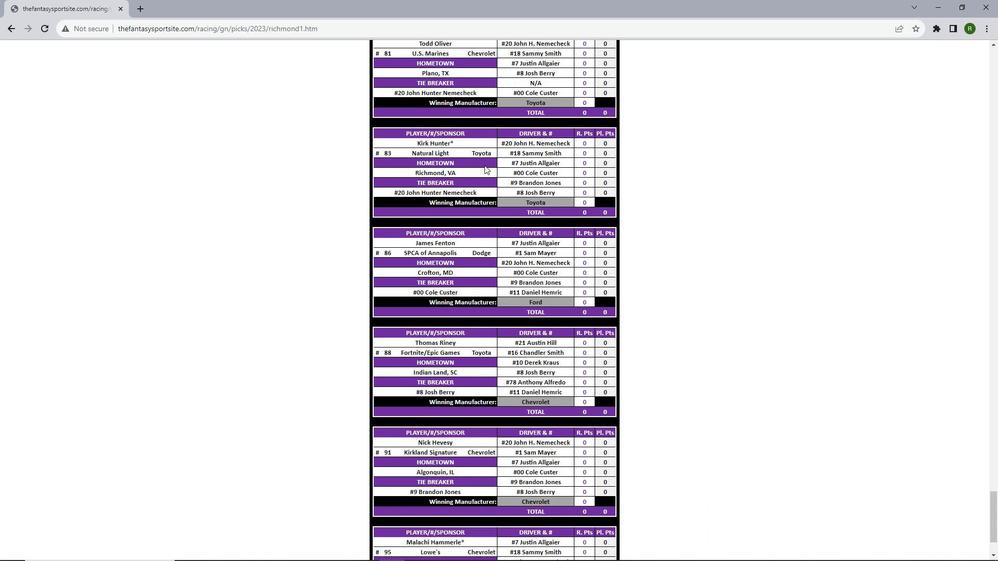 
Action: Mouse scrolled (484, 164) with delta (0, 0)
Screenshot: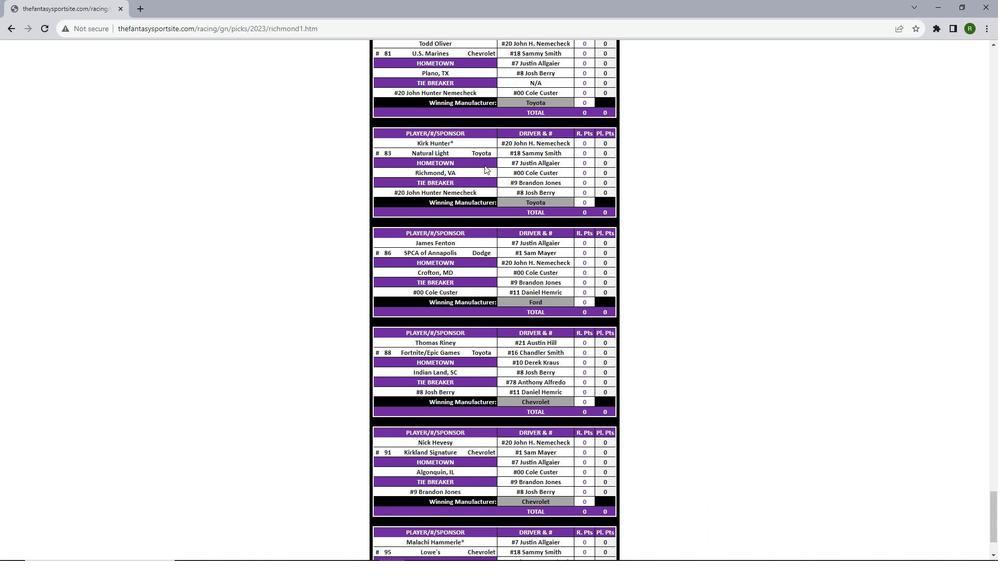 
Action: Mouse scrolled (484, 164) with delta (0, 0)
Screenshot: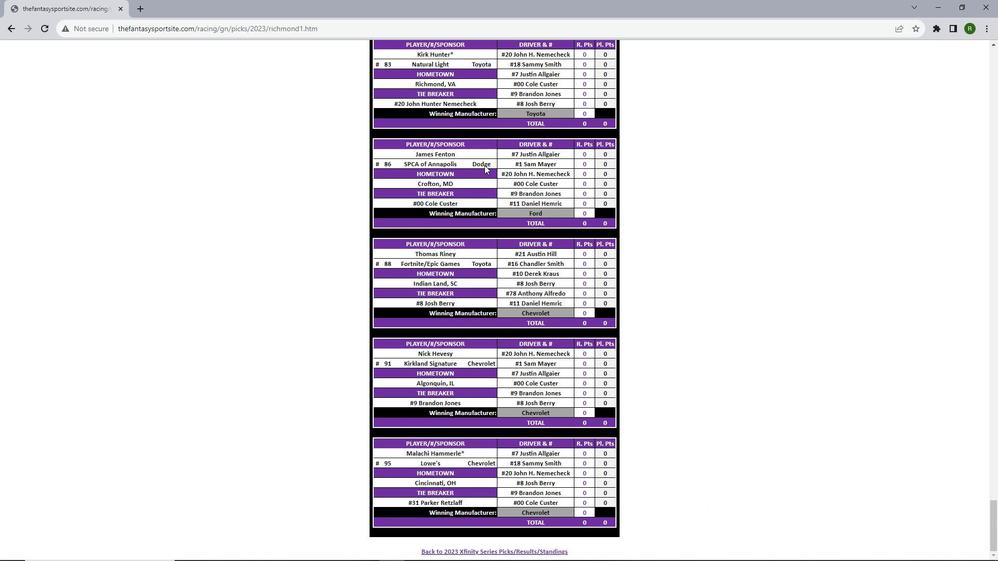 
Action: Mouse scrolled (484, 164) with delta (0, 0)
Screenshot: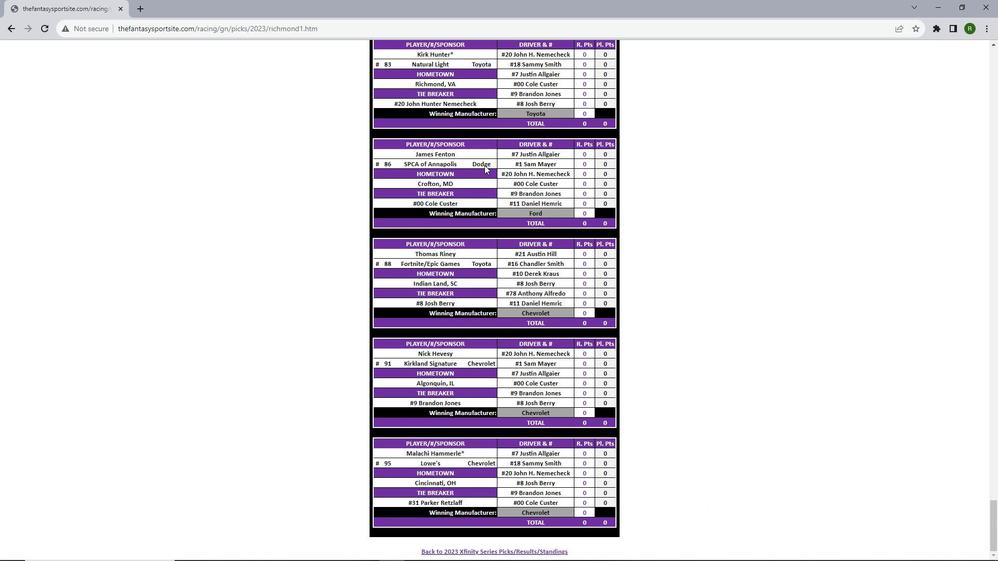
Action: Mouse scrolled (484, 164) with delta (0, 0)
Screenshot: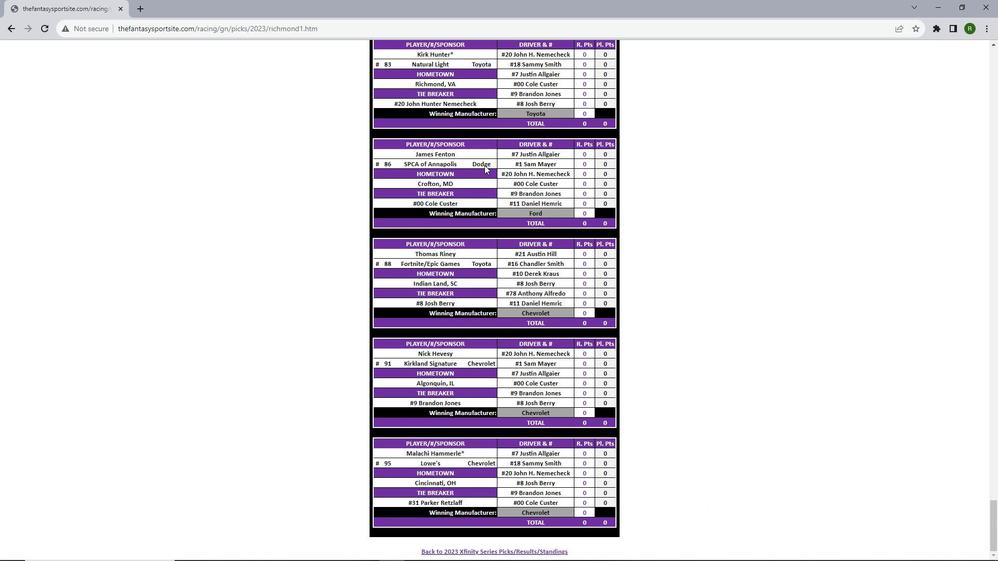 
Action: Mouse scrolled (484, 164) with delta (0, 0)
Screenshot: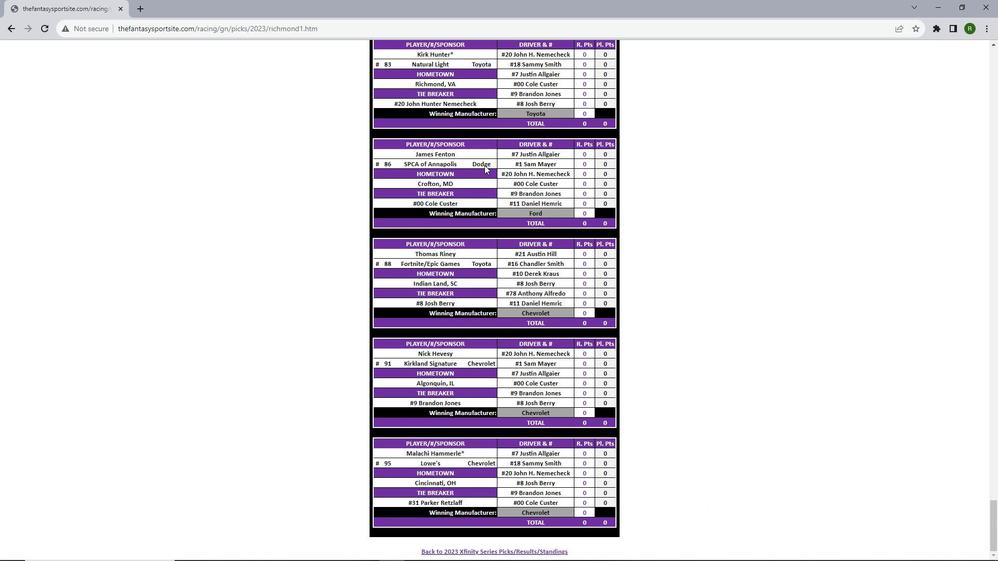 
